 Task: Find a guest house in Carmarthen, United States, for 8 guests from 12th to 16th July, with WiFi, washing machine, TV, and a price range of ₹10,000 to ₹16,000.
Action: Mouse pressed left at (597, 73)
Screenshot: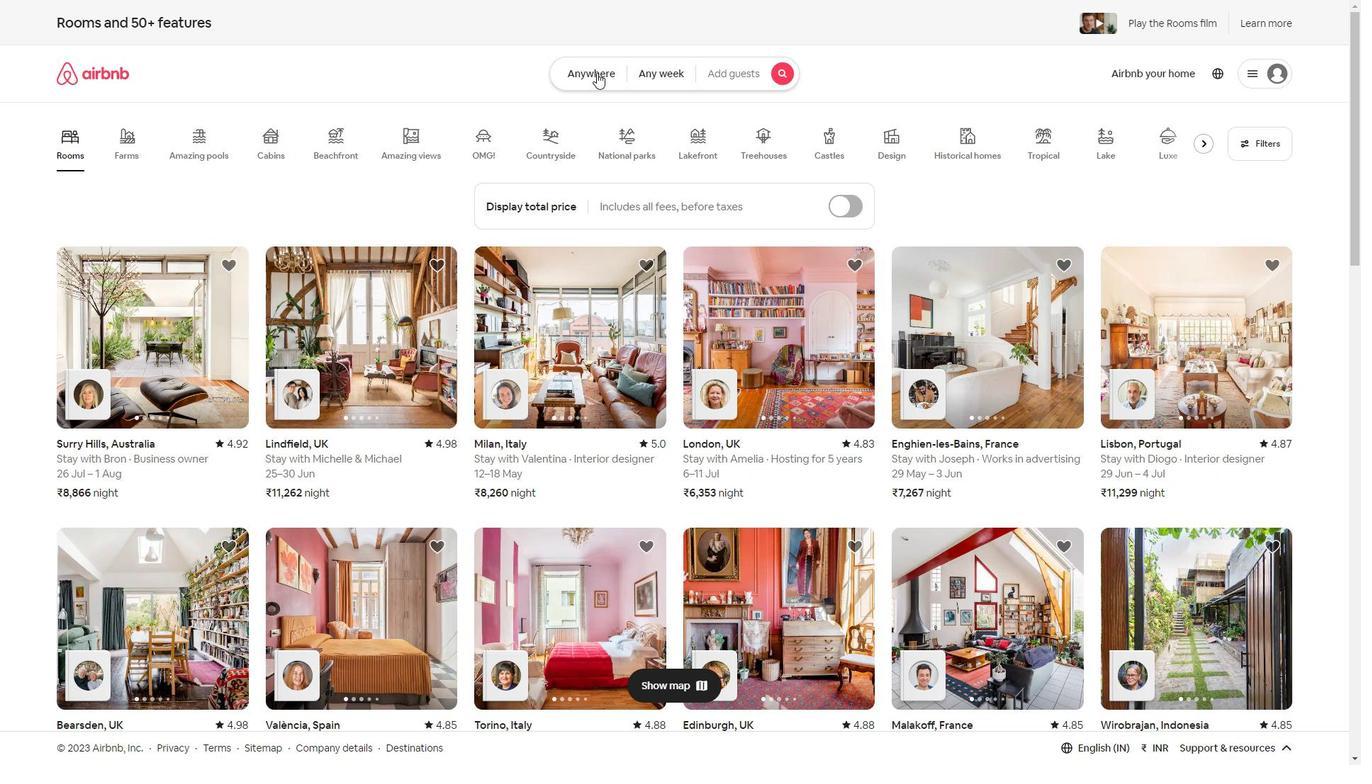 
Action: Mouse moved to (547, 127)
Screenshot: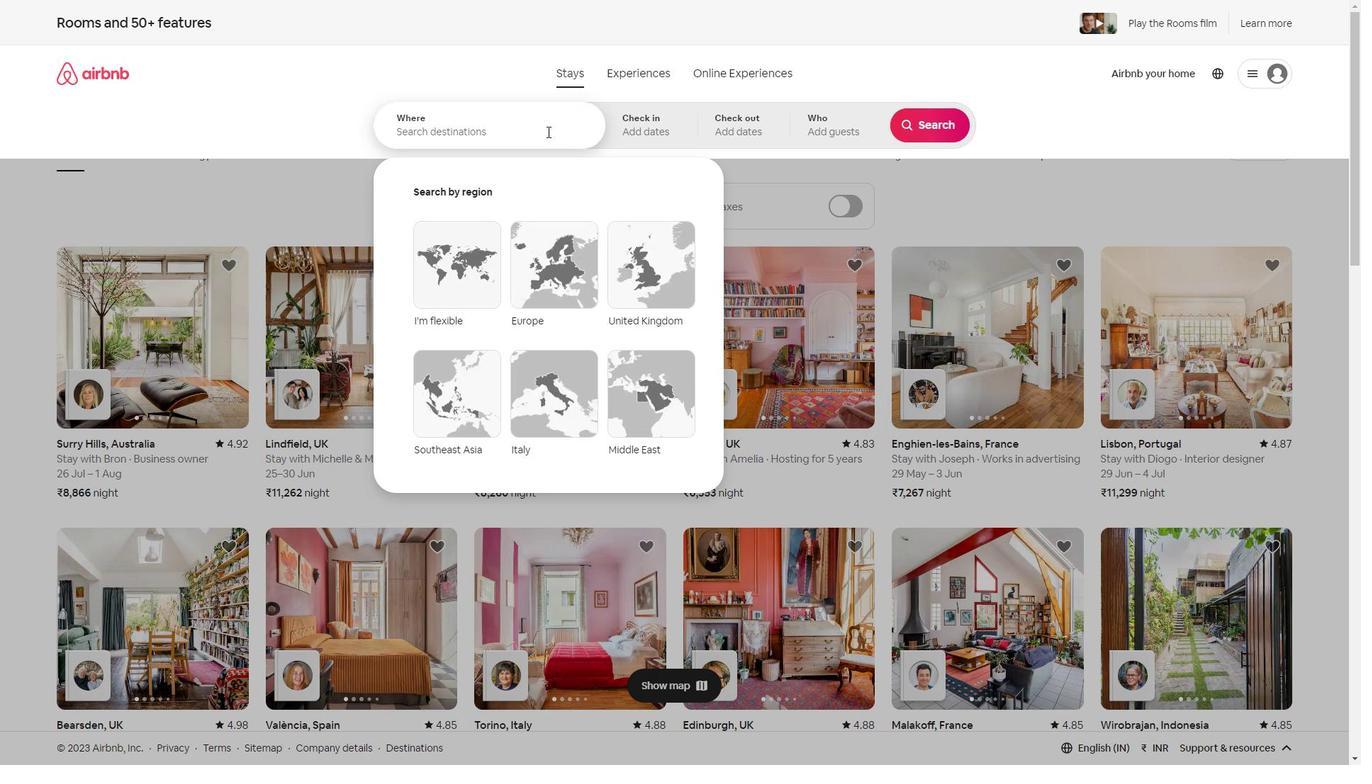 
Action: Mouse pressed left at (547, 127)
Screenshot: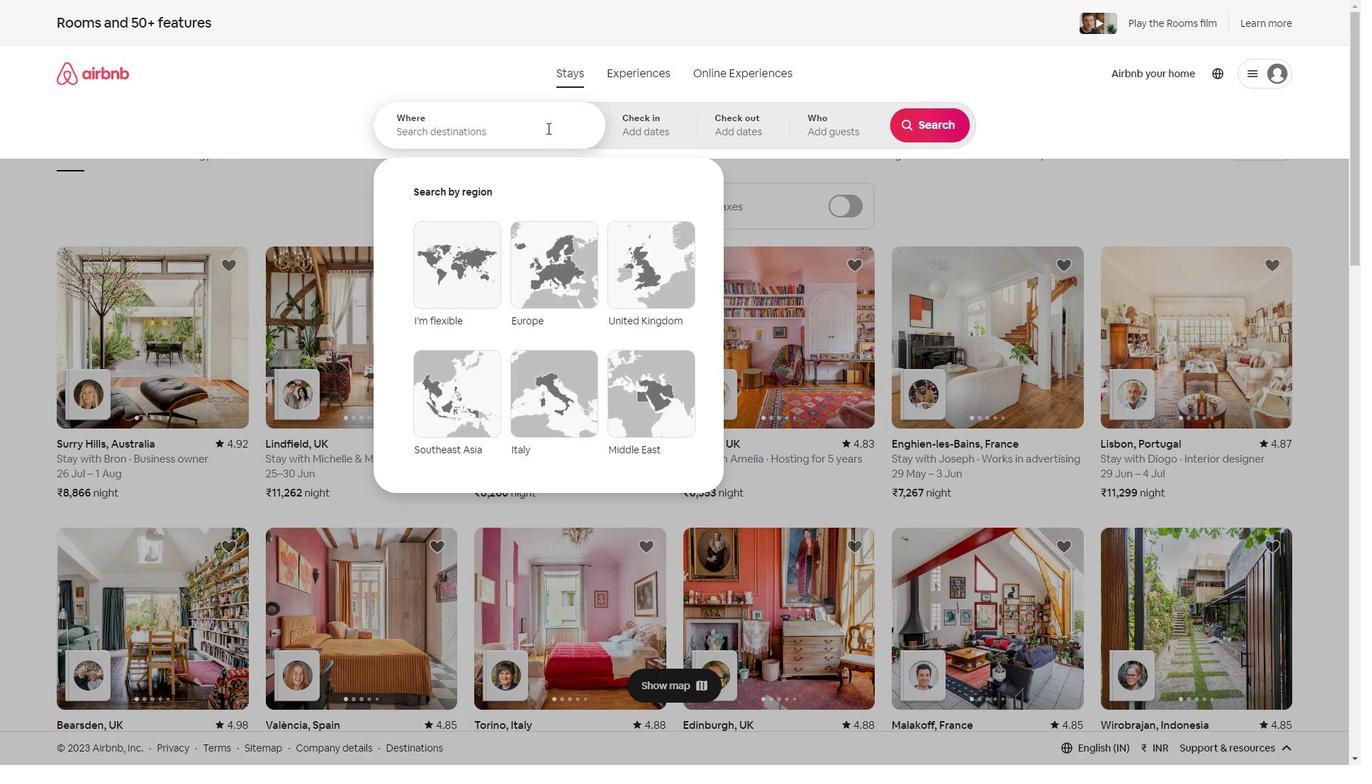 
Action: Key pressed <Key.shift>Carmarthen,<Key.shift>United<Key.space><Key.shift>States
Screenshot: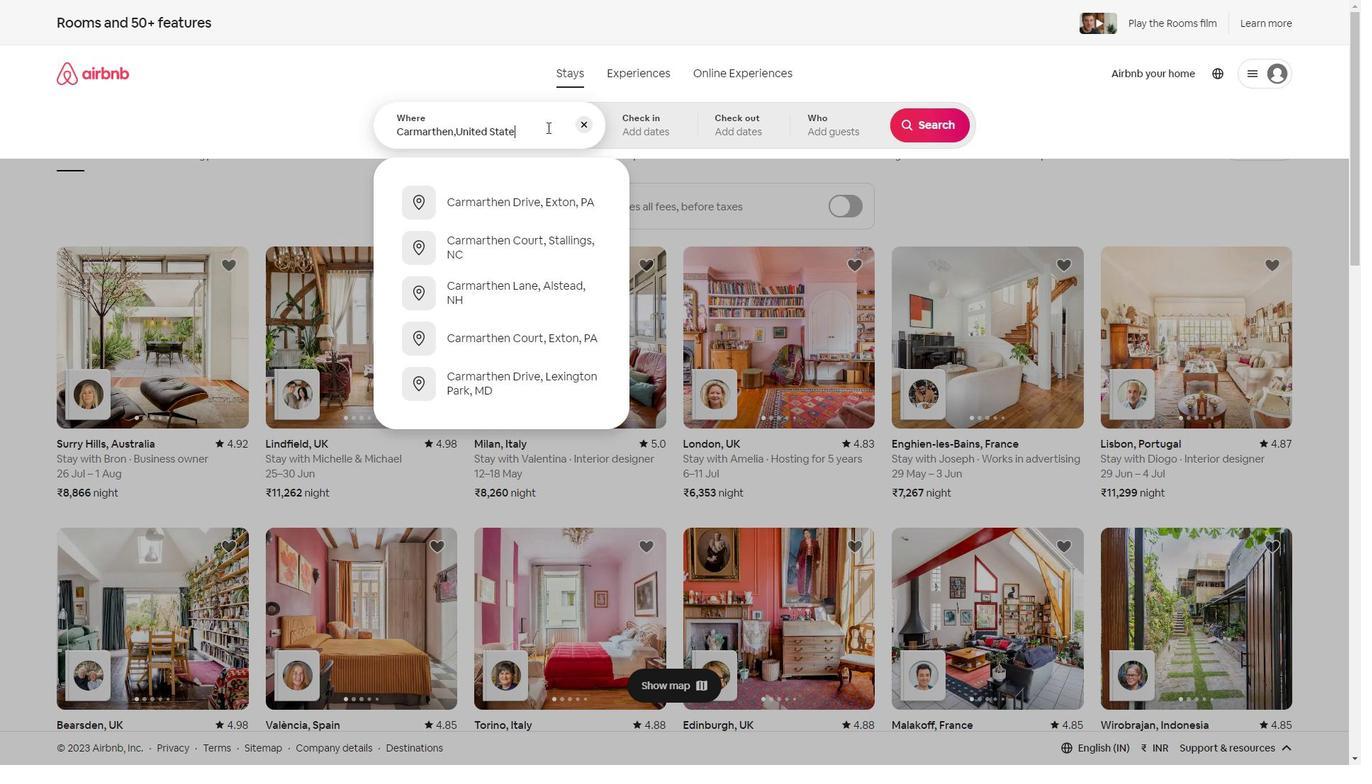 
Action: Mouse moved to (619, 122)
Screenshot: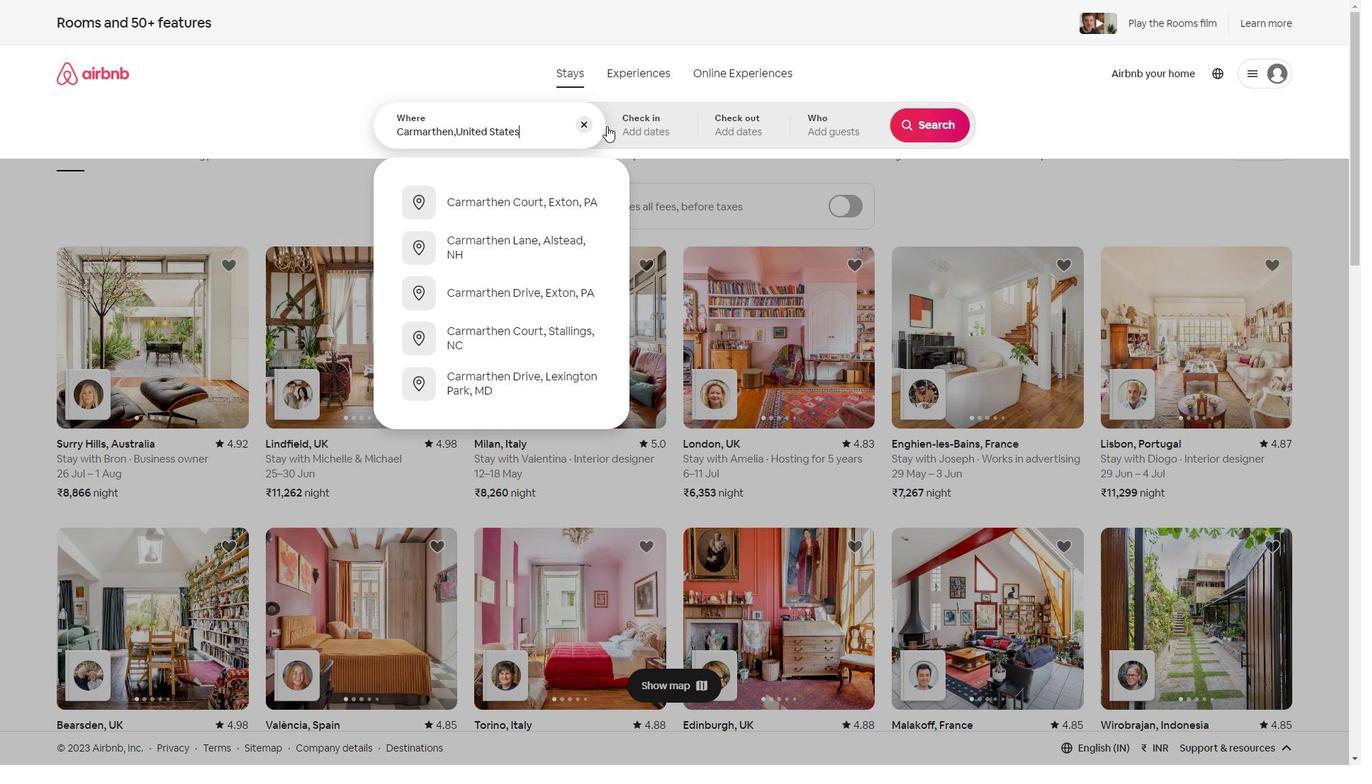 
Action: Mouse pressed left at (619, 122)
Screenshot: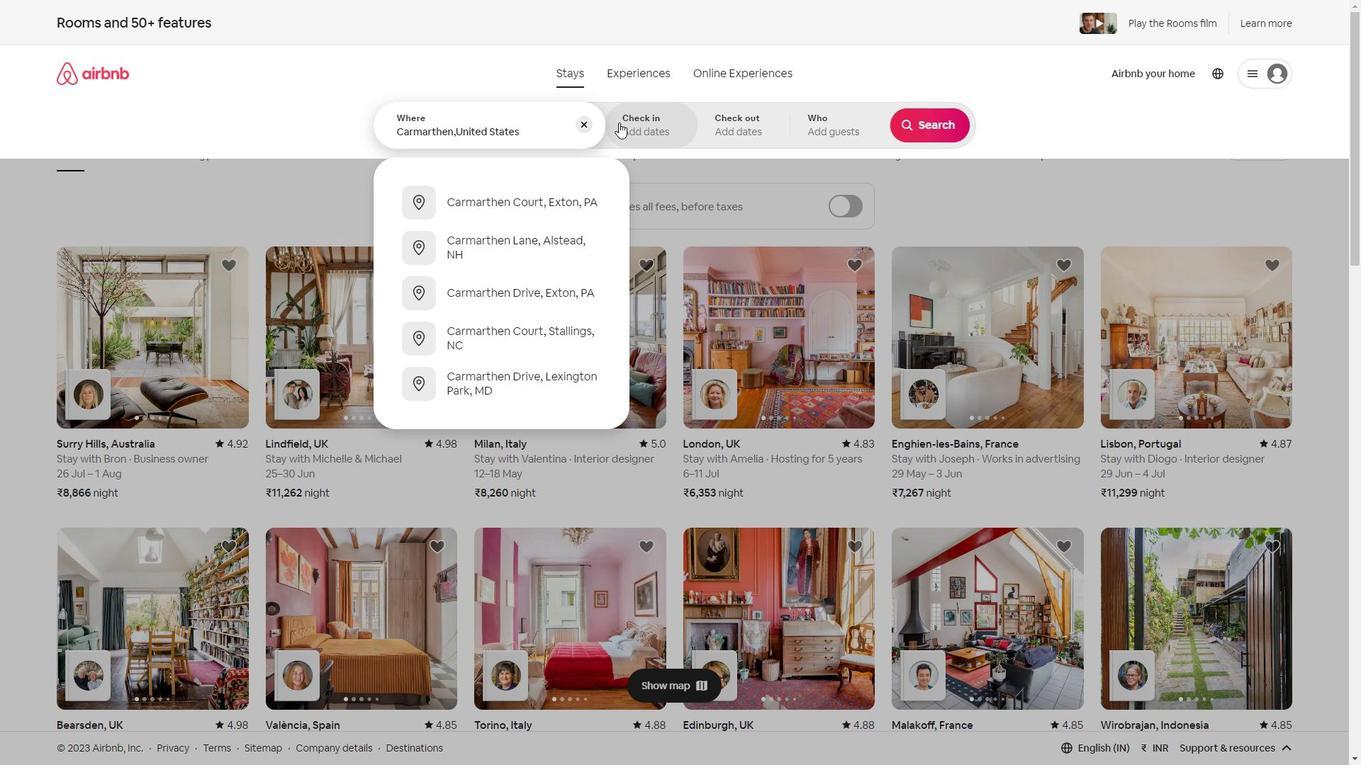 
Action: Mouse moved to (927, 234)
Screenshot: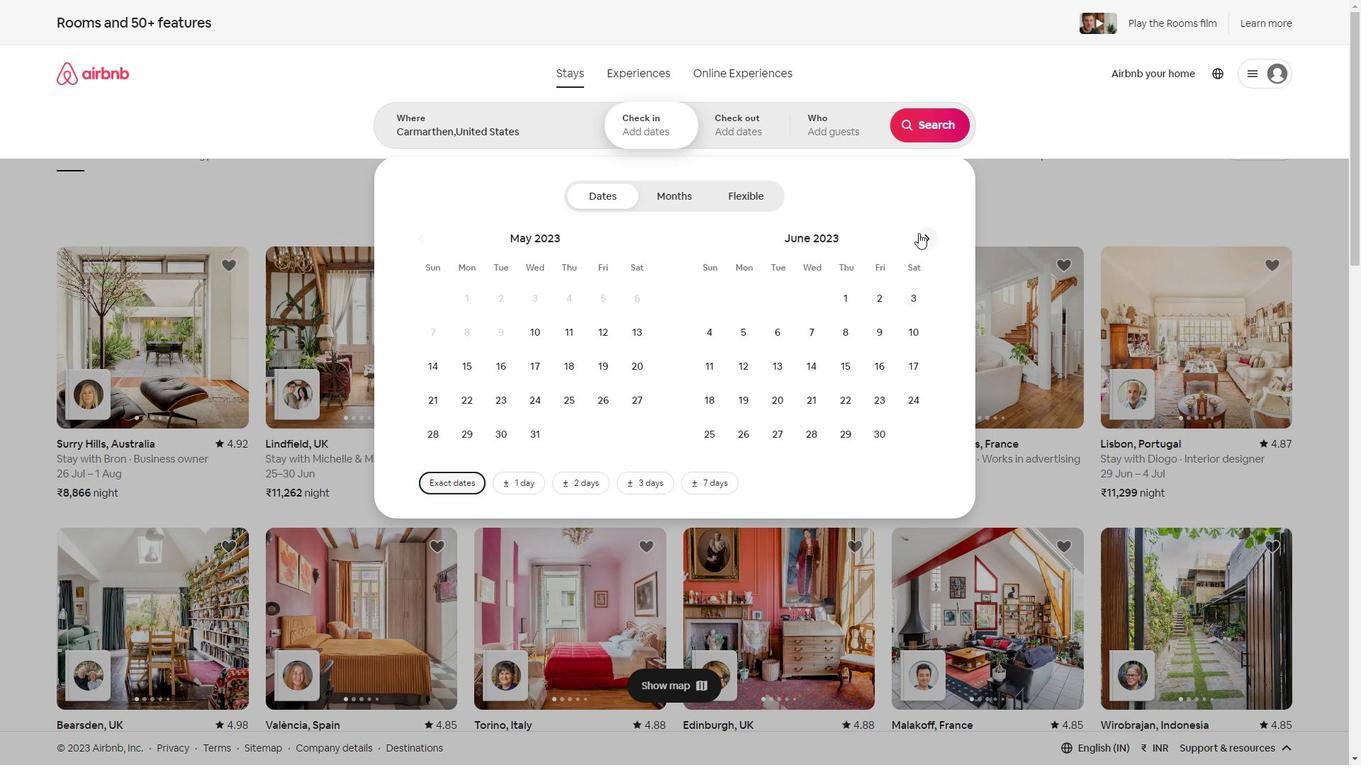 
Action: Mouse pressed left at (927, 234)
Screenshot: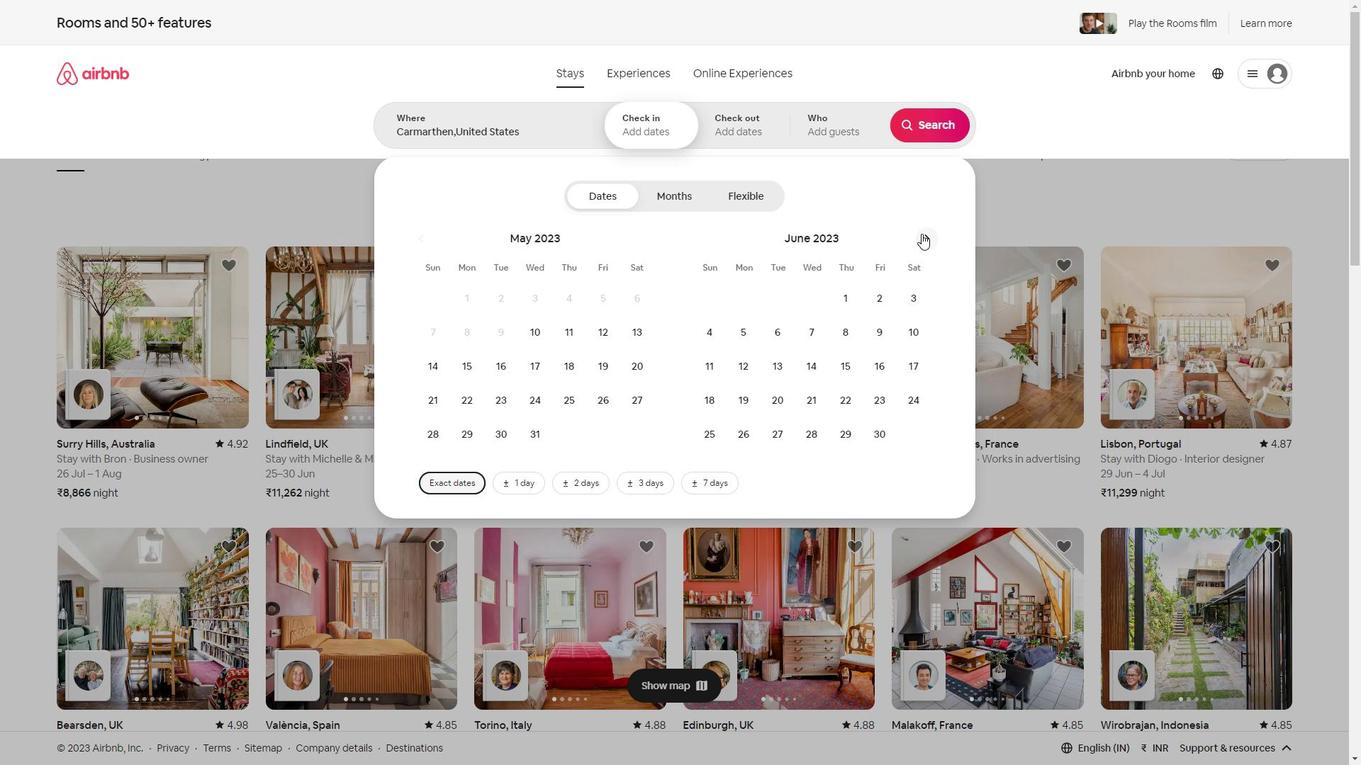 
Action: Mouse moved to (810, 357)
Screenshot: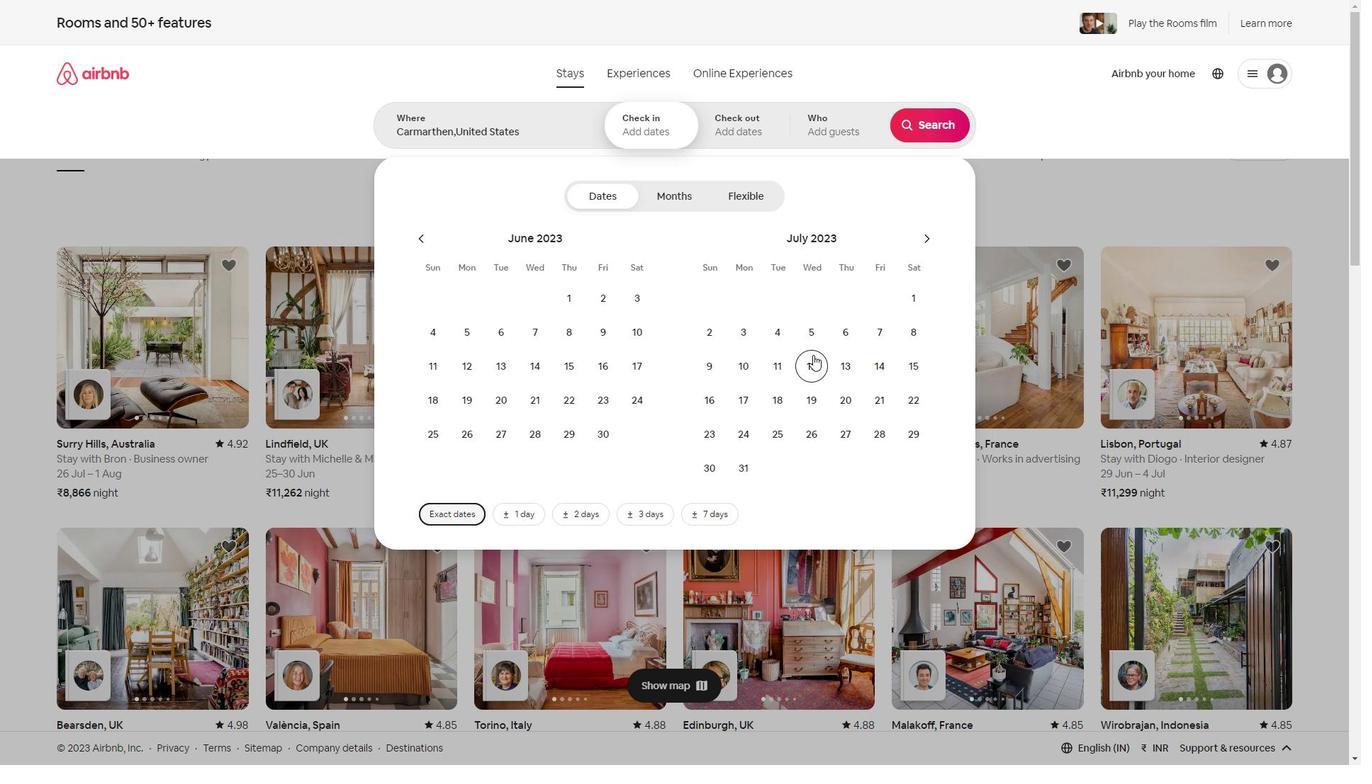 
Action: Mouse pressed left at (810, 357)
Screenshot: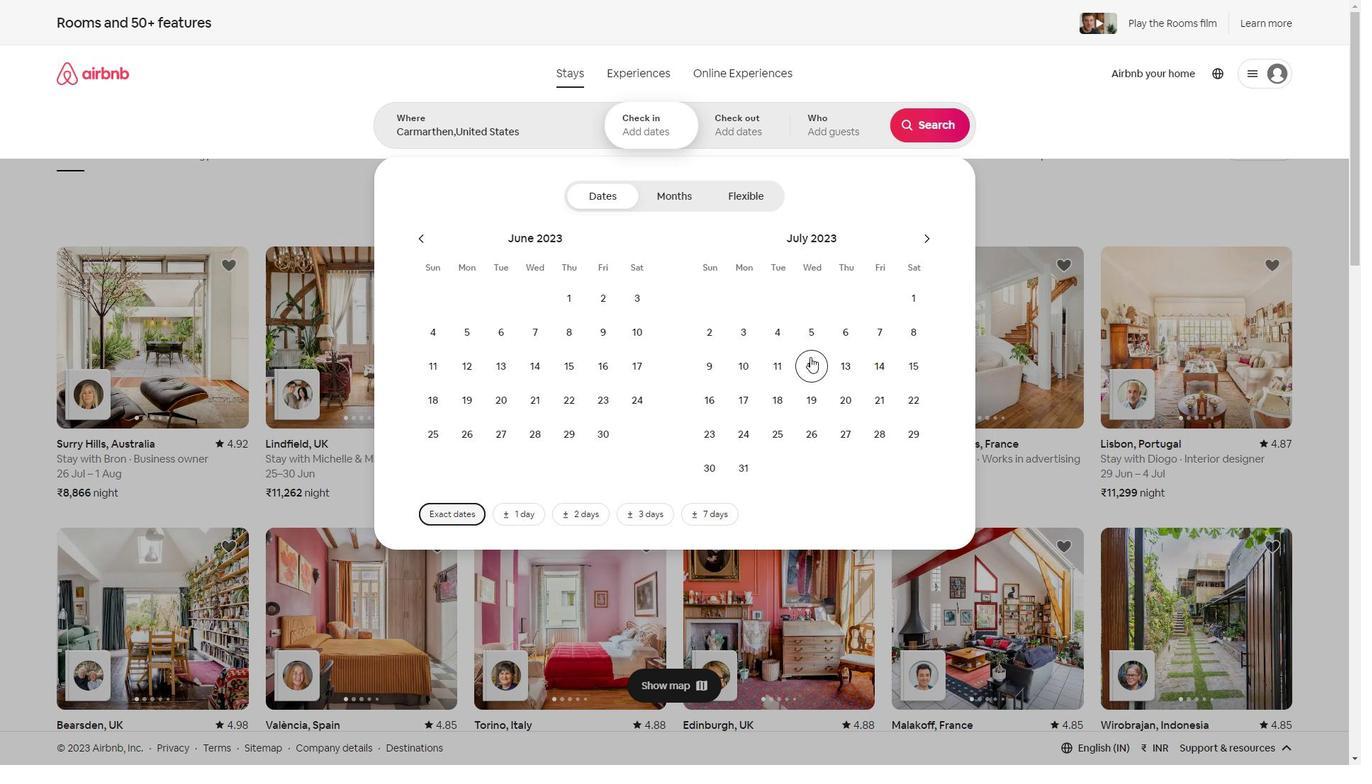 
Action: Mouse moved to (721, 402)
Screenshot: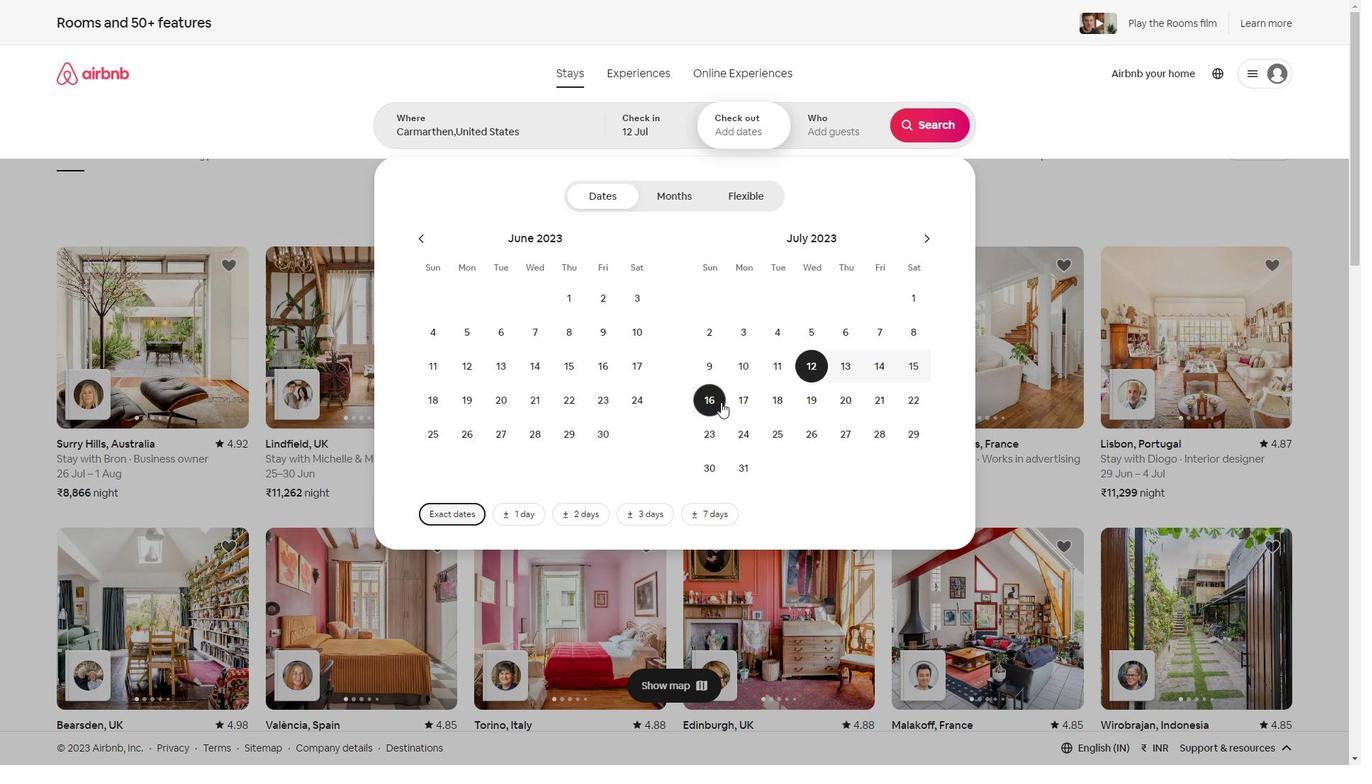 
Action: Mouse pressed left at (721, 402)
Screenshot: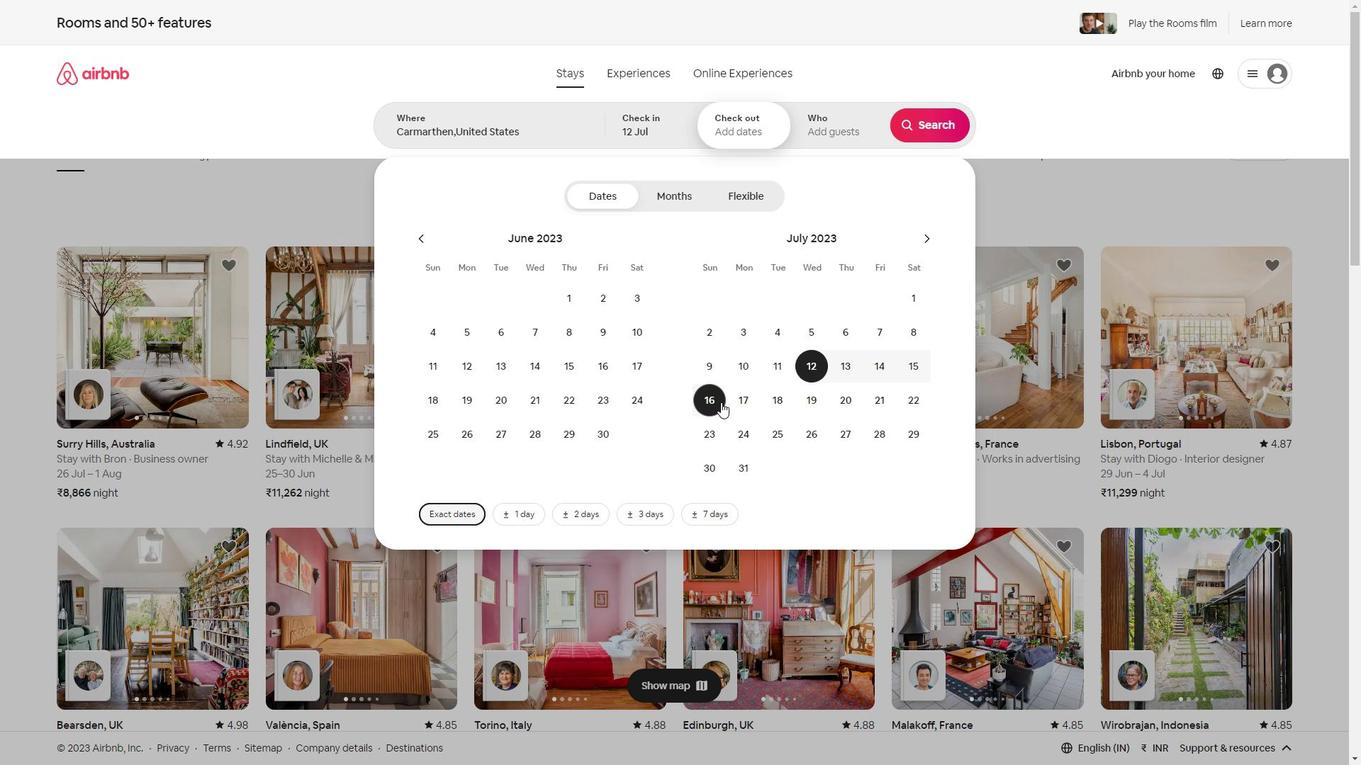 
Action: Mouse moved to (833, 129)
Screenshot: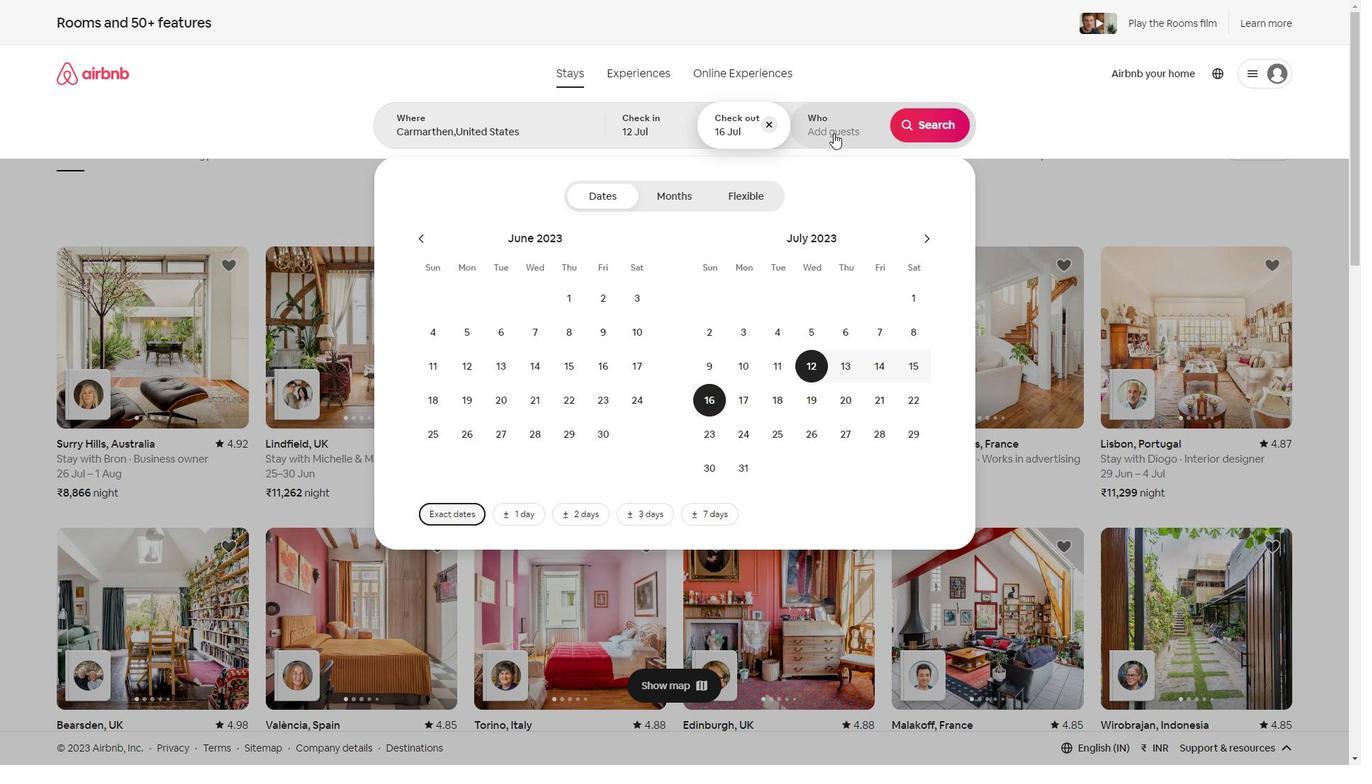 
Action: Mouse pressed left at (833, 129)
Screenshot: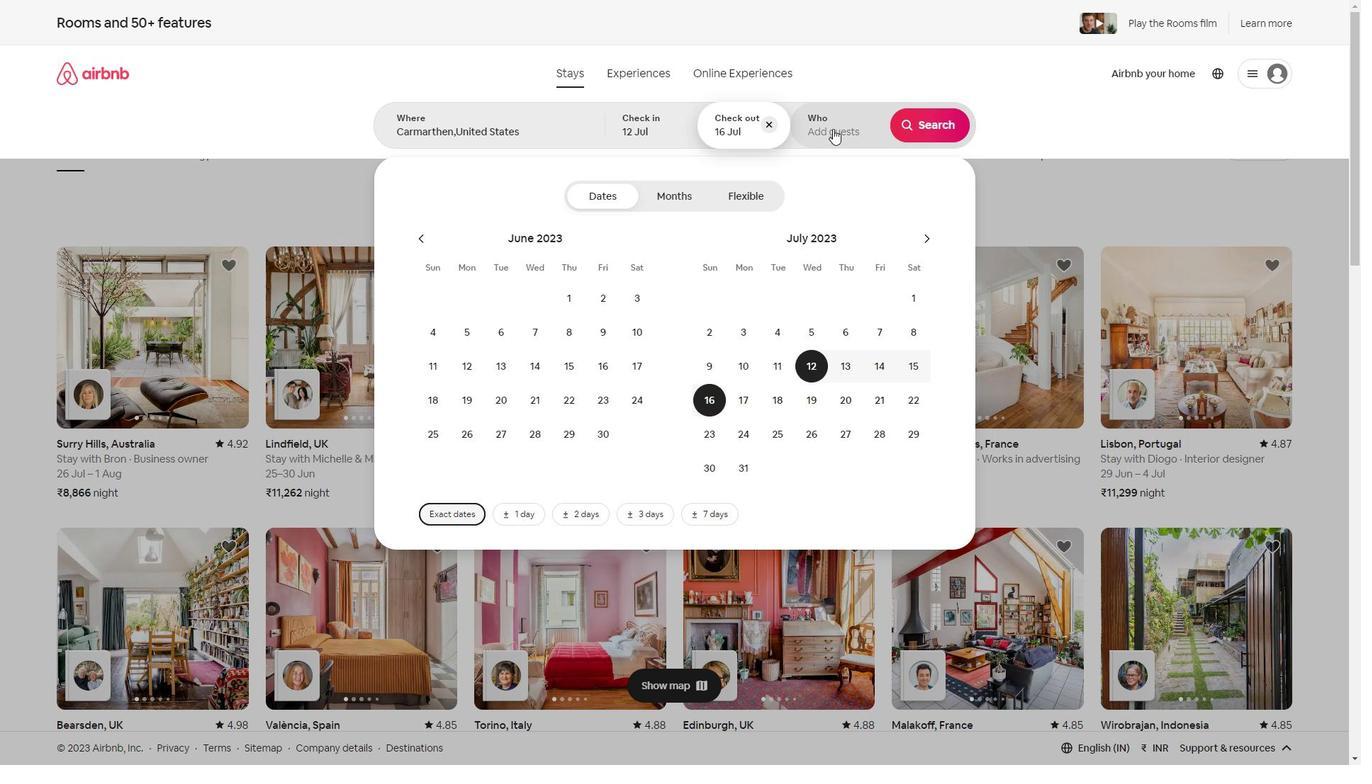 
Action: Mouse moved to (933, 202)
Screenshot: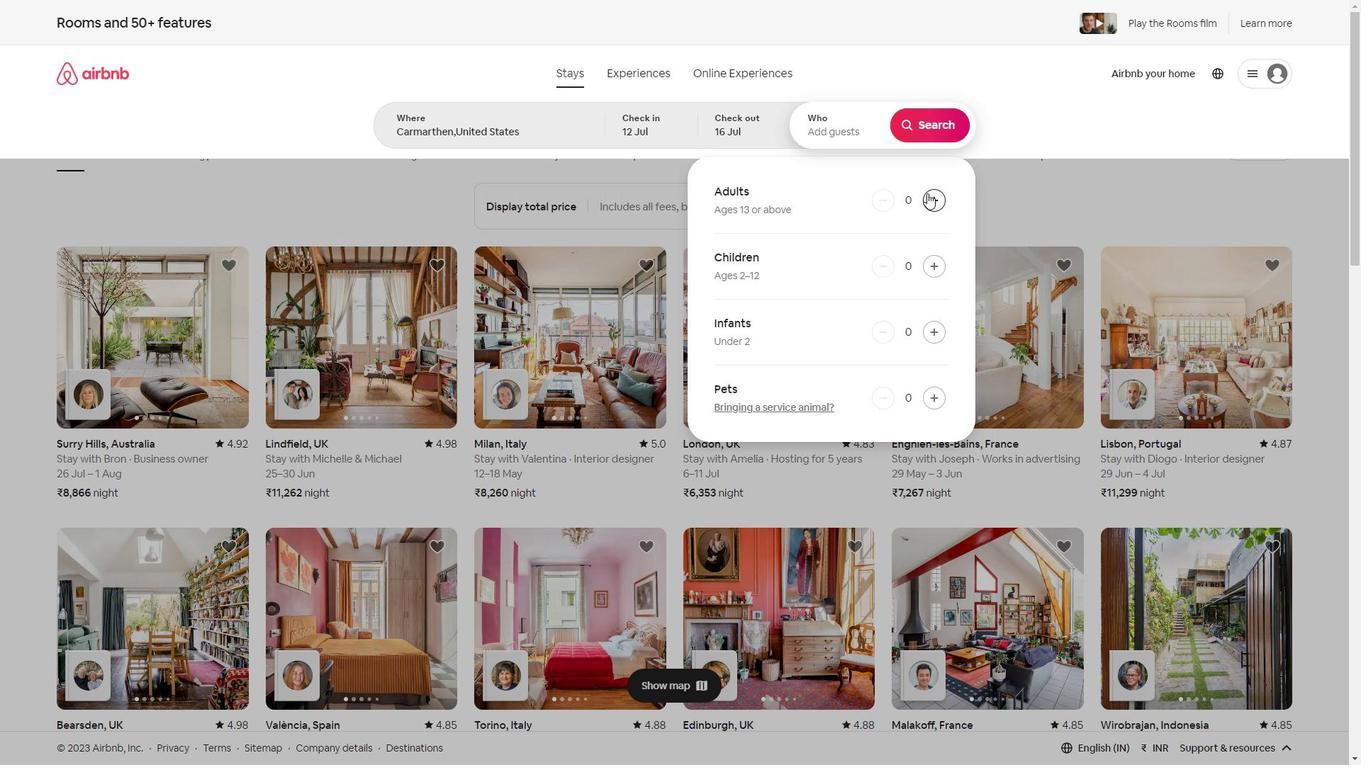 
Action: Mouse pressed left at (933, 202)
Screenshot: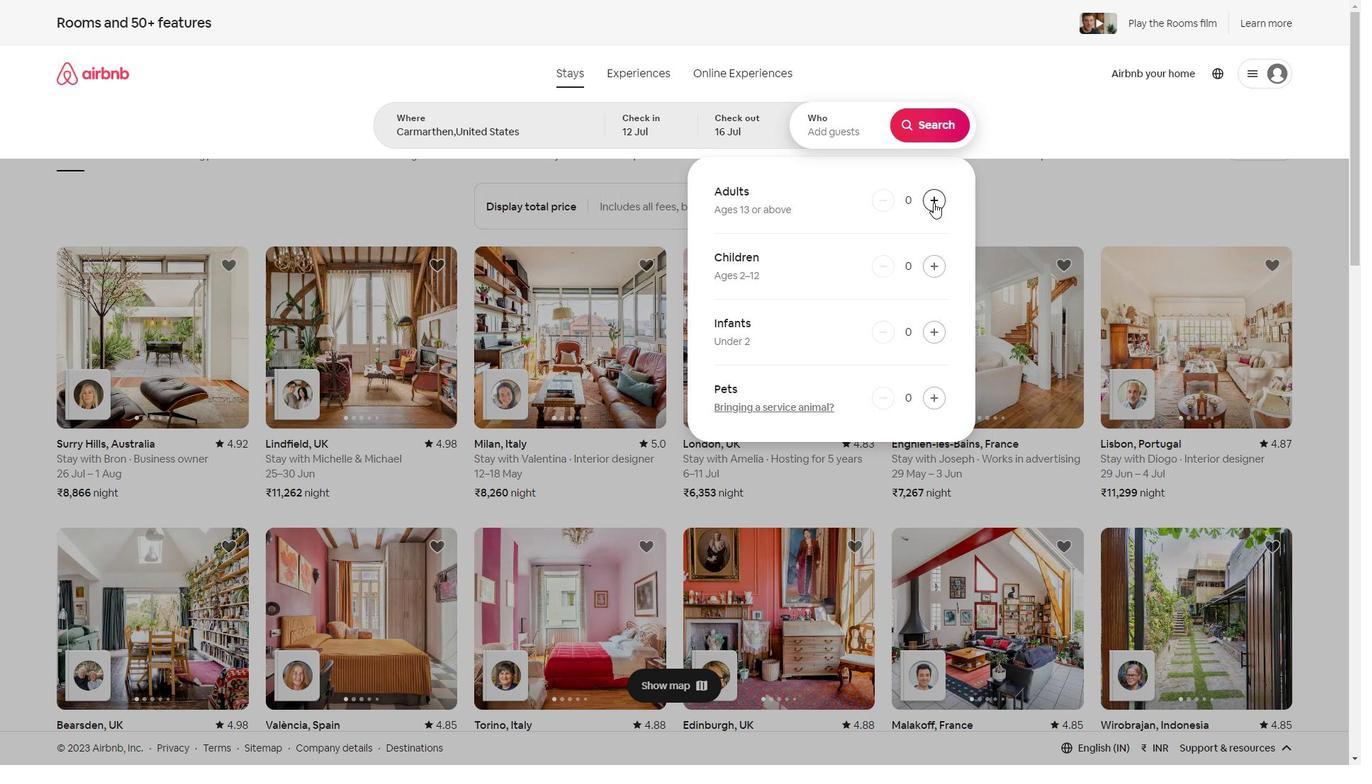 
Action: Mouse pressed left at (933, 202)
Screenshot: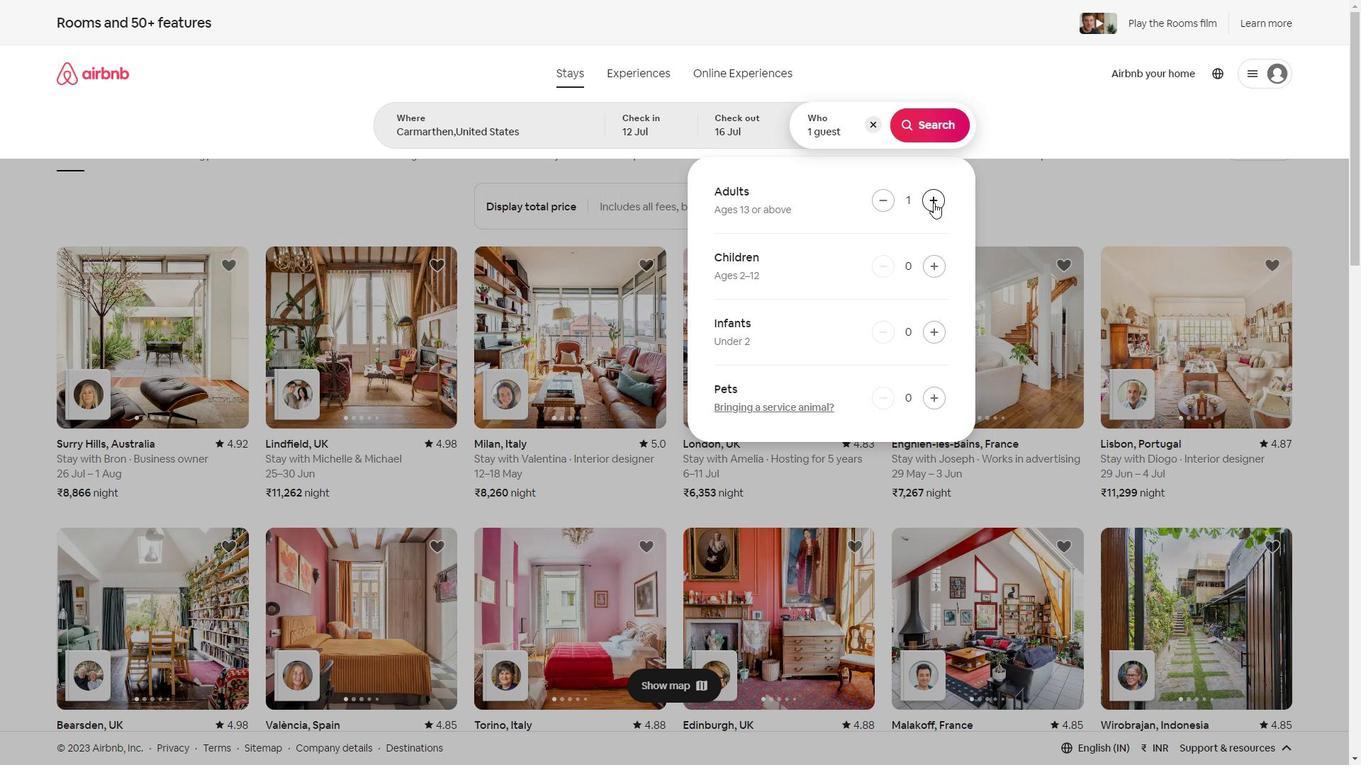 
Action: Mouse pressed left at (933, 202)
Screenshot: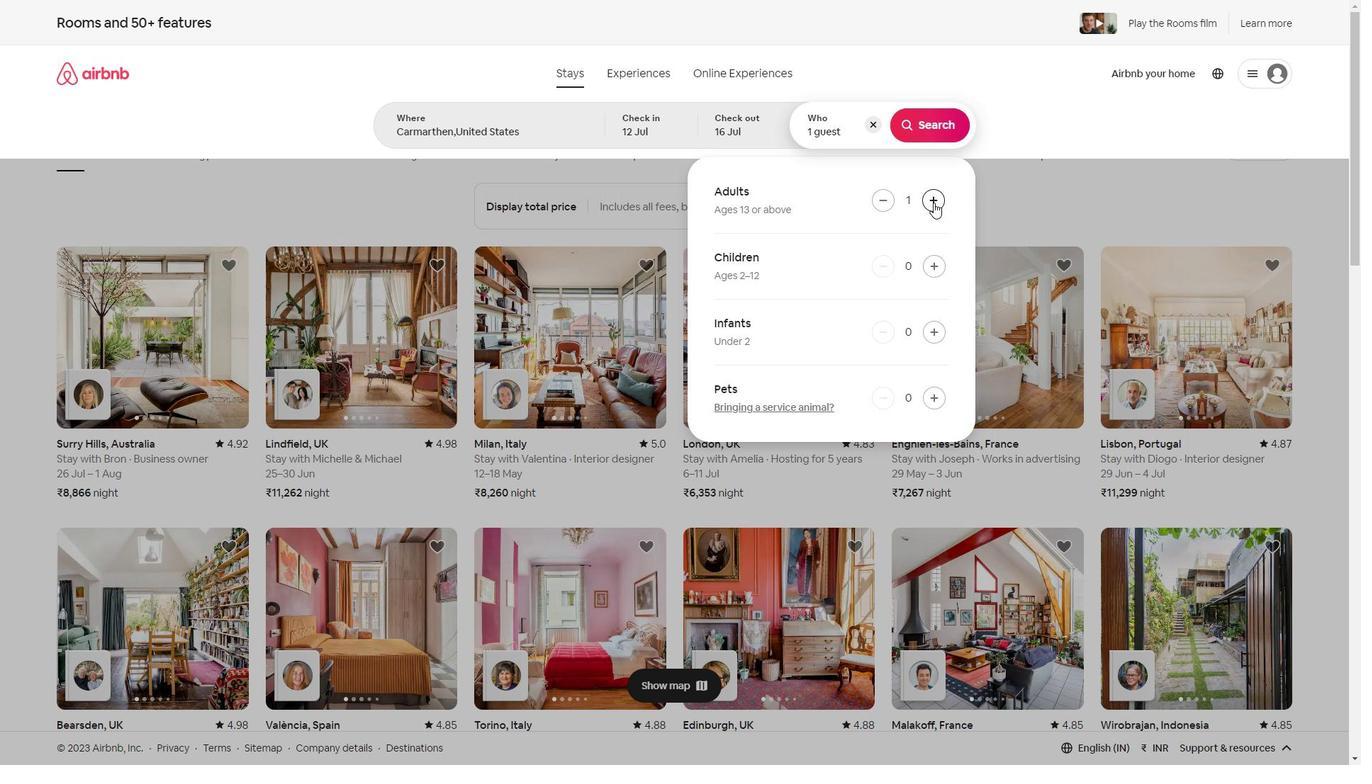
Action: Mouse pressed left at (933, 202)
Screenshot: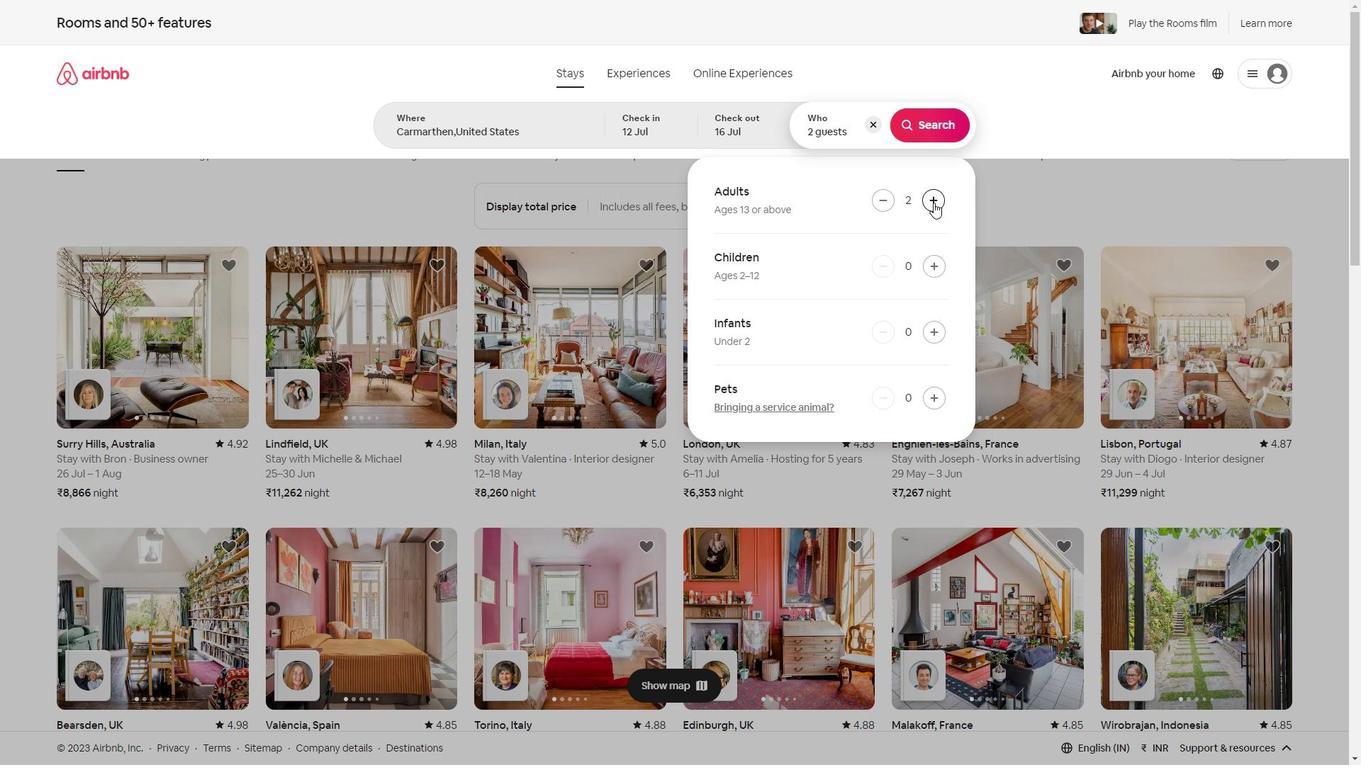 
Action: Mouse pressed left at (933, 202)
Screenshot: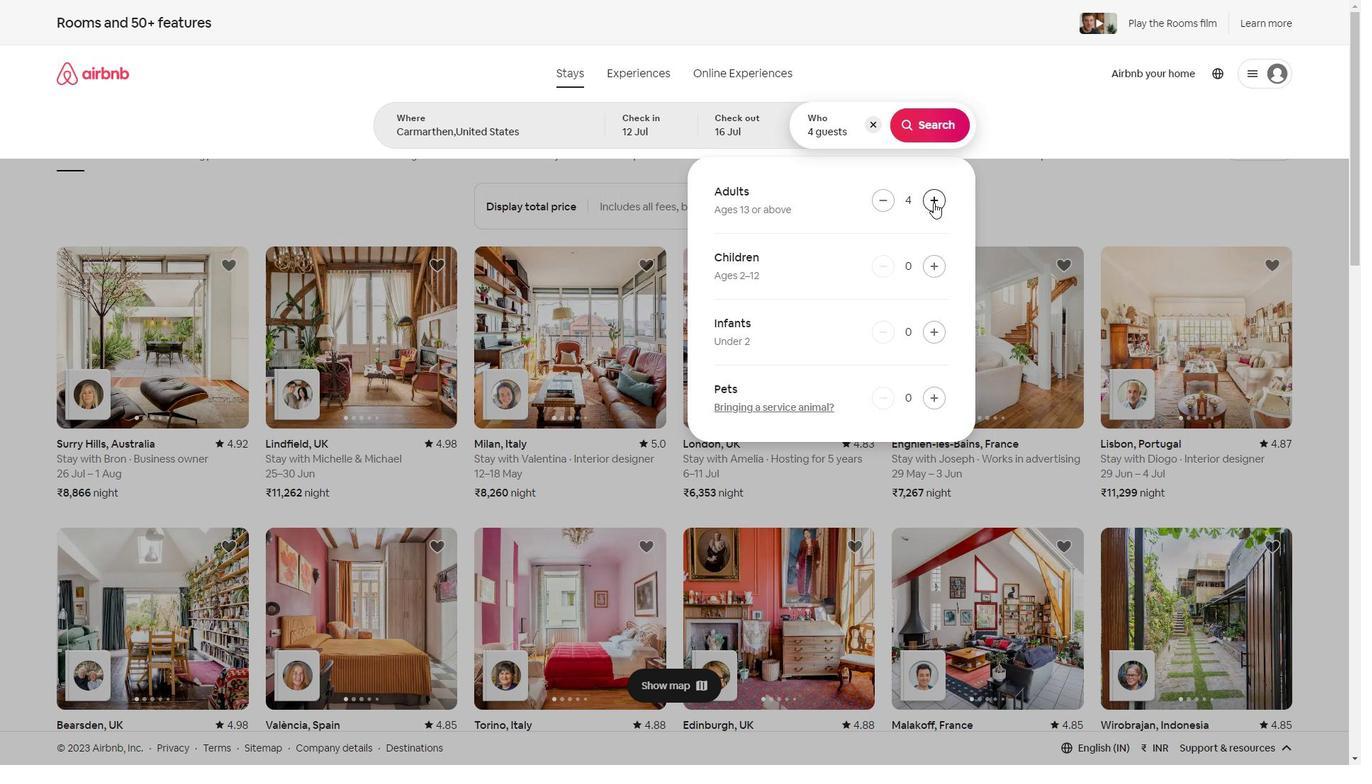 
Action: Mouse pressed left at (933, 202)
Screenshot: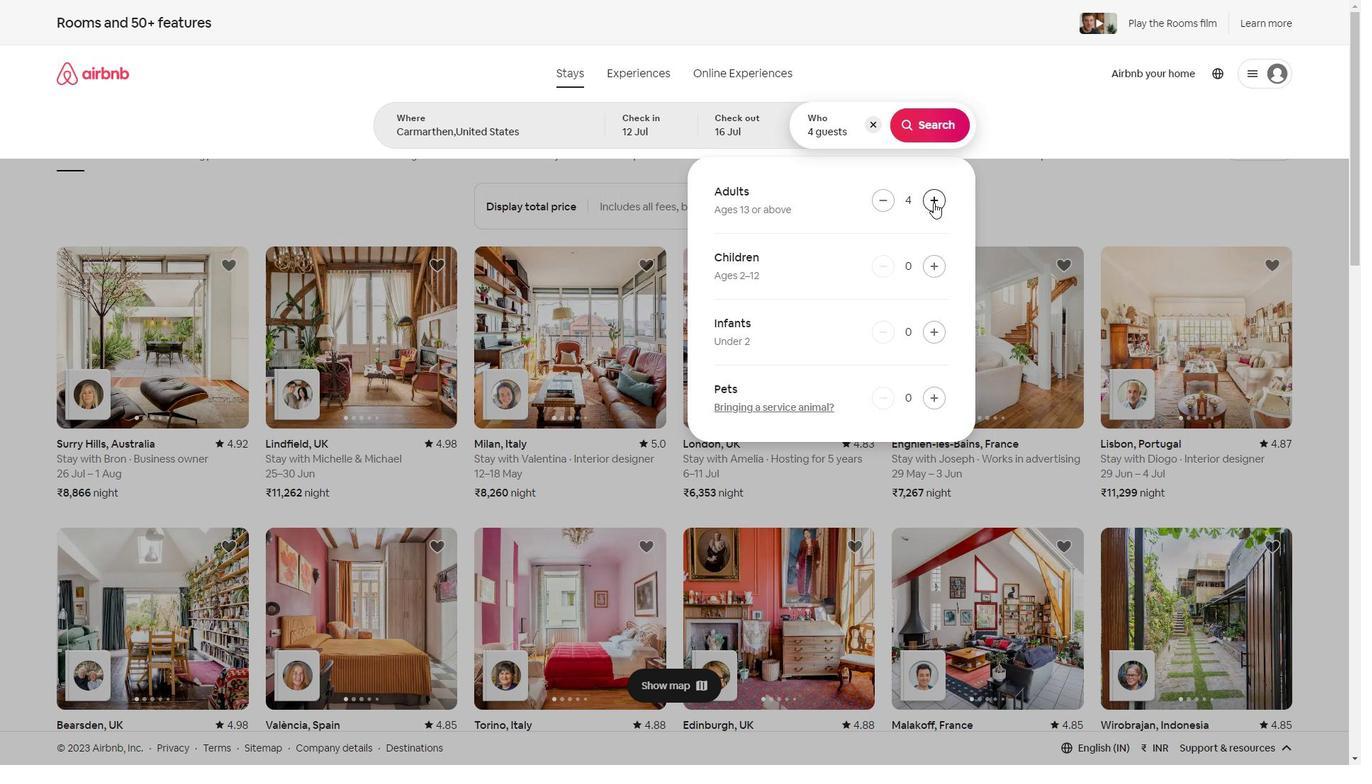 
Action: Mouse pressed left at (933, 202)
Screenshot: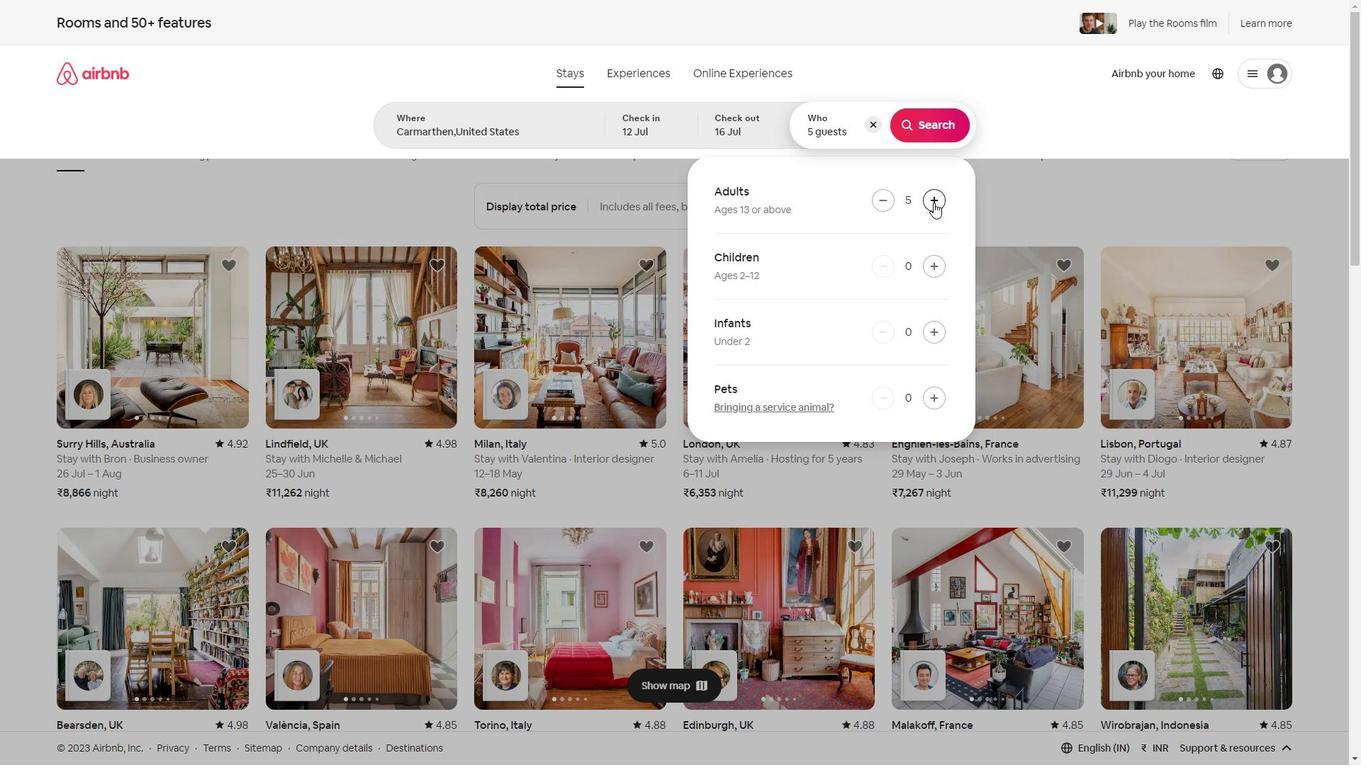 
Action: Mouse pressed left at (933, 202)
Screenshot: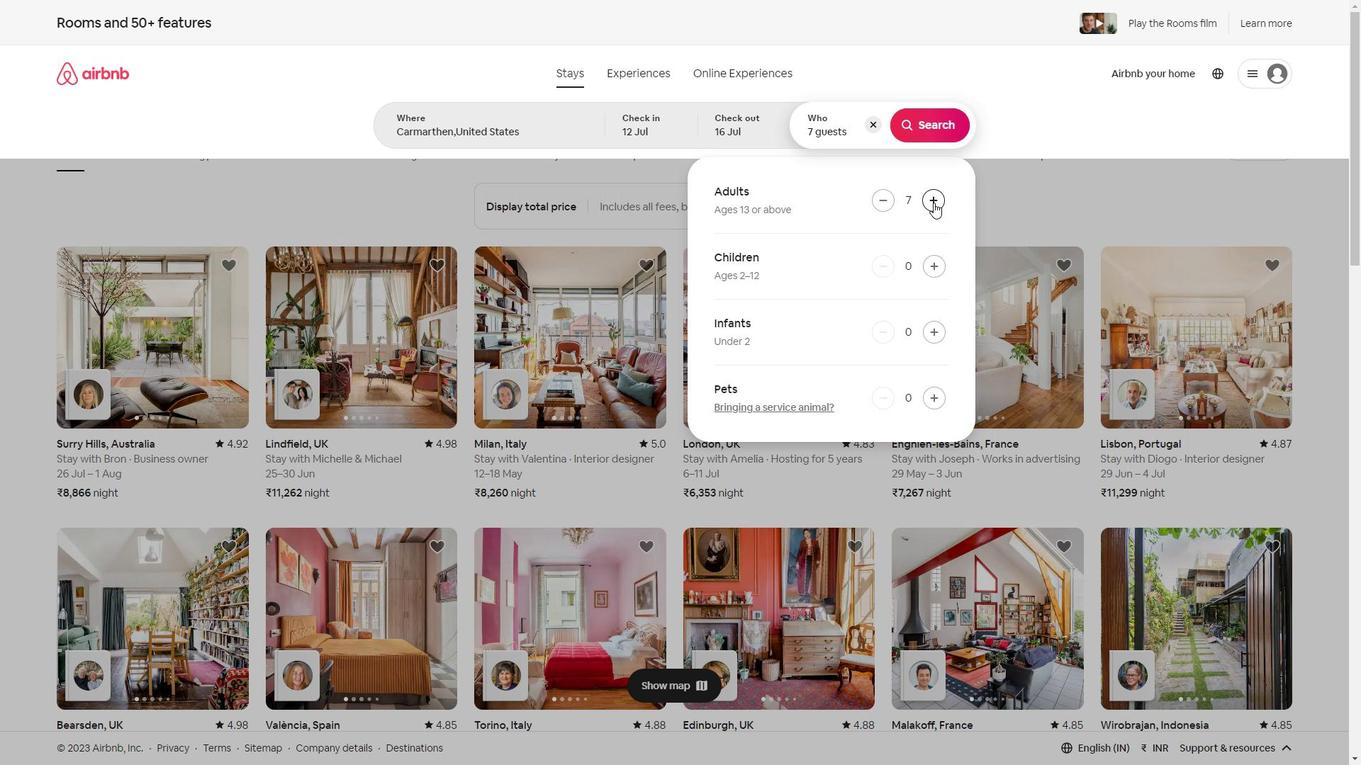 
Action: Mouse moved to (933, 115)
Screenshot: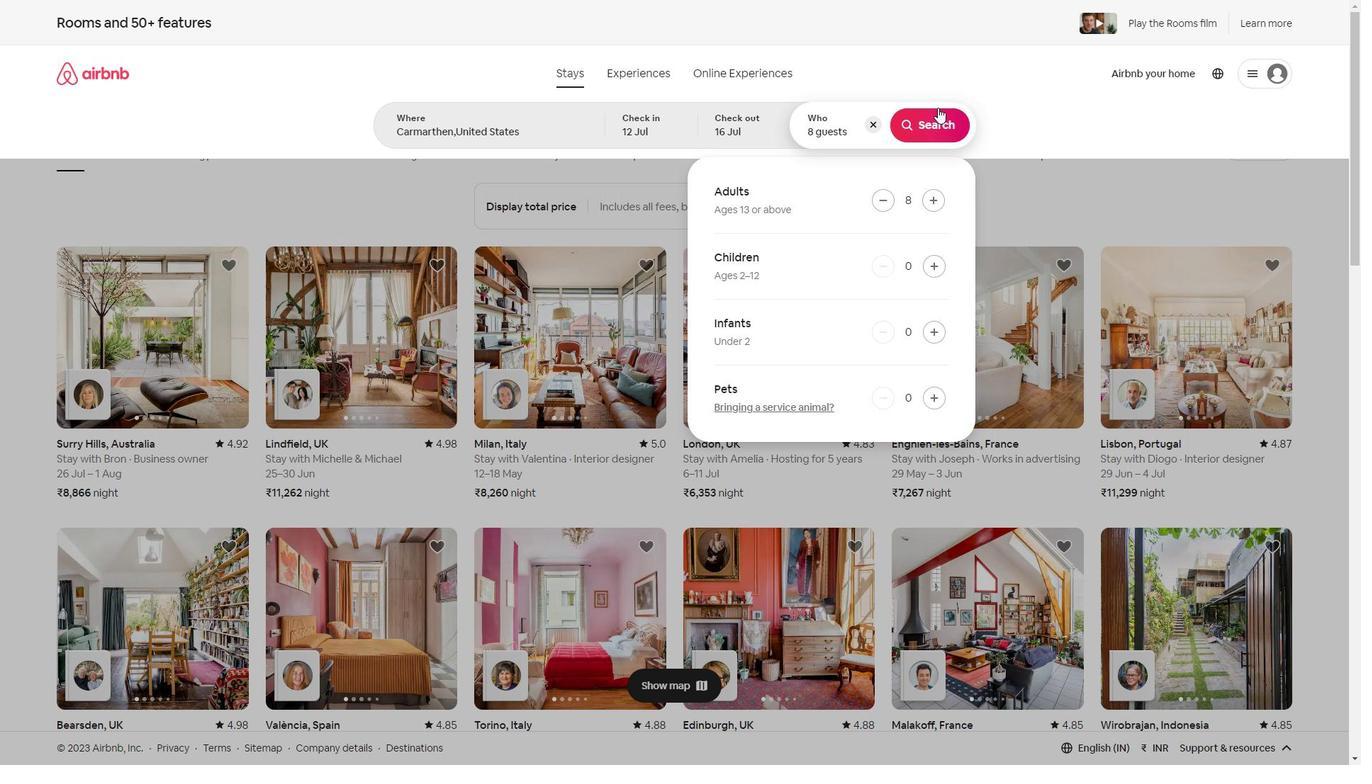 
Action: Mouse pressed left at (933, 115)
Screenshot: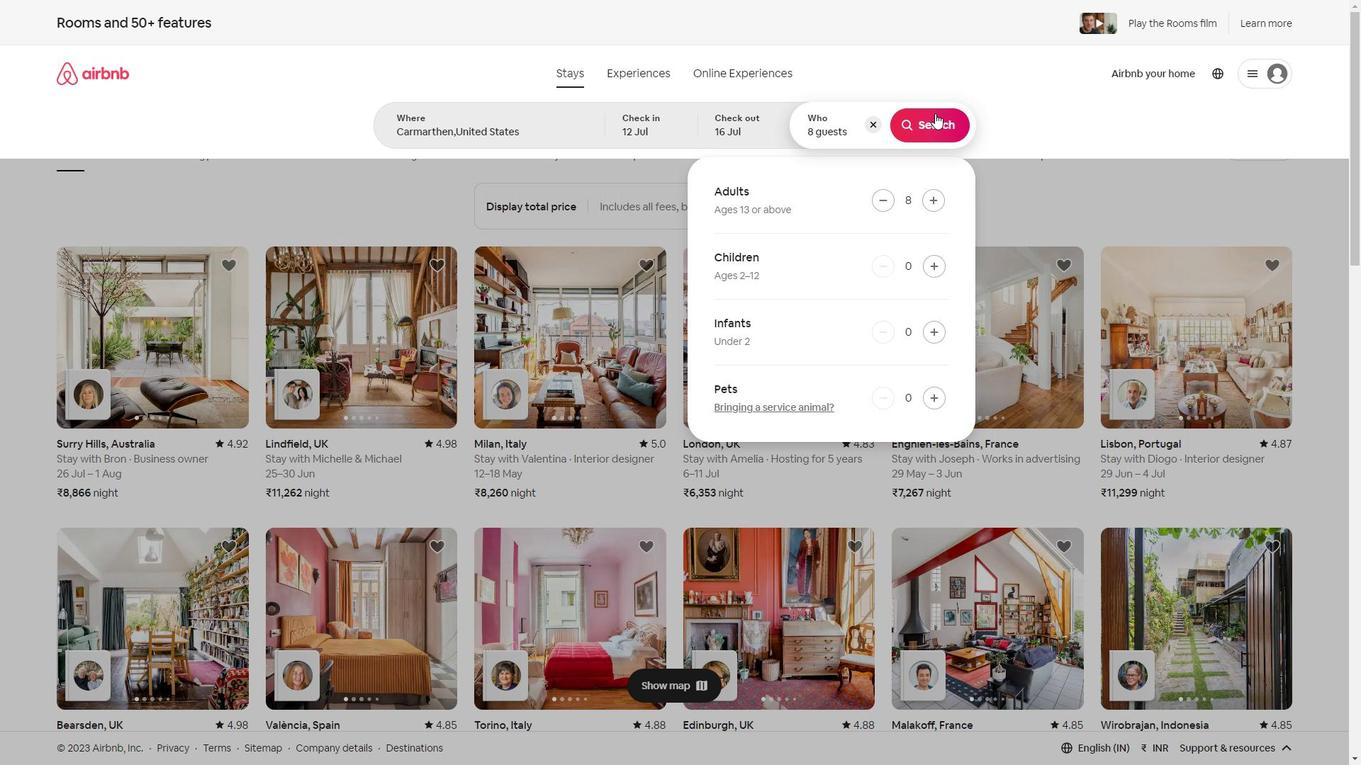 
Action: Mouse moved to (1313, 79)
Screenshot: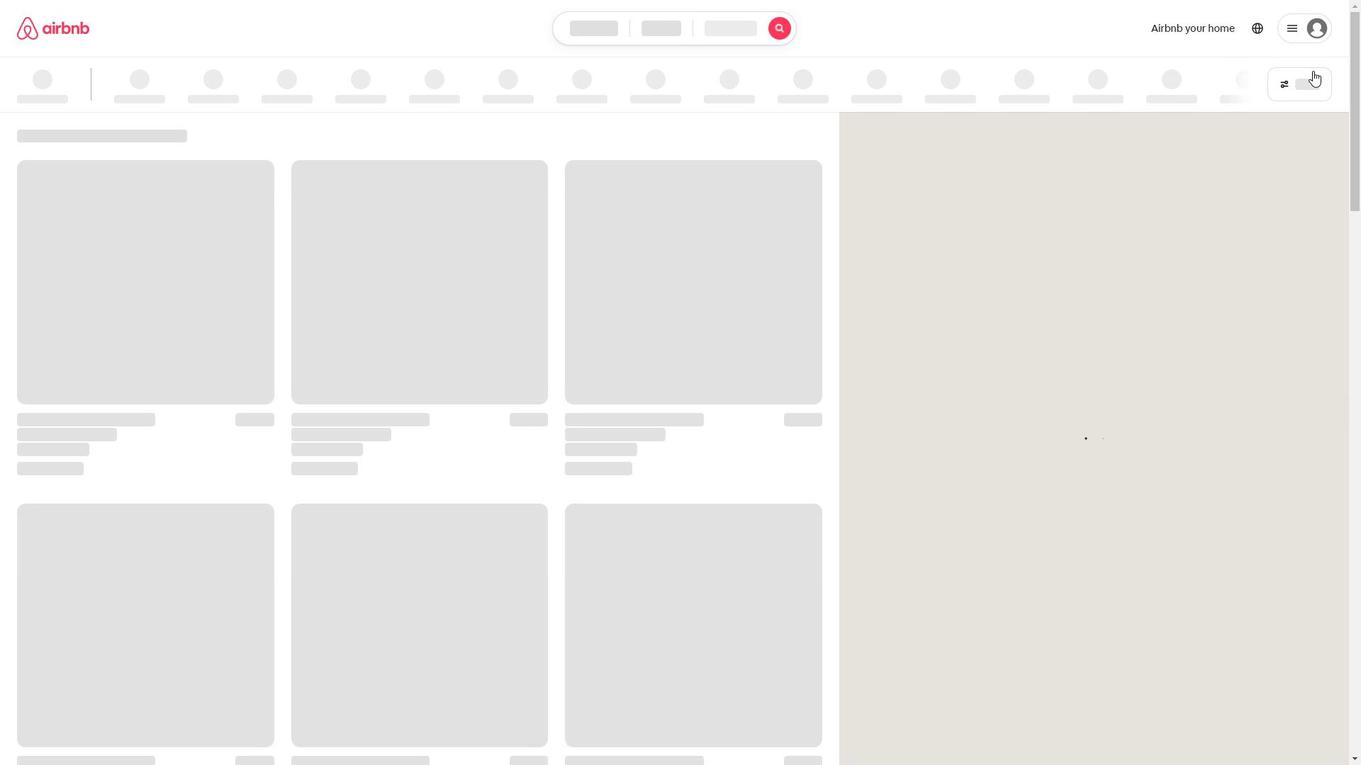 
Action: Mouse pressed left at (1313, 79)
Screenshot: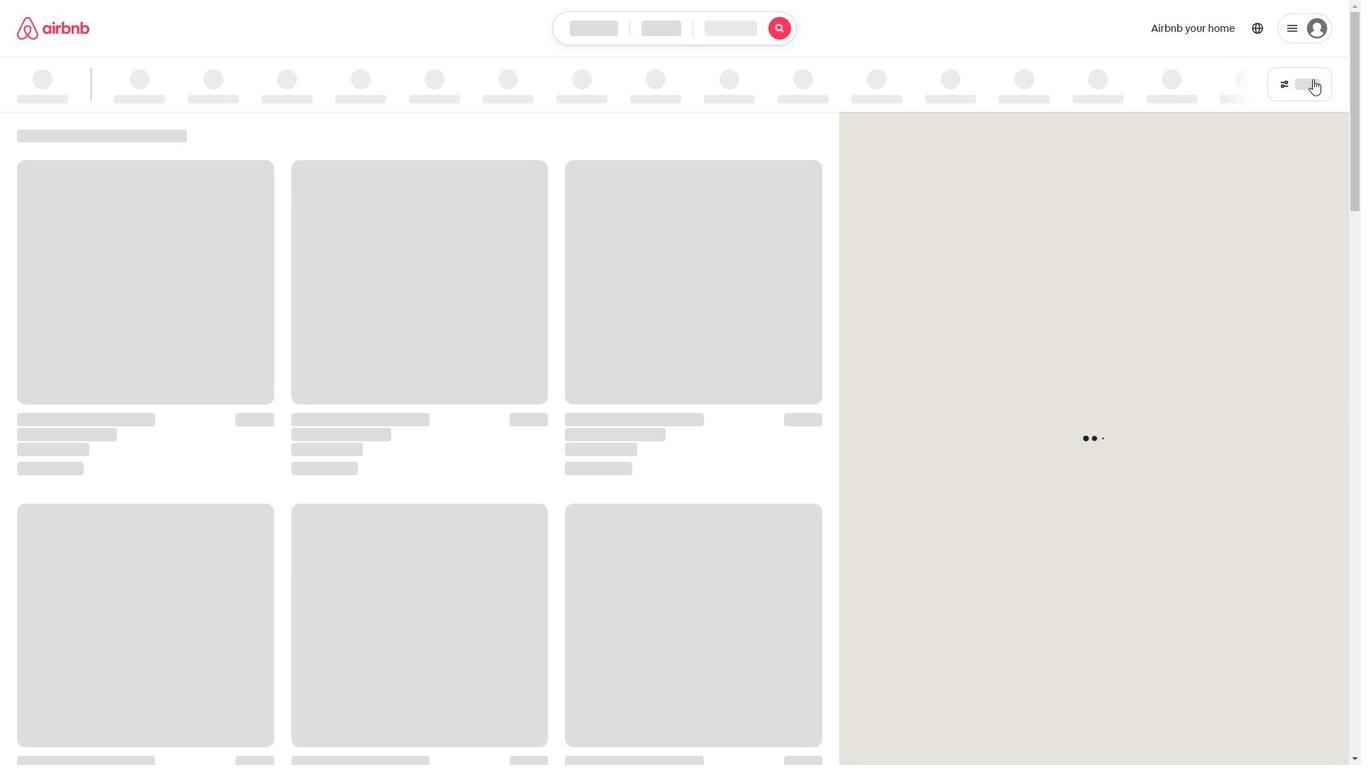 
Action: Mouse moved to (516, 441)
Screenshot: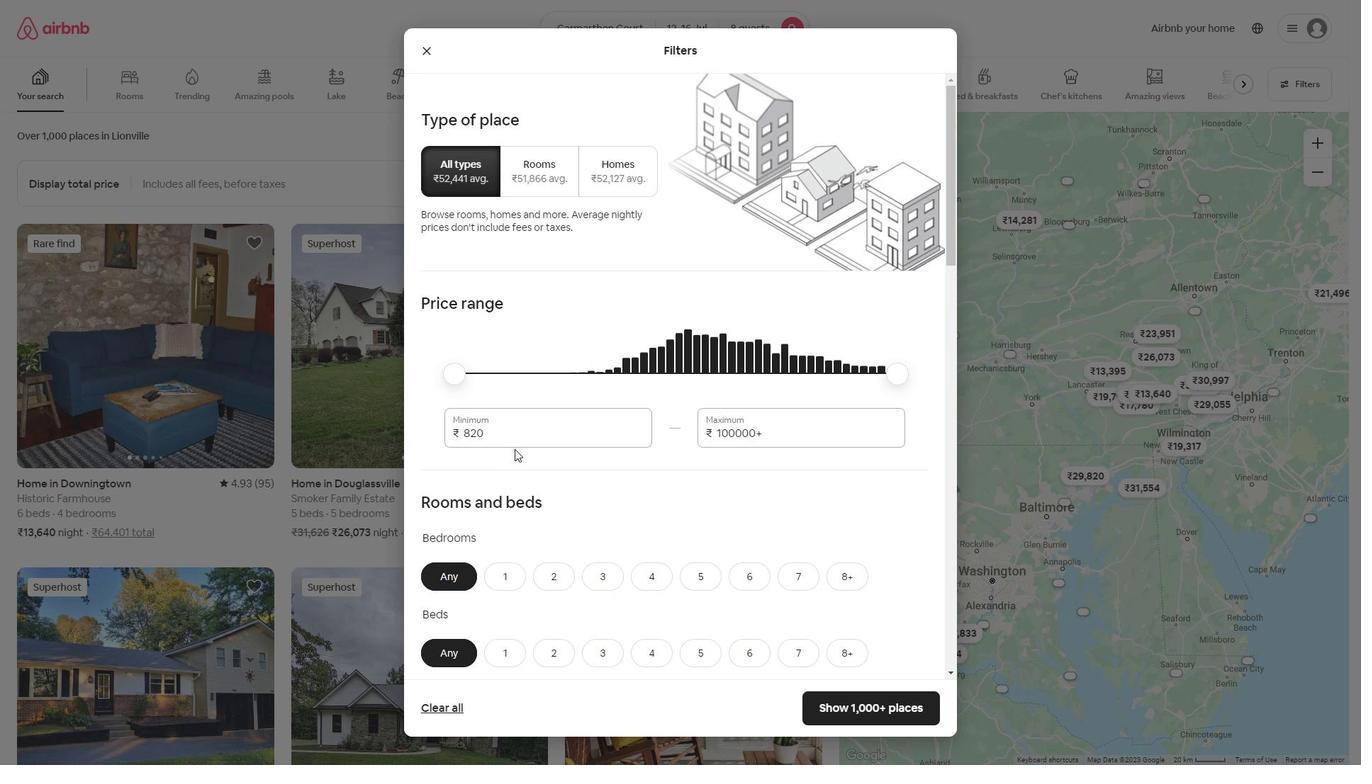 
Action: Mouse pressed left at (516, 441)
Screenshot: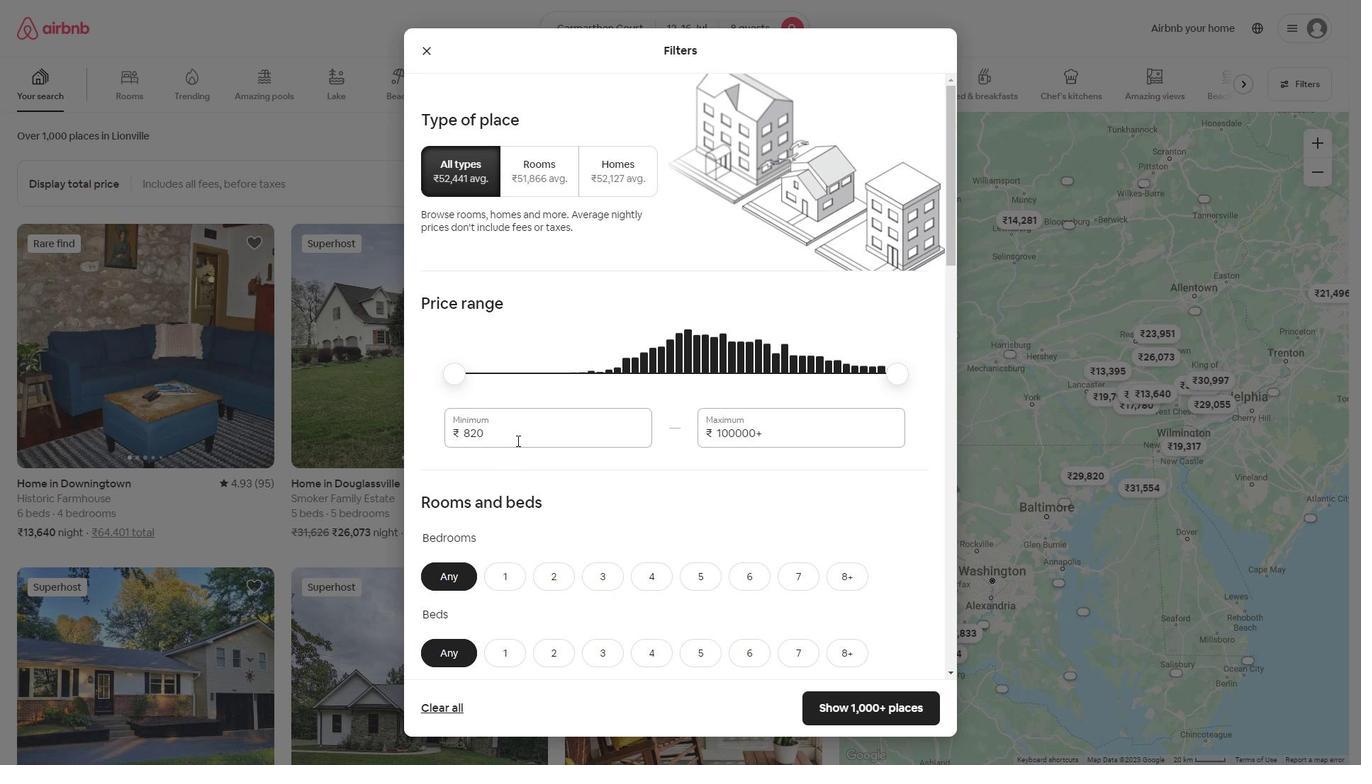
Action: Key pressed <Key.backspace><Key.backspace><Key.backspace><Key.backspace><Key.backspace><Key.backspace><Key.backspace><Key.backspace><Key.backspace><Key.backspace><Key.backspace><Key.backspace>10000
Screenshot: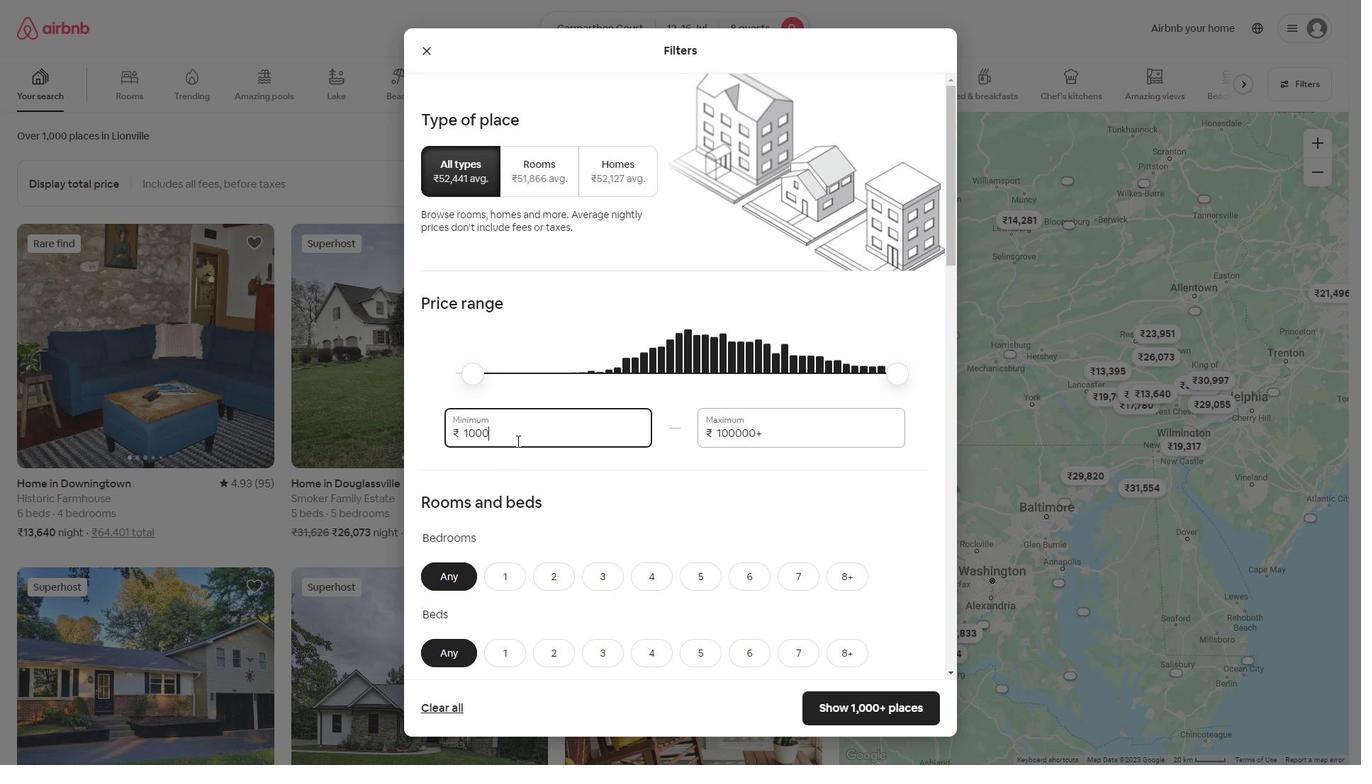 
Action: Mouse moved to (792, 433)
Screenshot: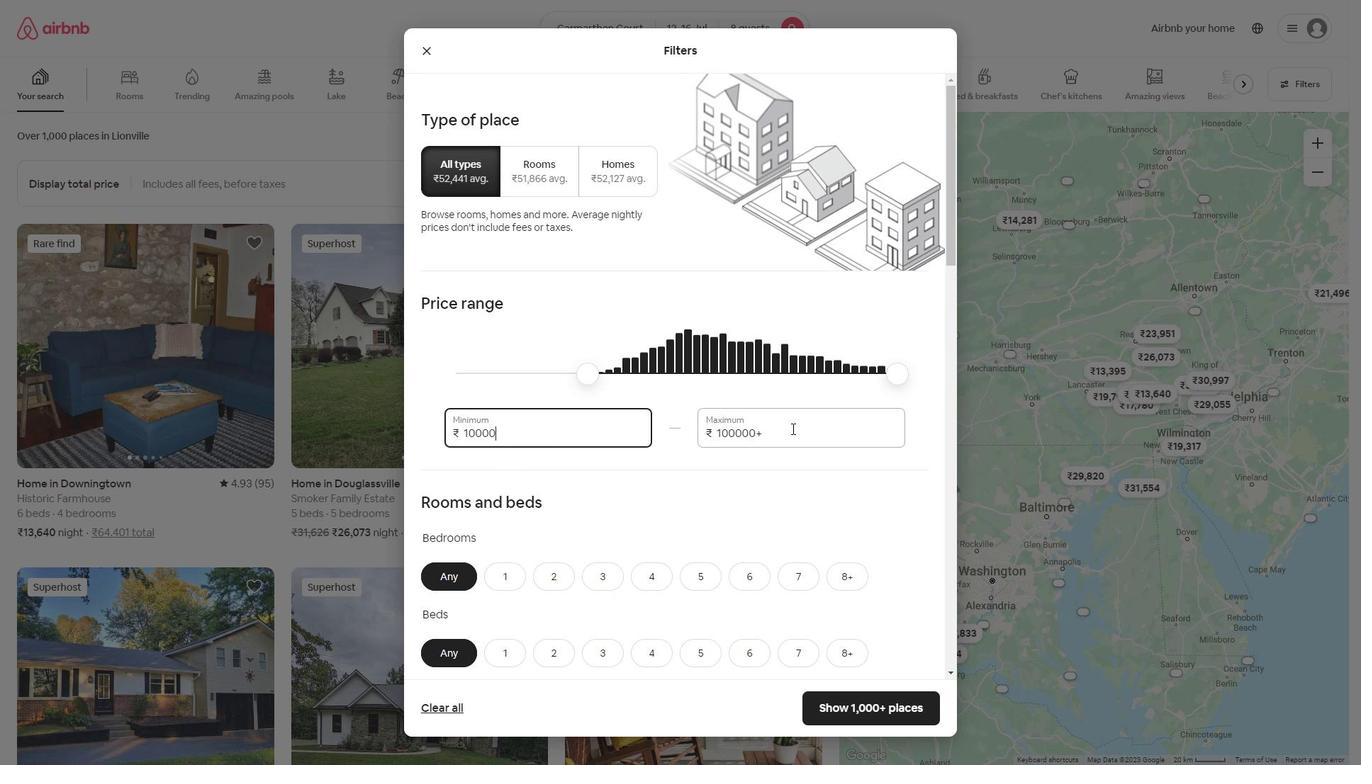 
Action: Mouse pressed left at (792, 433)
Screenshot: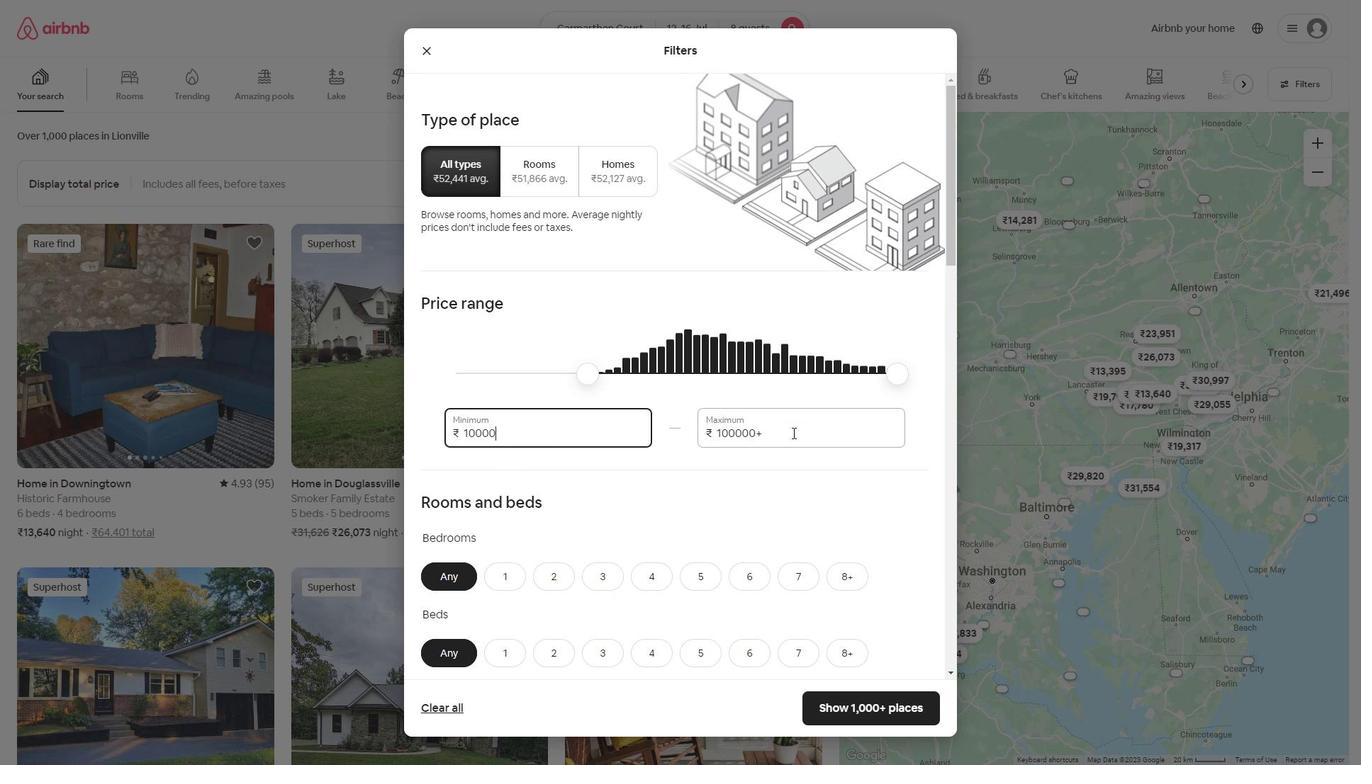 
Action: Key pressed <Key.backspace><Key.backspace><Key.backspace><Key.backspace><Key.backspace><Key.backspace><Key.backspace><Key.backspace><Key.backspace><Key.backspace><Key.backspace><Key.backspace><Key.backspace><Key.backspace><Key.backspace><Key.backspace><Key.backspace><Key.backspace>16000
Screenshot: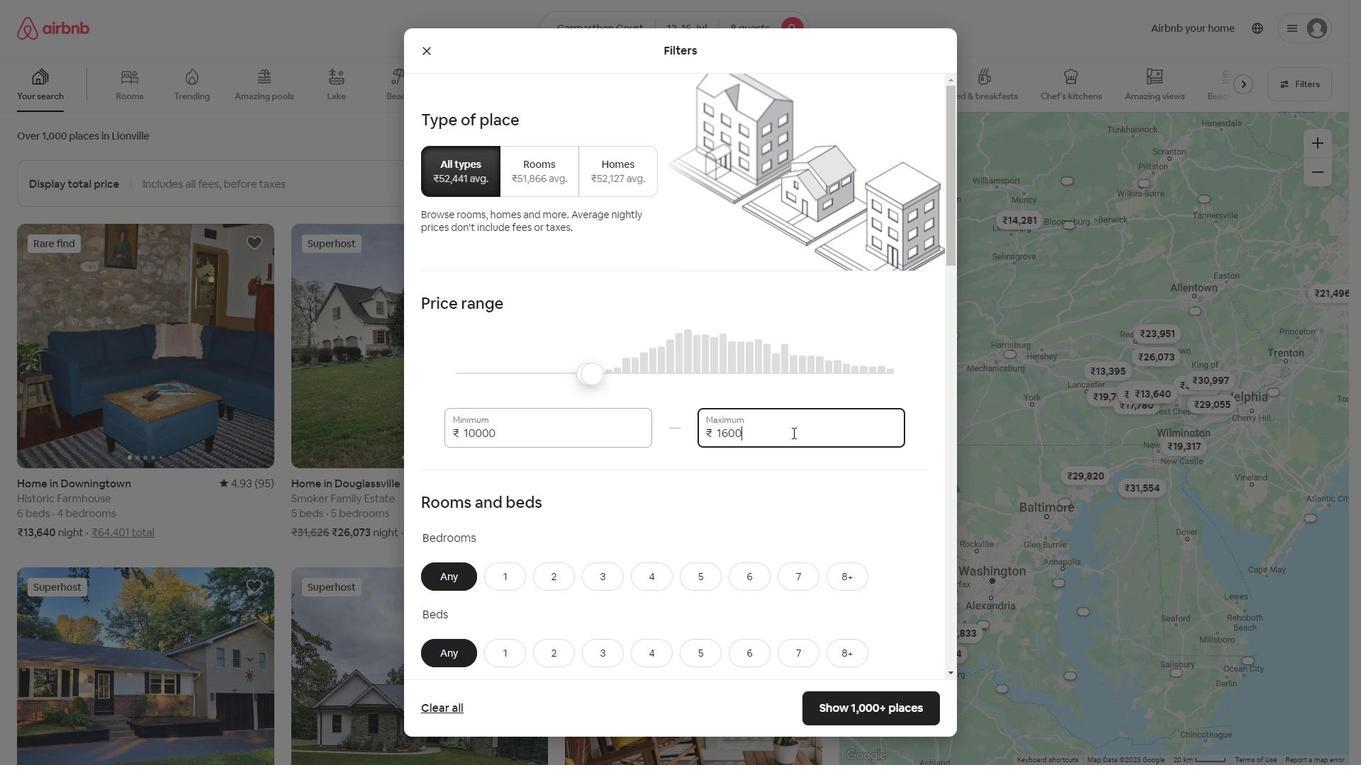 
Action: Mouse moved to (553, 489)
Screenshot: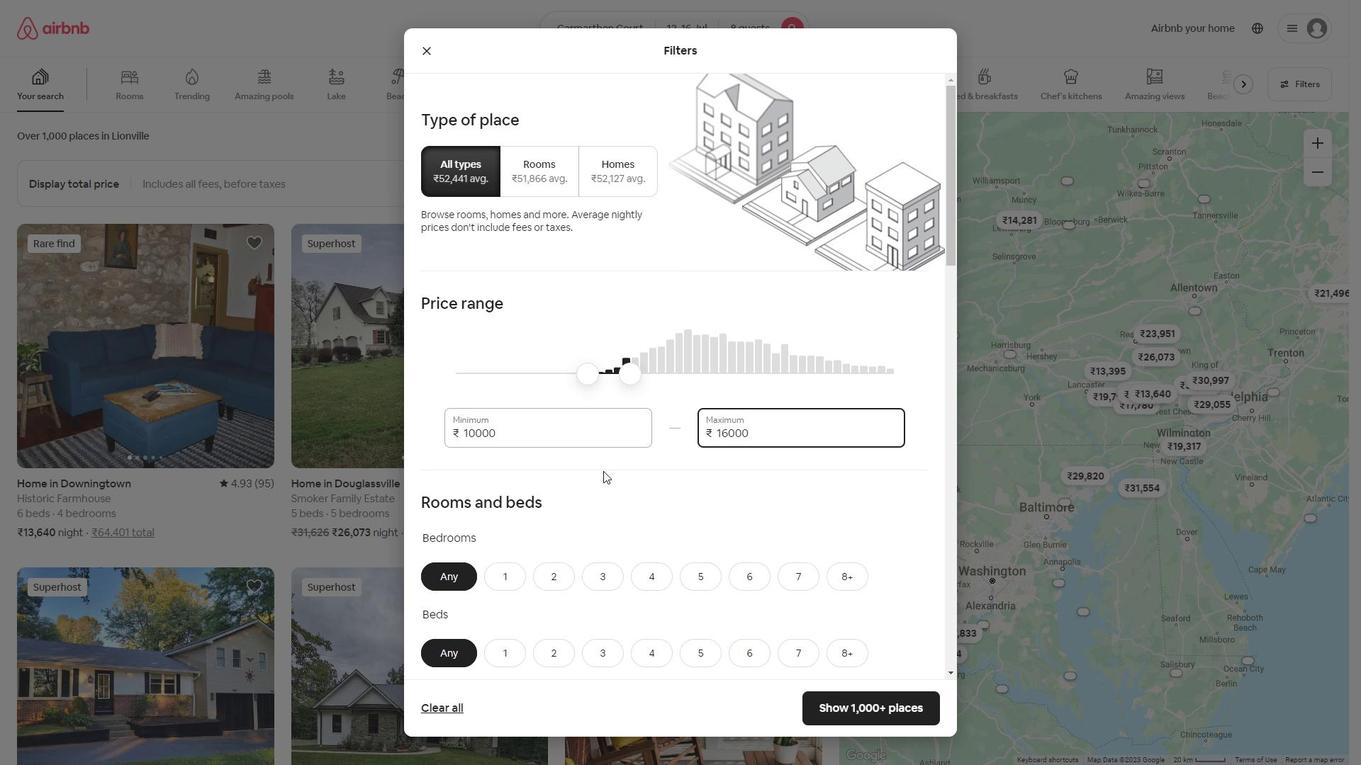 
Action: Mouse scrolled (553, 488) with delta (0, 0)
Screenshot: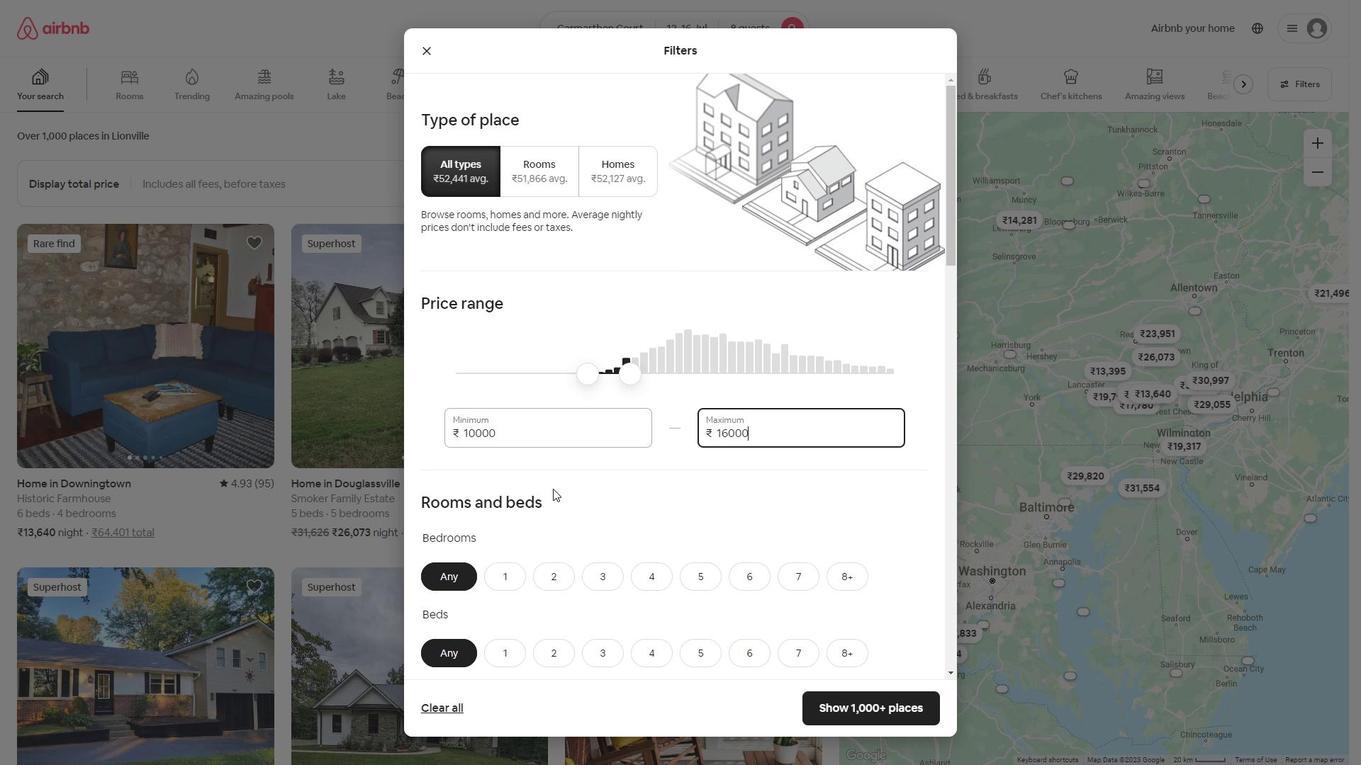 
Action: Mouse scrolled (553, 488) with delta (0, 0)
Screenshot: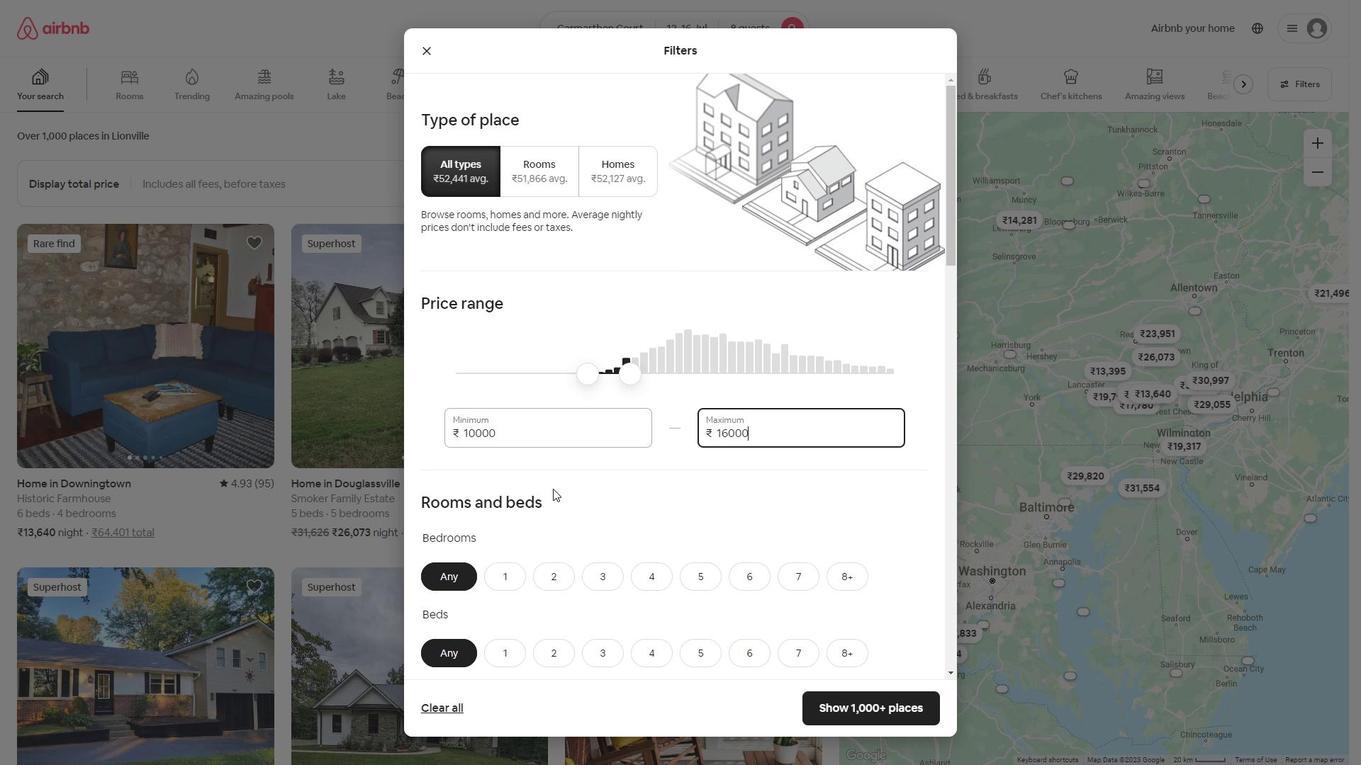 
Action: Mouse moved to (462, 429)
Screenshot: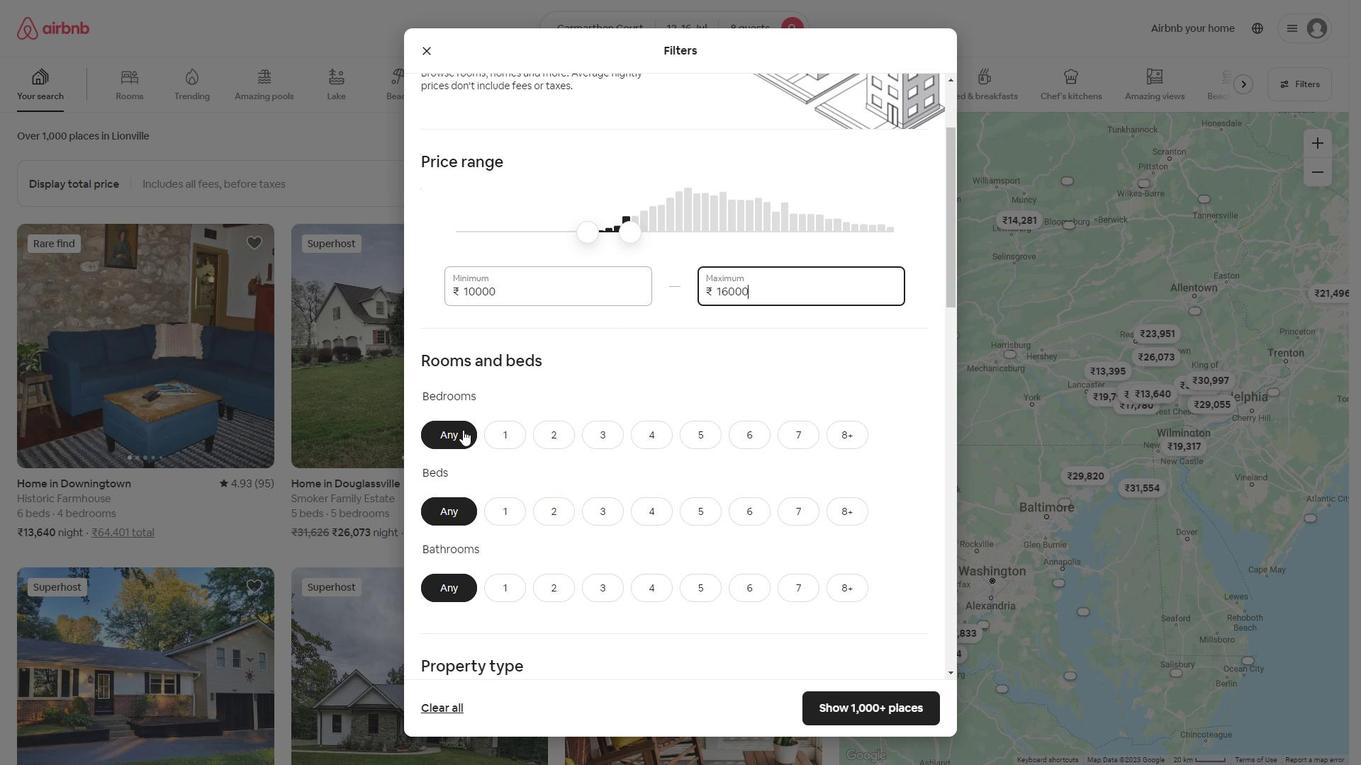
Action: Mouse scrolled (462, 428) with delta (0, 0)
Screenshot: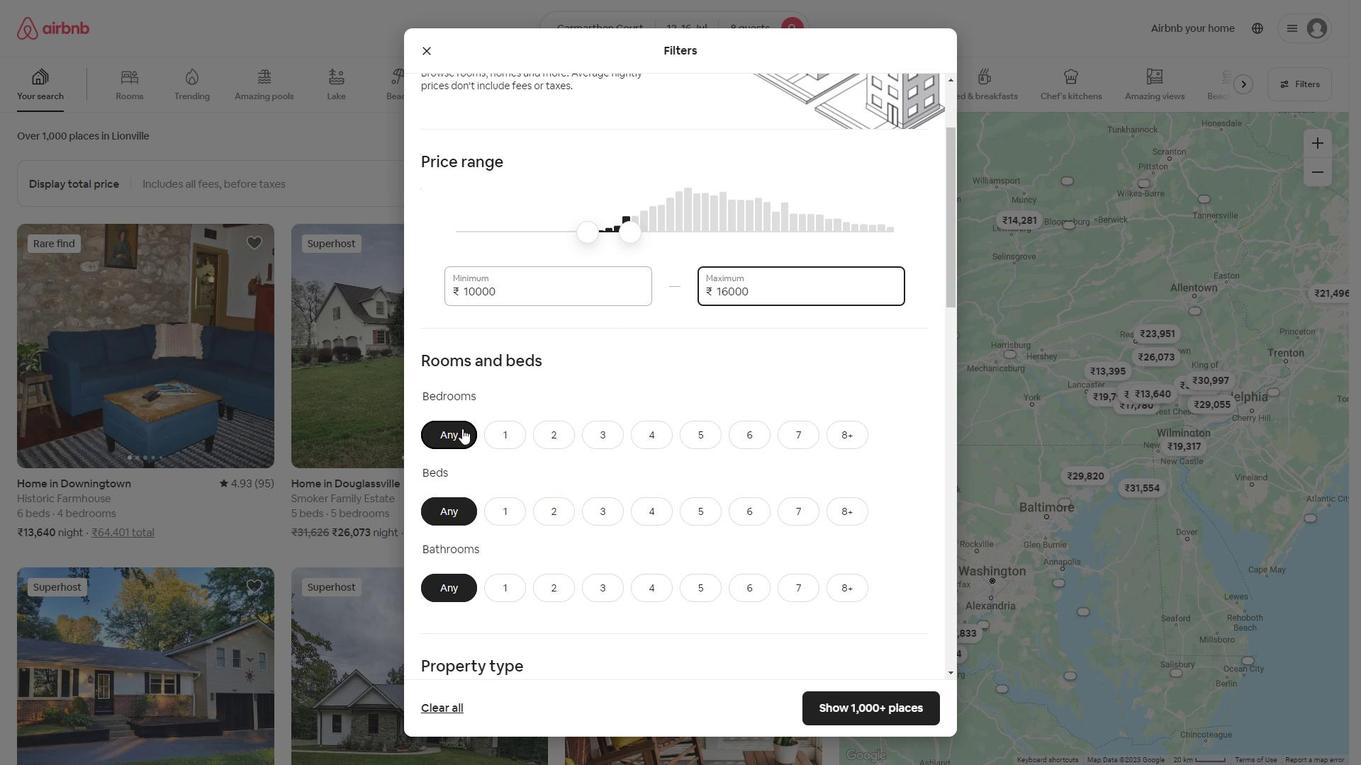 
Action: Mouse moved to (843, 365)
Screenshot: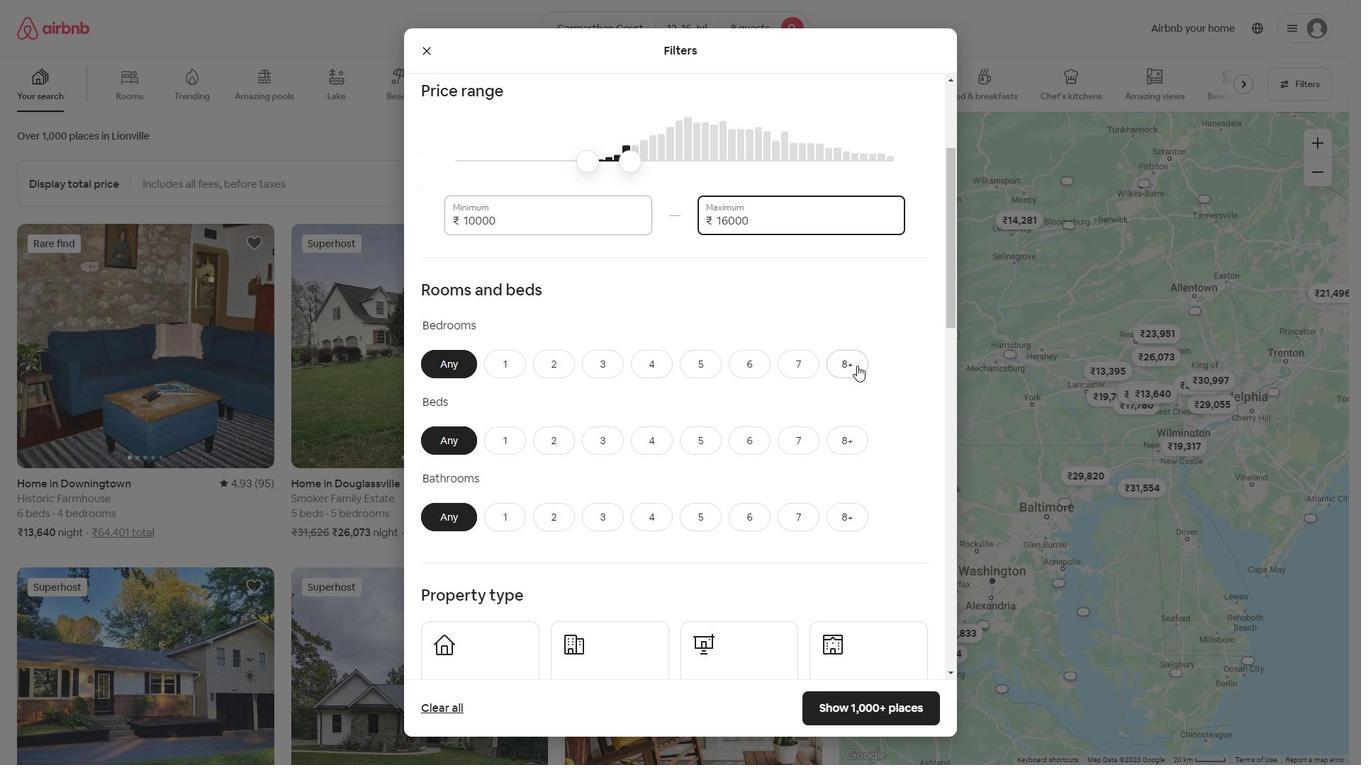 
Action: Mouse pressed left at (843, 365)
Screenshot: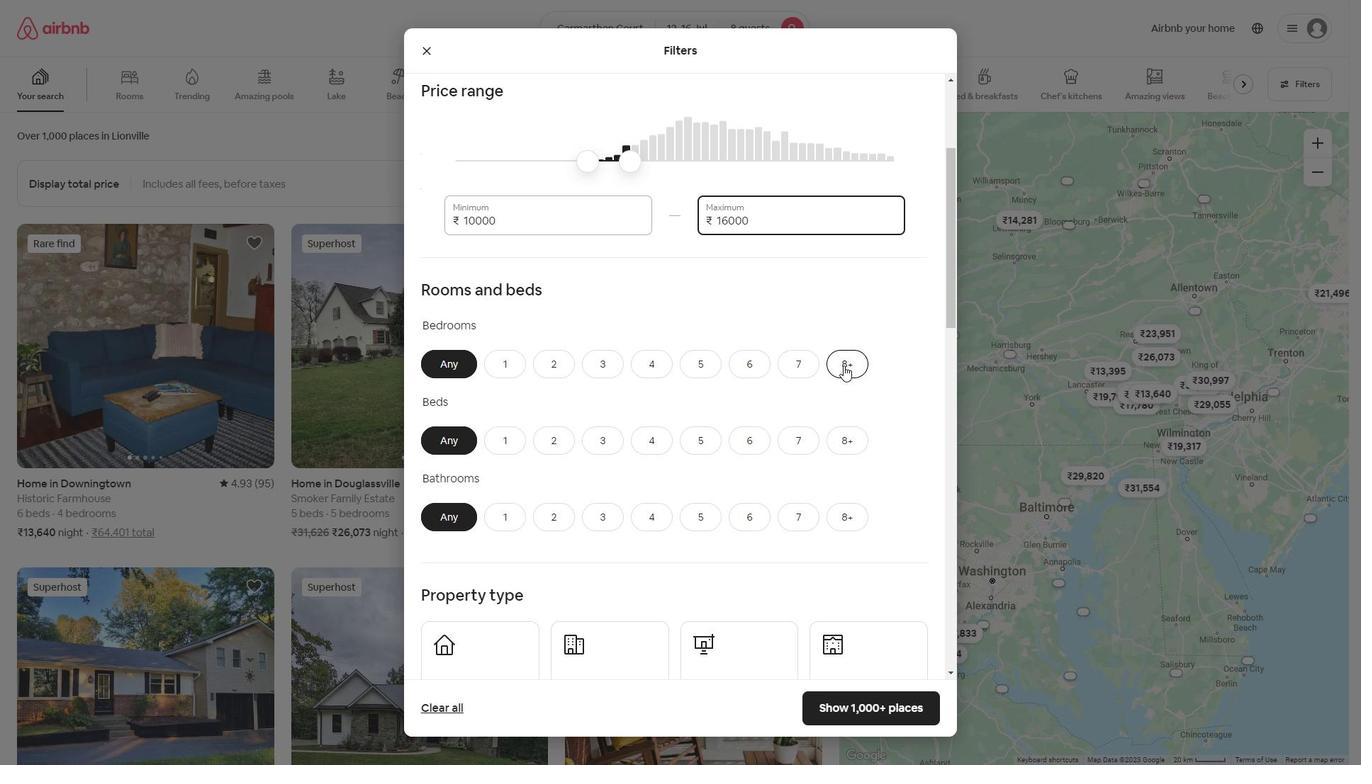 
Action: Mouse moved to (839, 431)
Screenshot: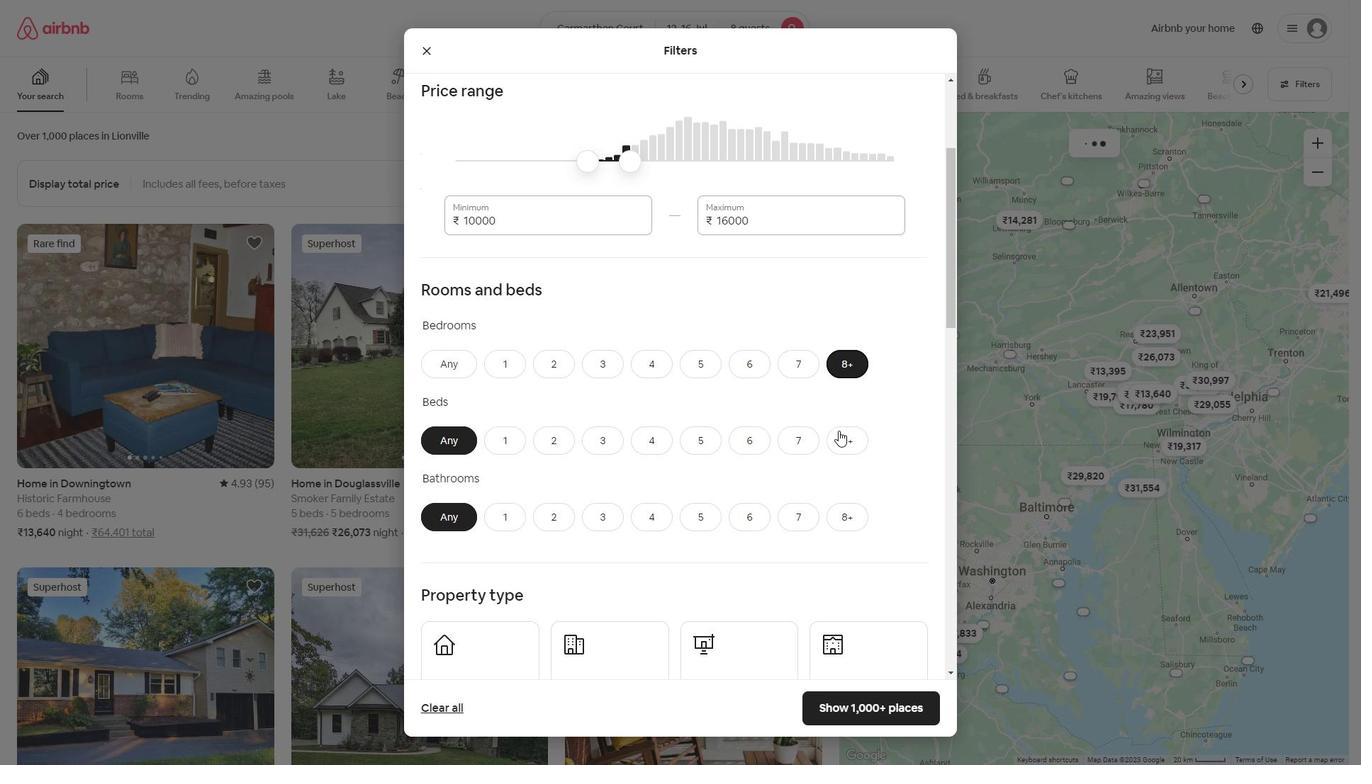 
Action: Mouse pressed left at (839, 431)
Screenshot: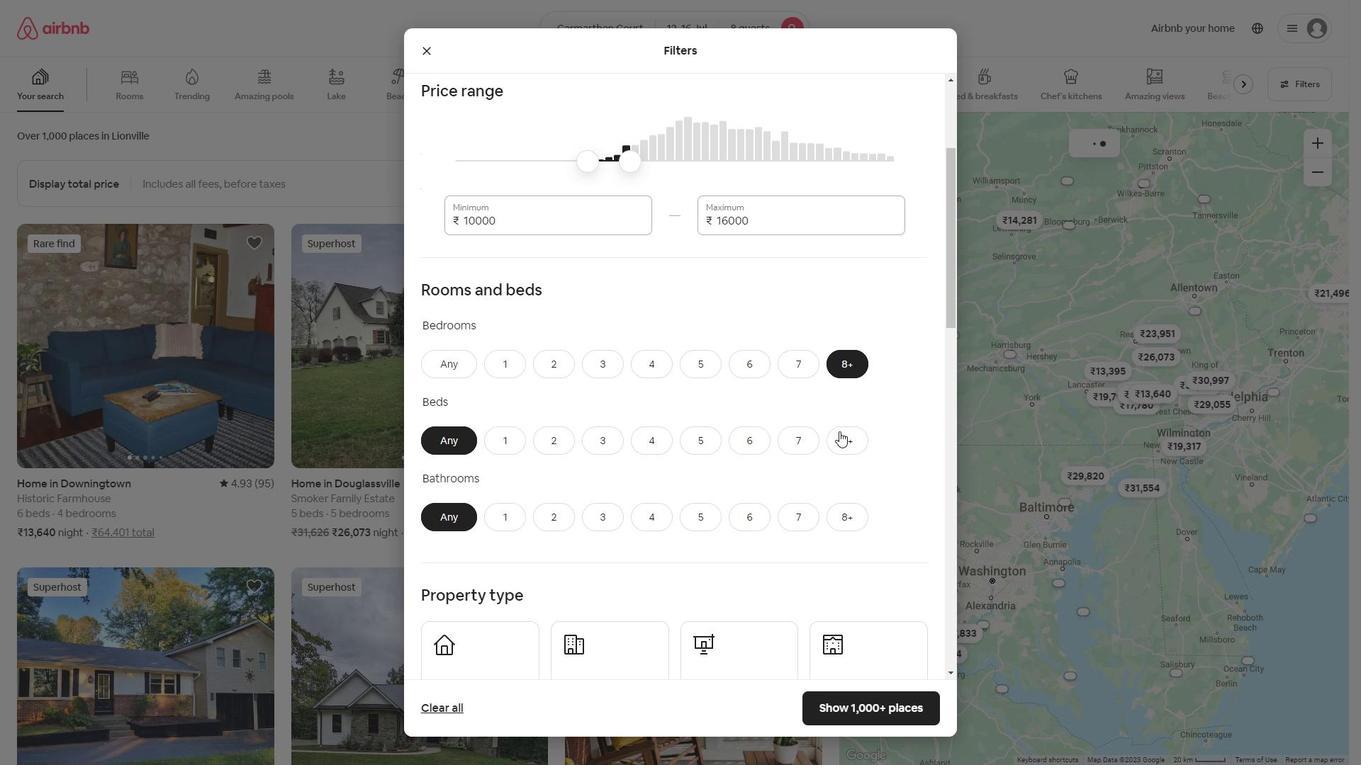 
Action: Mouse moved to (844, 510)
Screenshot: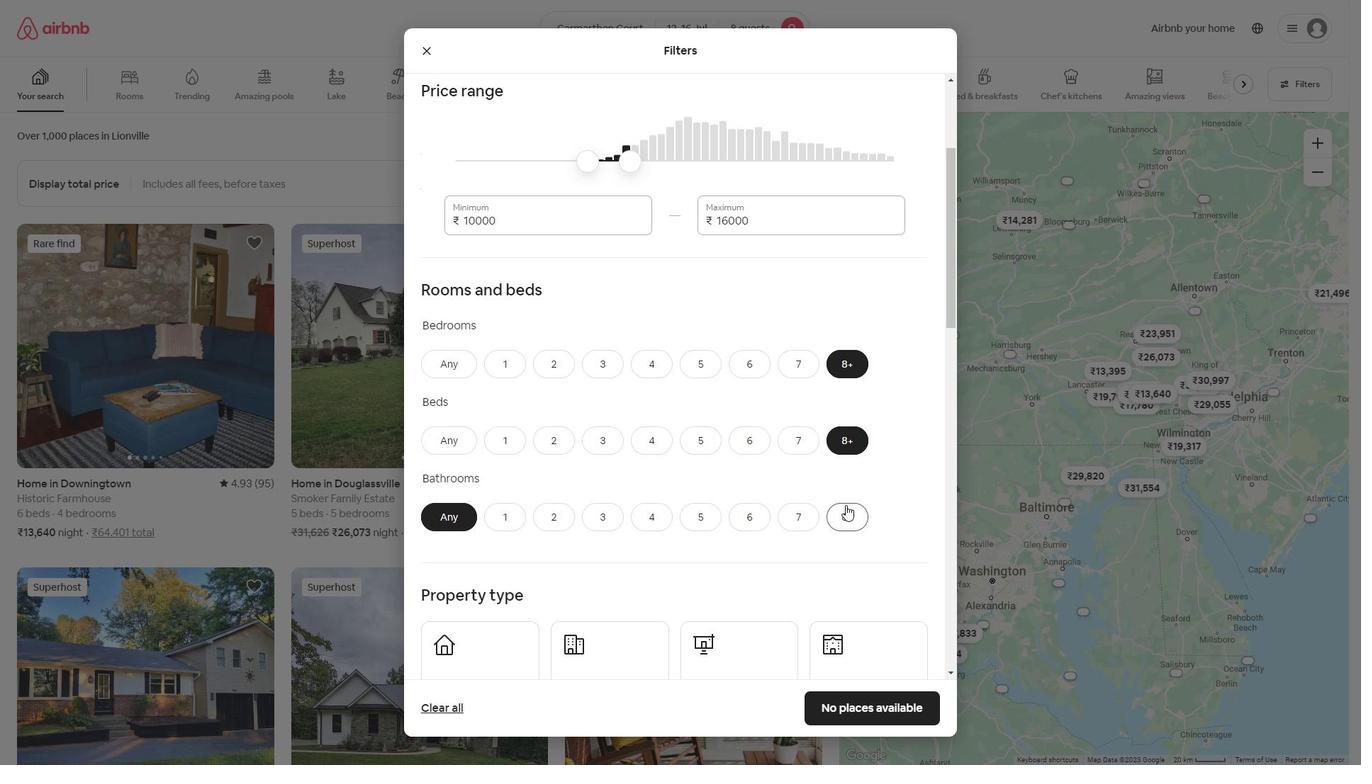 
Action: Mouse pressed left at (844, 510)
Screenshot: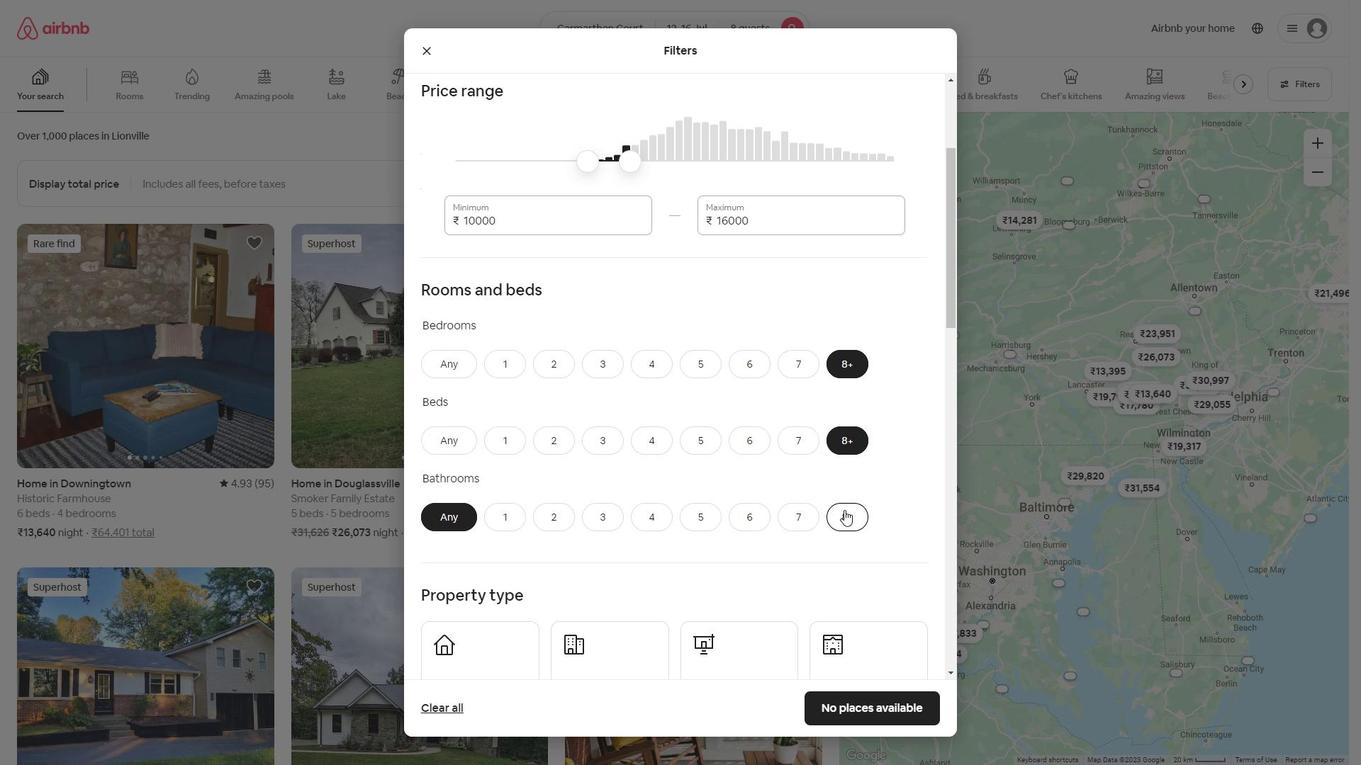 
Action: Mouse moved to (567, 314)
Screenshot: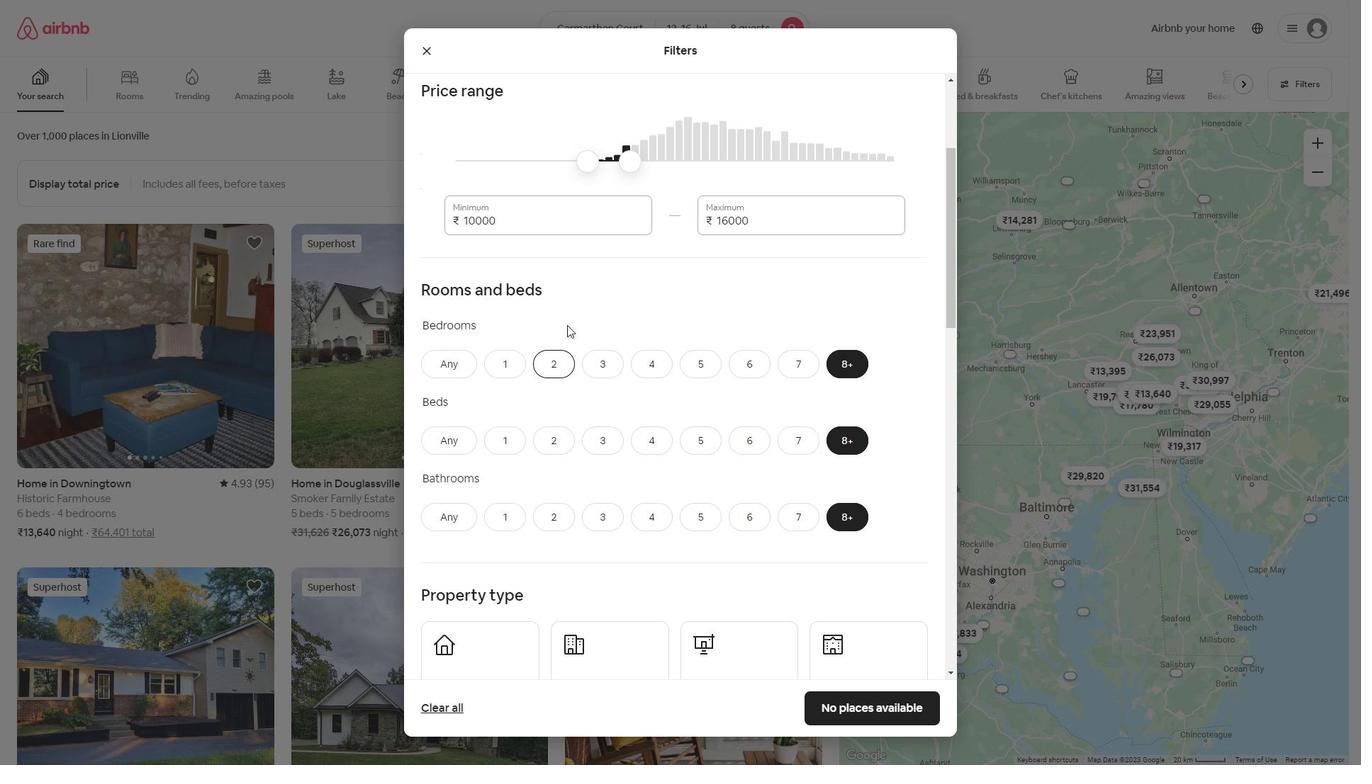 
Action: Mouse scrolled (567, 313) with delta (0, 0)
Screenshot: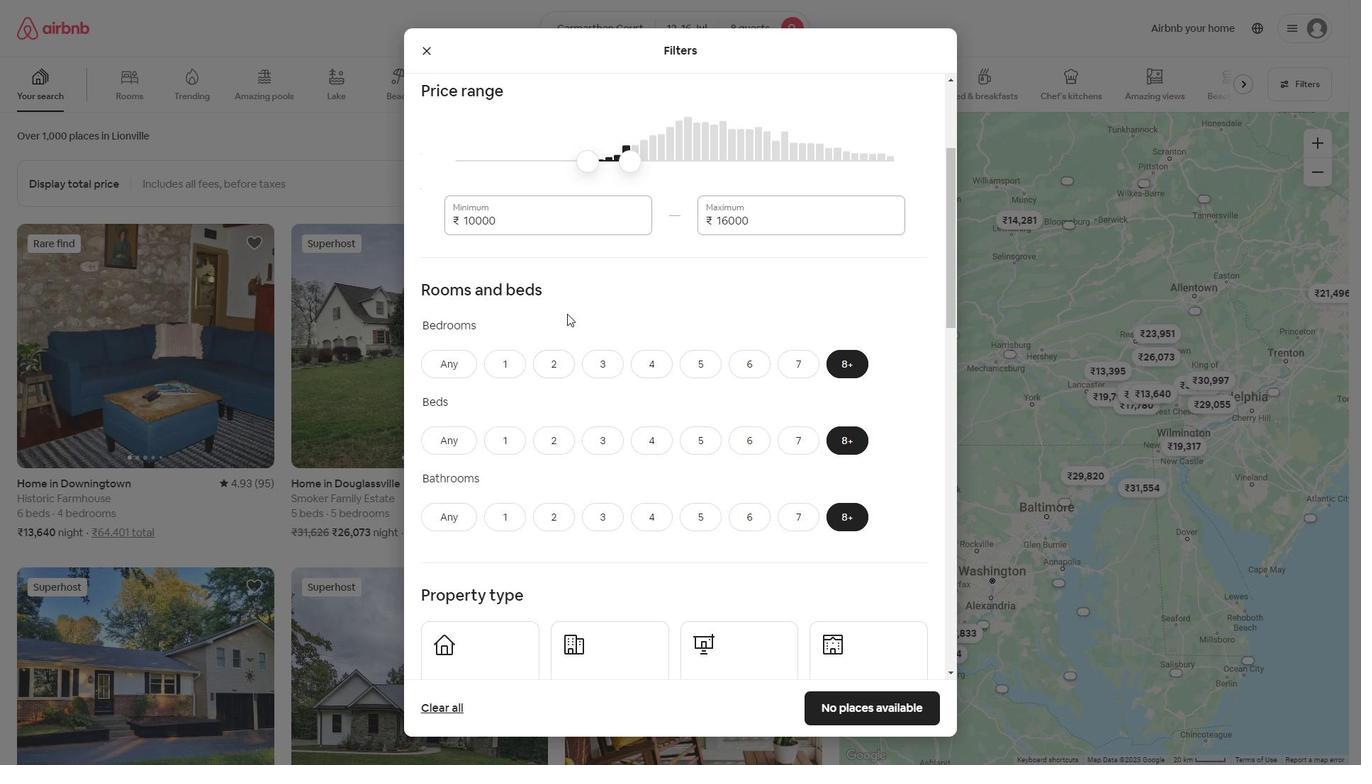
Action: Mouse scrolled (567, 313) with delta (0, 0)
Screenshot: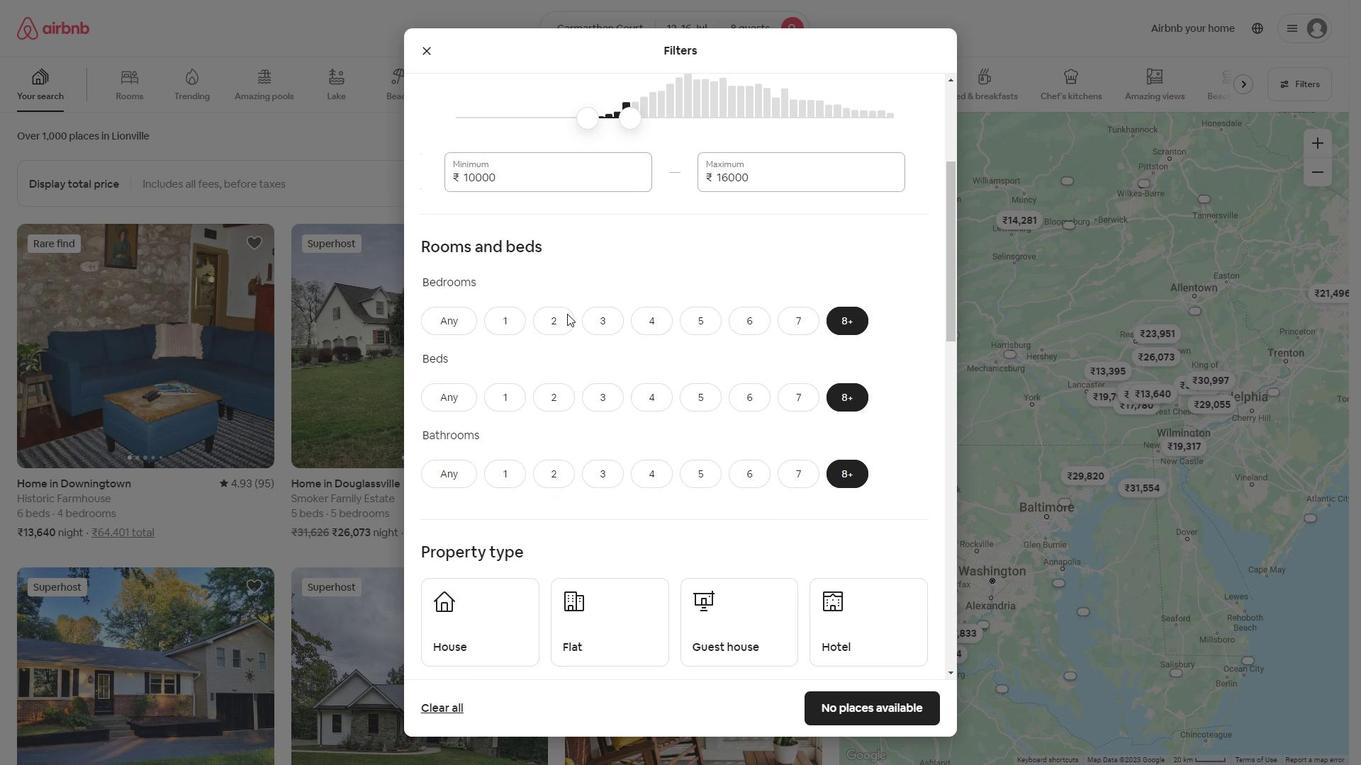 
Action: Mouse moved to (503, 507)
Screenshot: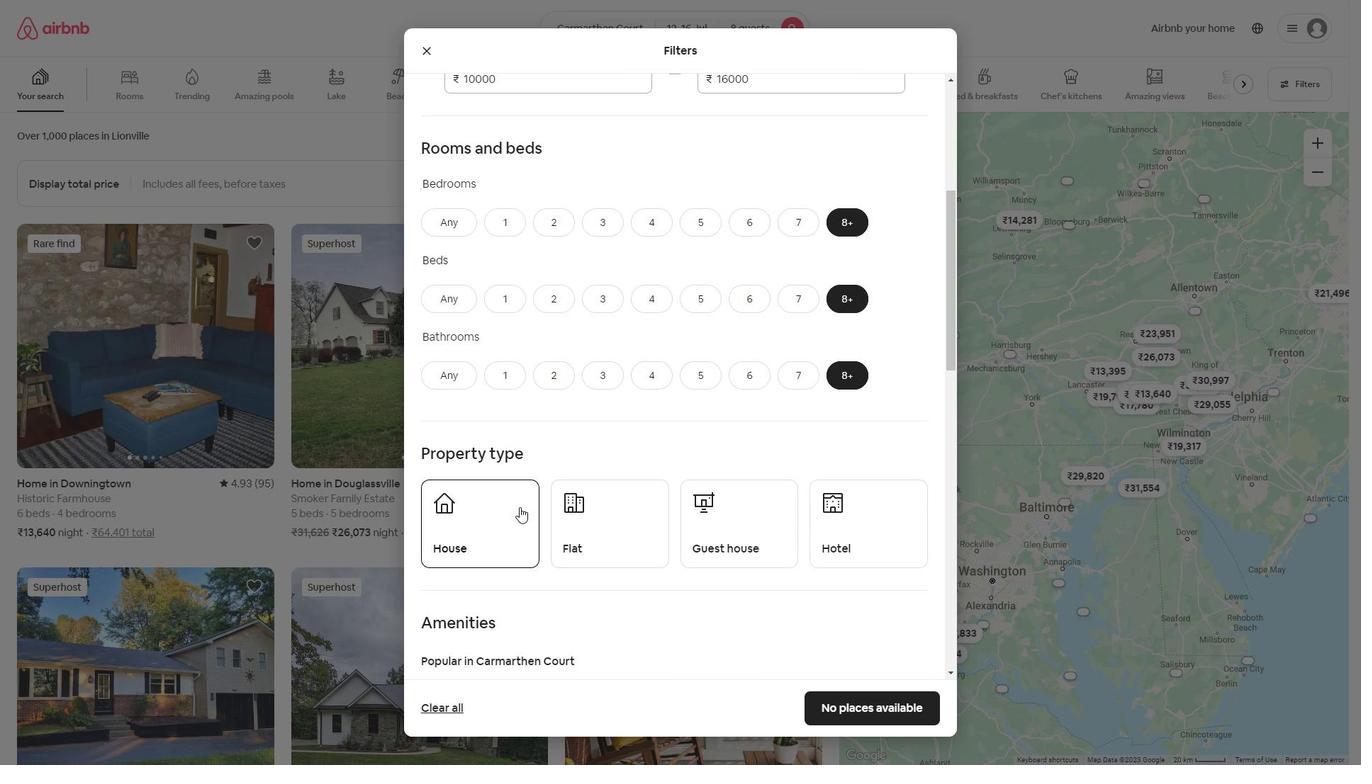 
Action: Mouse pressed left at (503, 507)
Screenshot: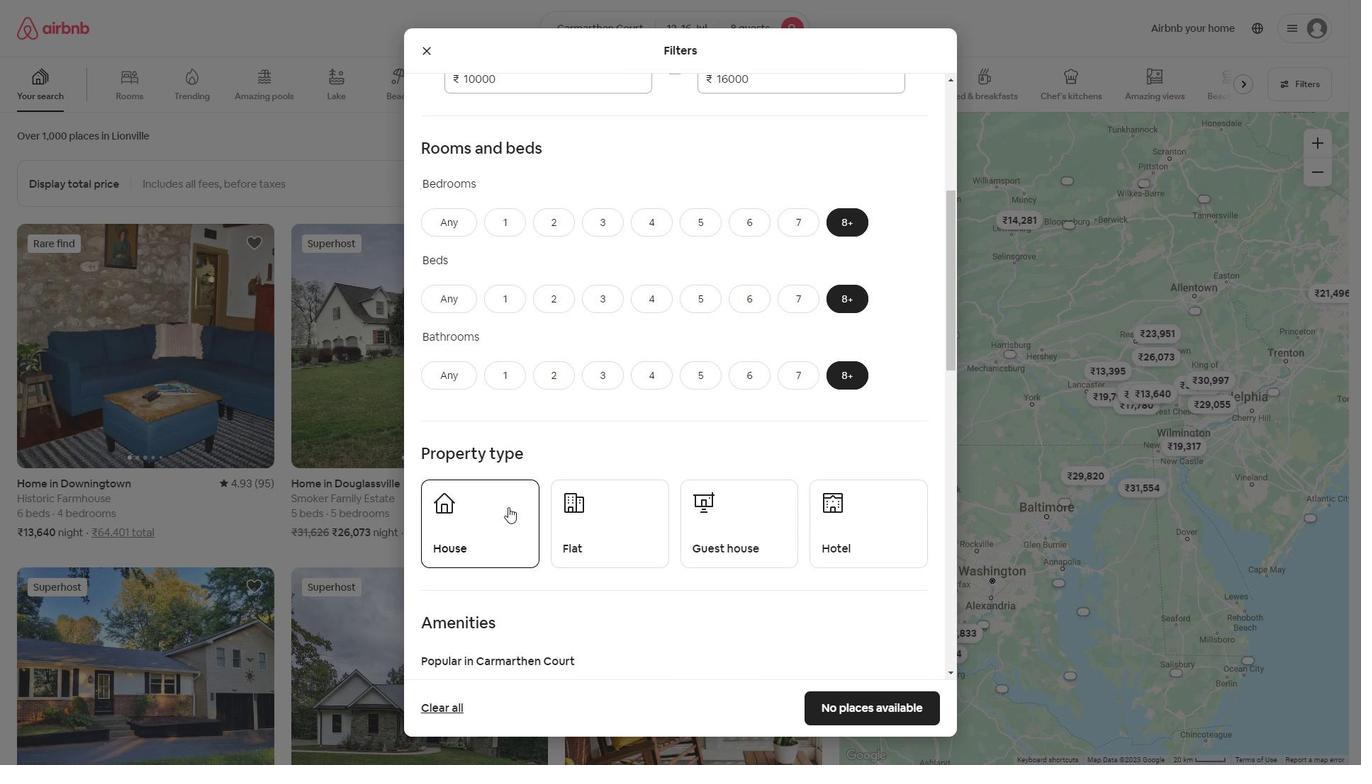 
Action: Mouse moved to (599, 508)
Screenshot: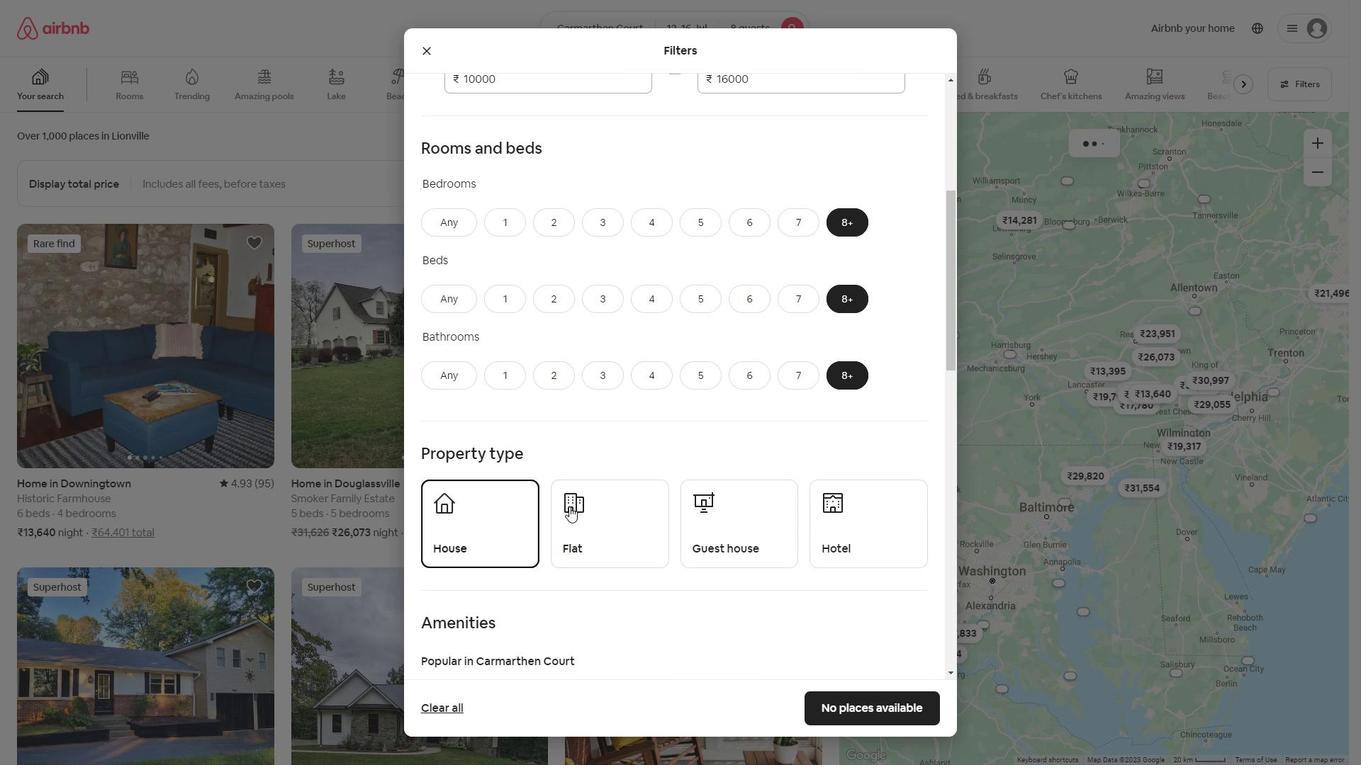 
Action: Mouse pressed left at (599, 508)
Screenshot: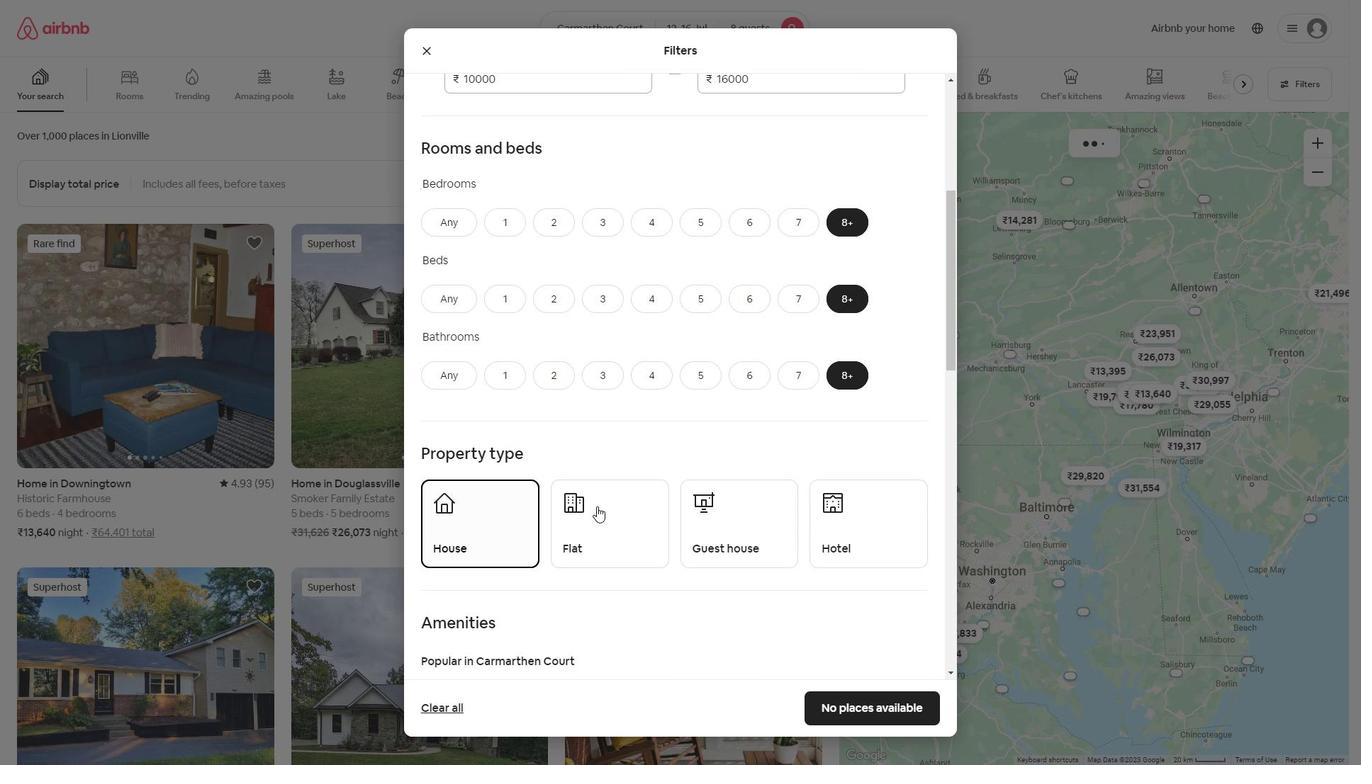 
Action: Mouse moved to (711, 546)
Screenshot: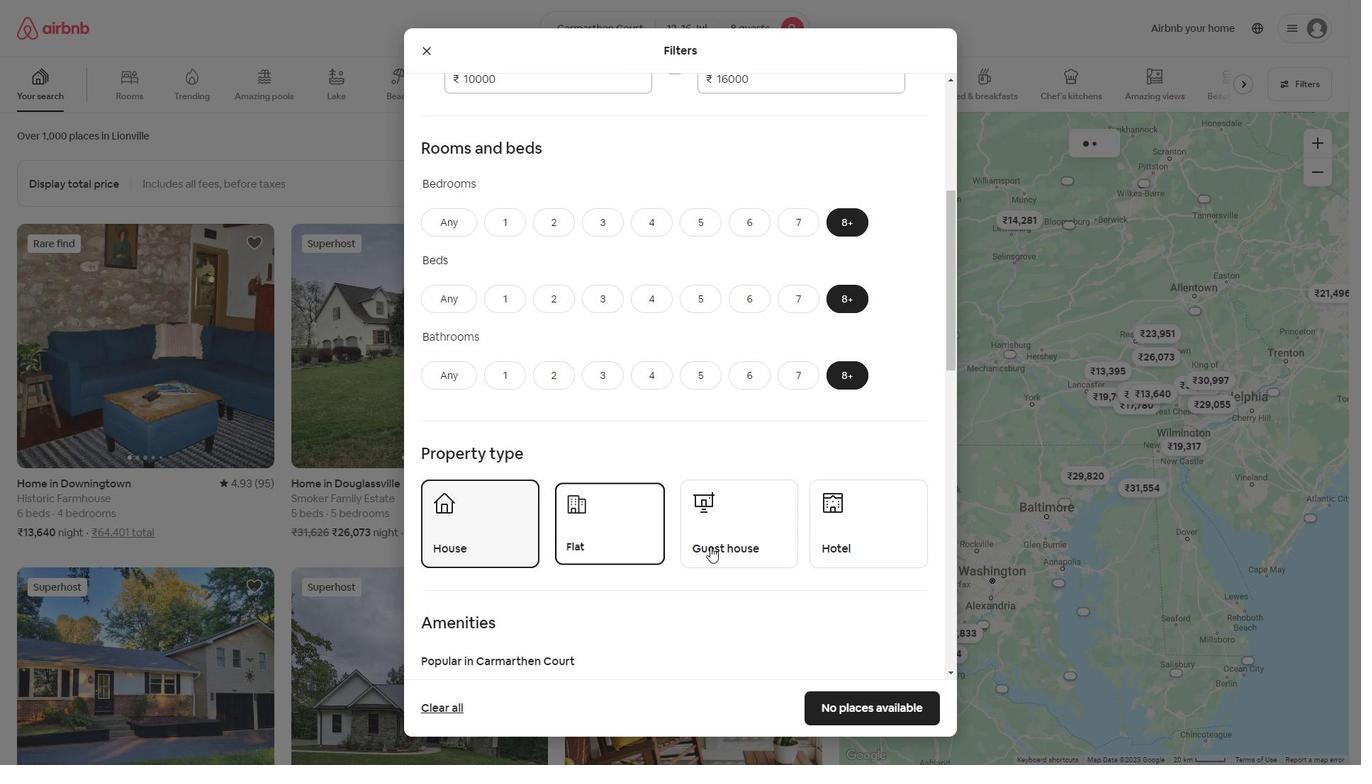 
Action: Mouse pressed left at (711, 546)
Screenshot: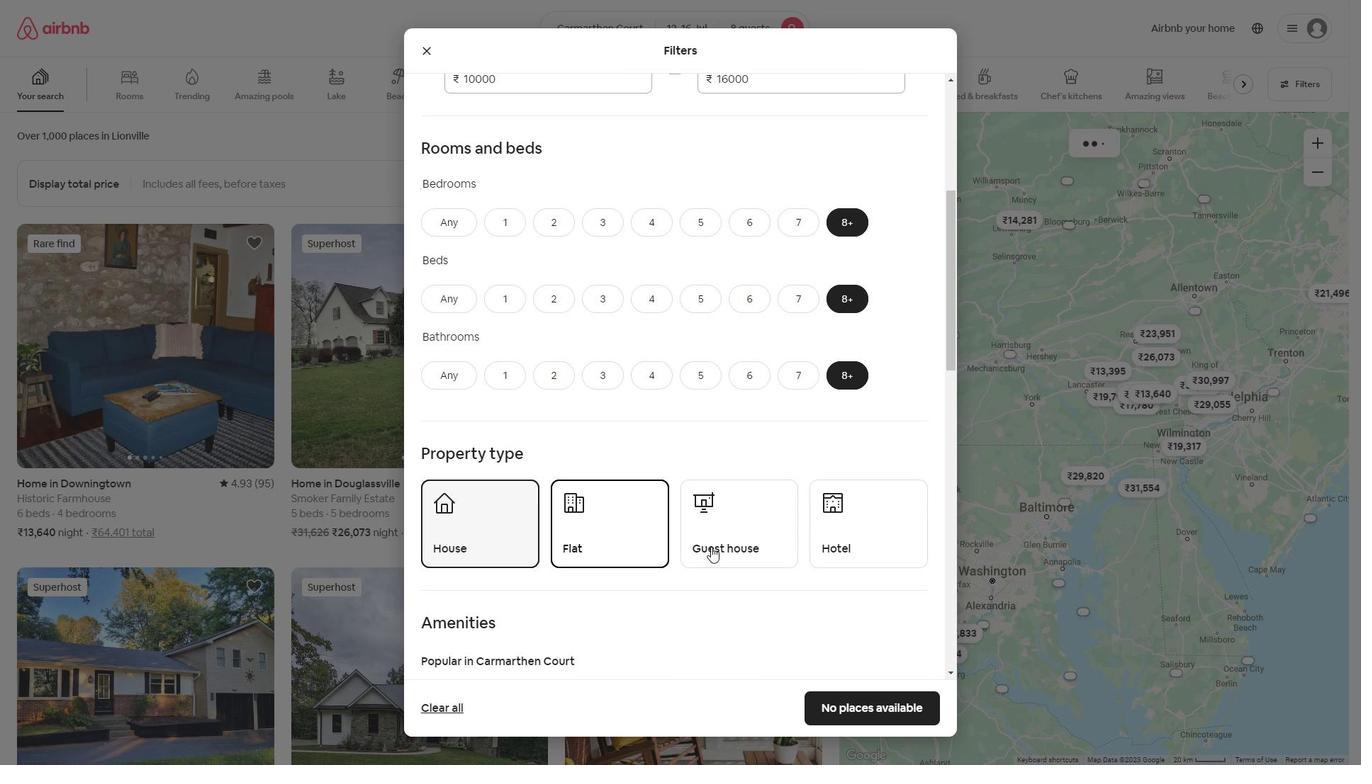 
Action: Mouse moved to (695, 418)
Screenshot: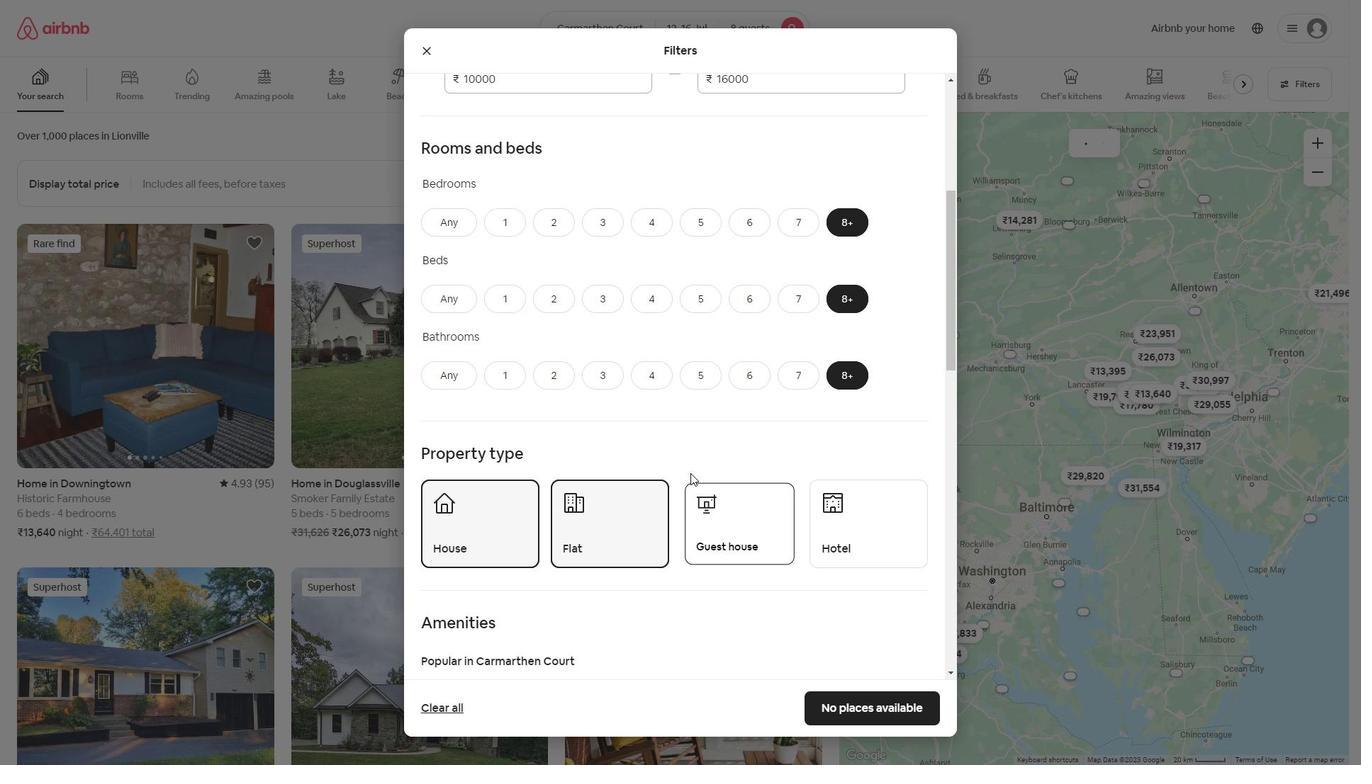 
Action: Mouse scrolled (695, 417) with delta (0, 0)
Screenshot: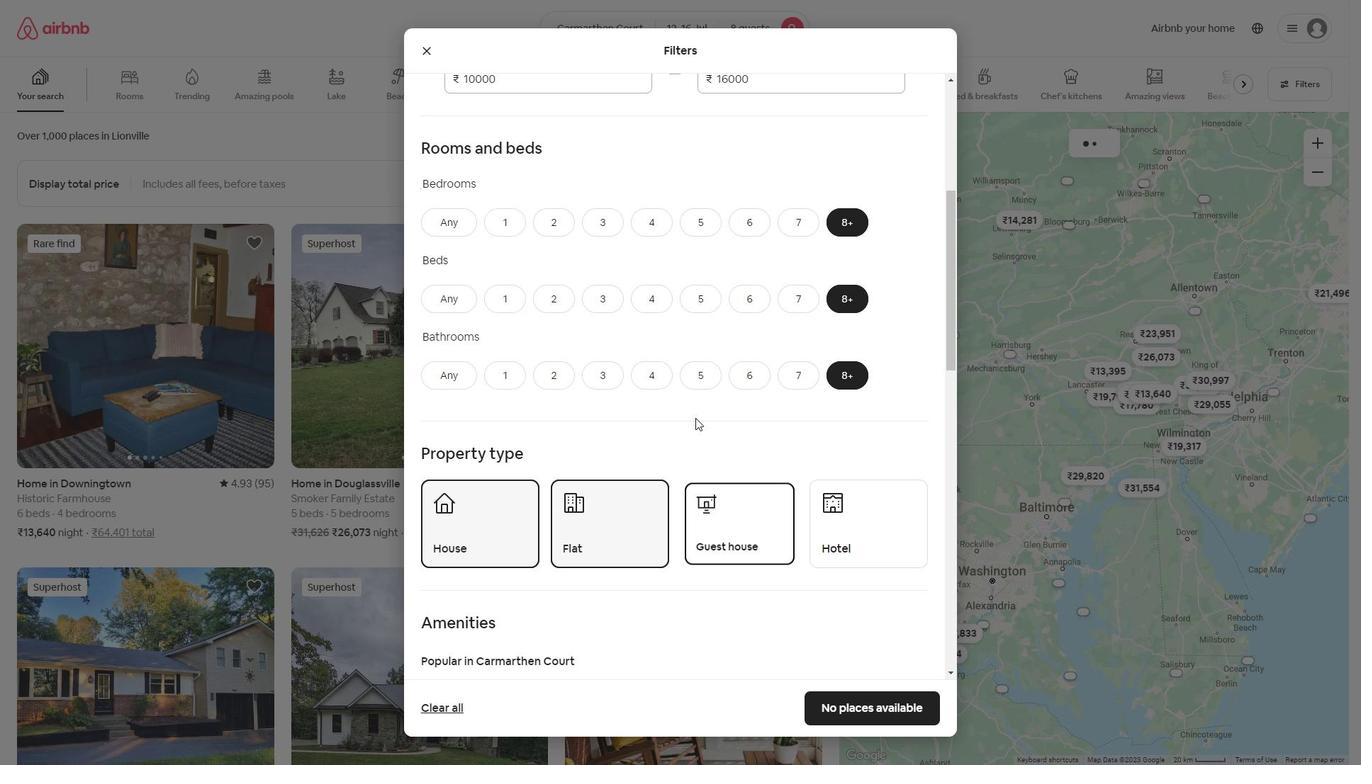 
Action: Mouse scrolled (695, 417) with delta (0, 0)
Screenshot: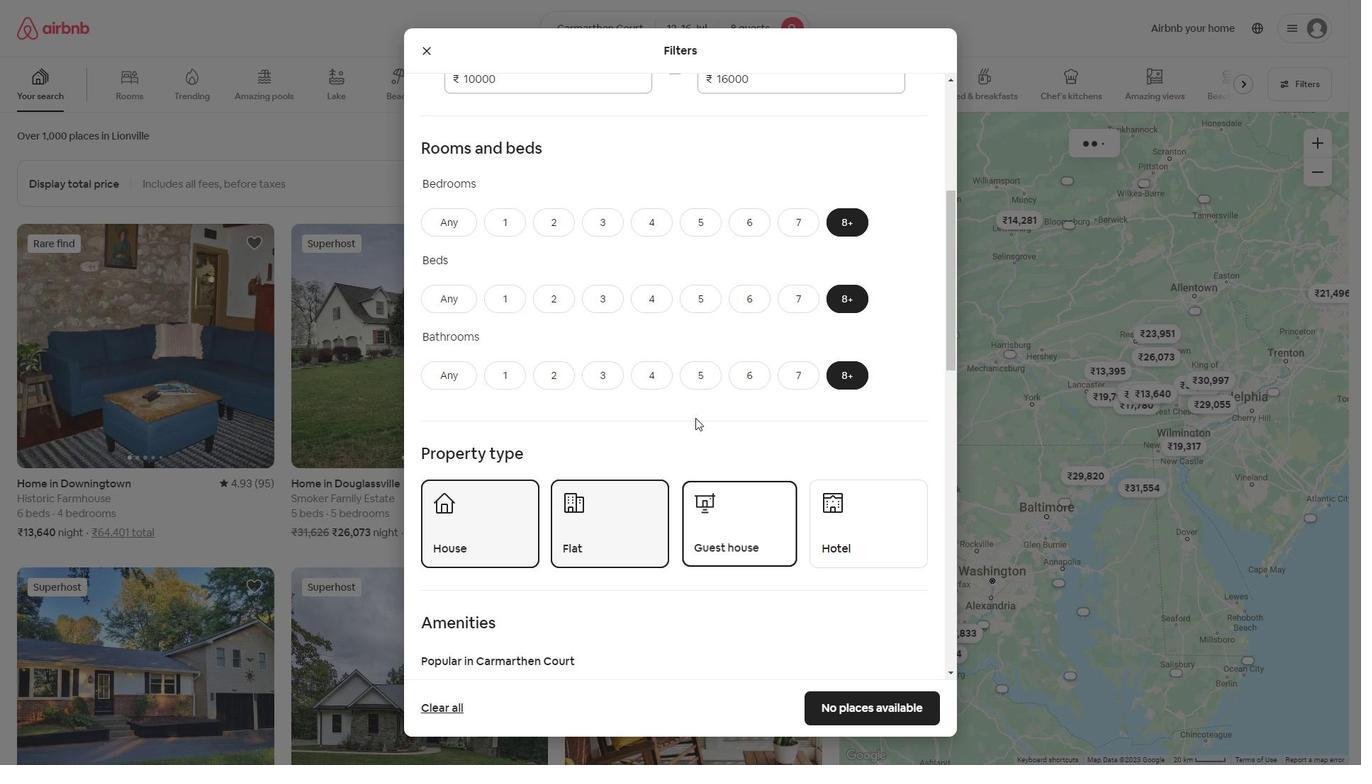 
Action: Mouse scrolled (695, 417) with delta (0, 0)
Screenshot: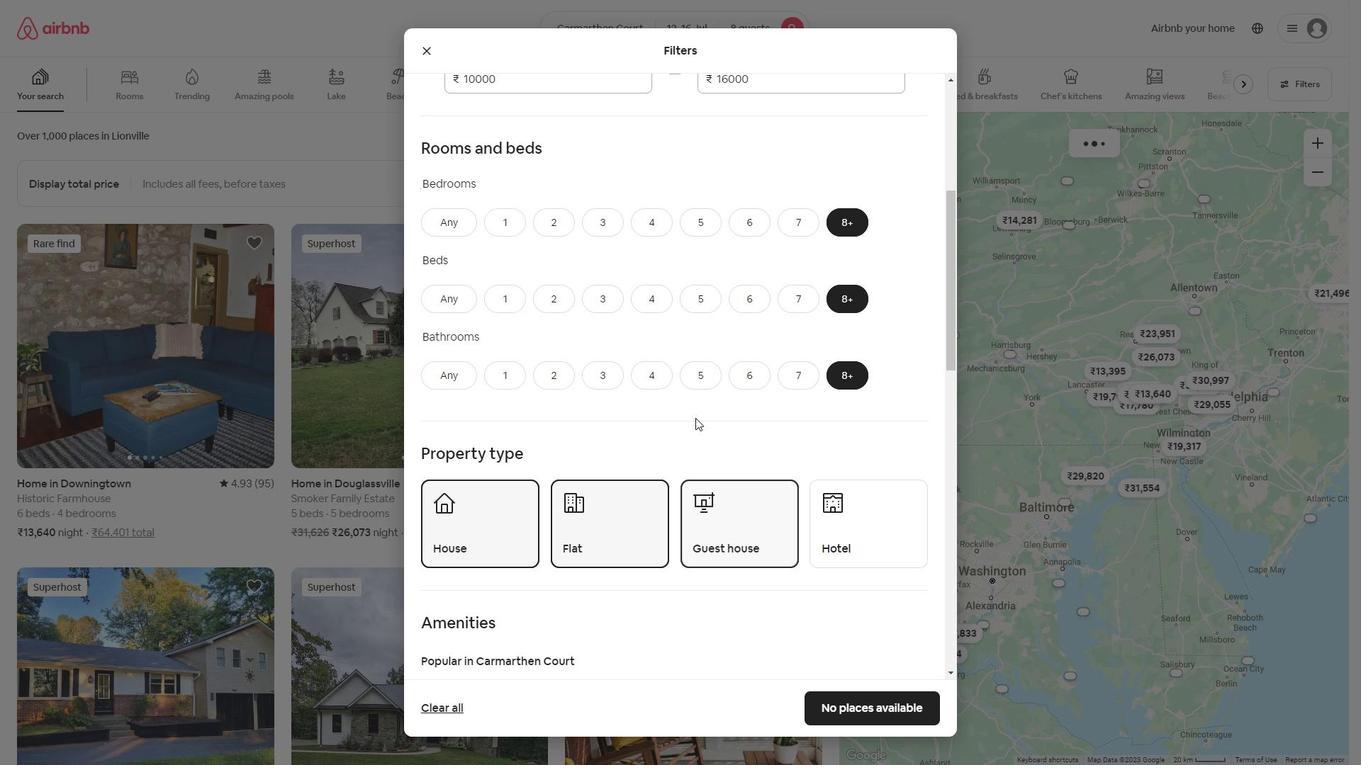 
Action: Mouse scrolled (695, 417) with delta (0, 0)
Screenshot: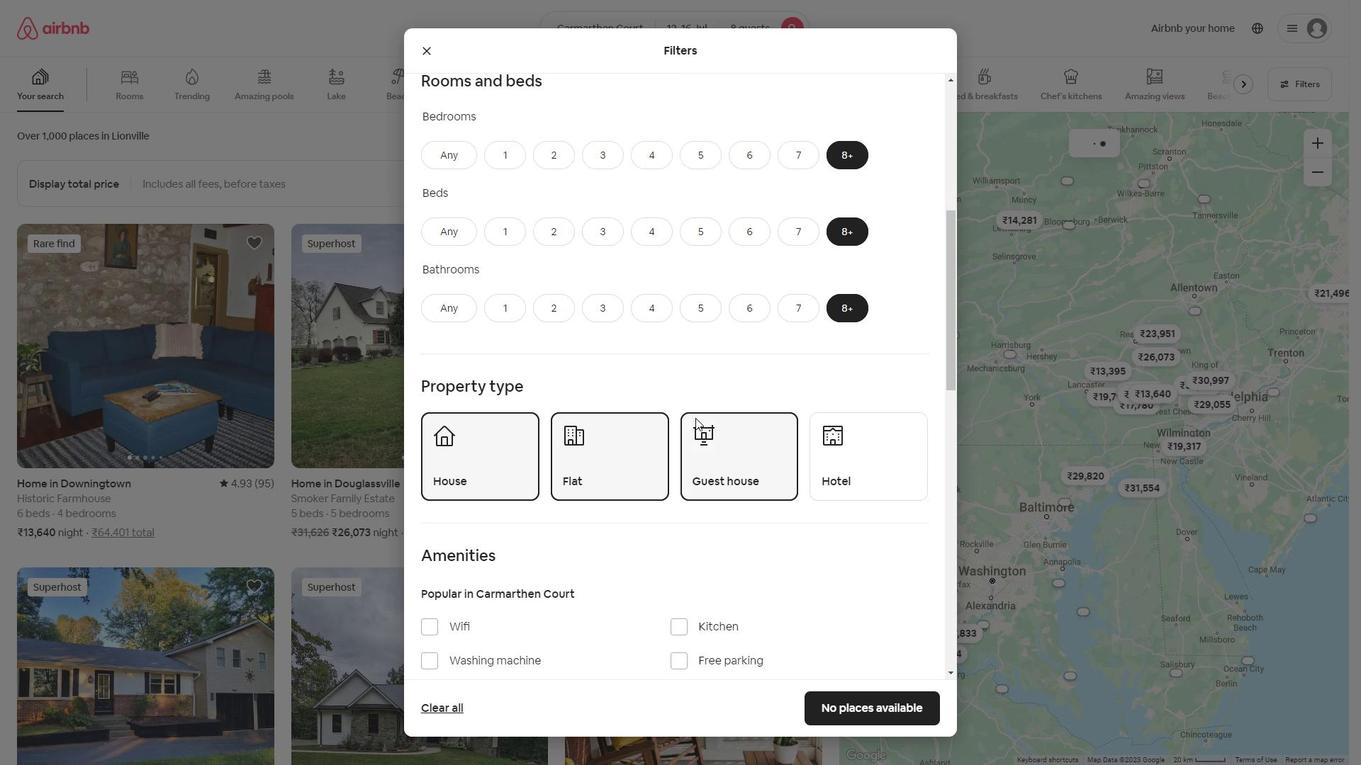 
Action: Mouse scrolled (695, 417) with delta (0, 0)
Screenshot: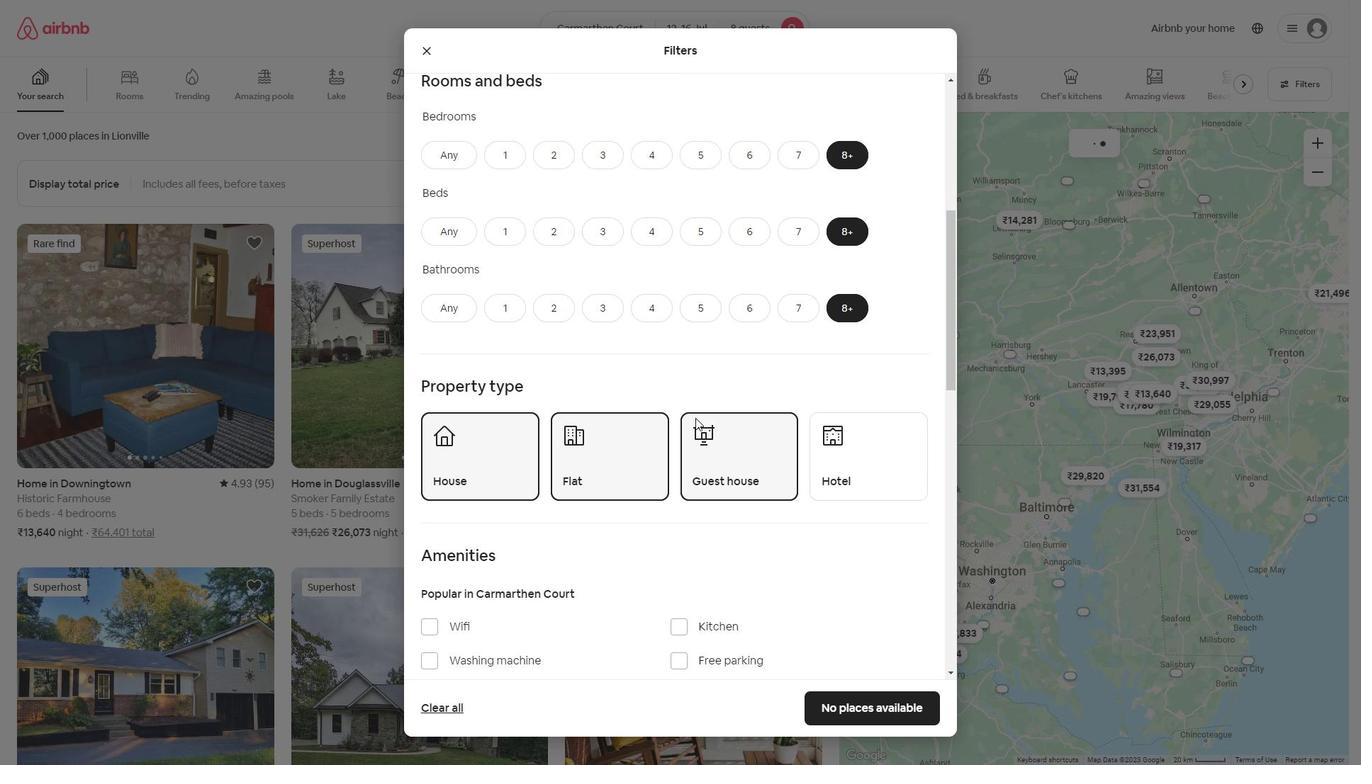 
Action: Mouse moved to (422, 334)
Screenshot: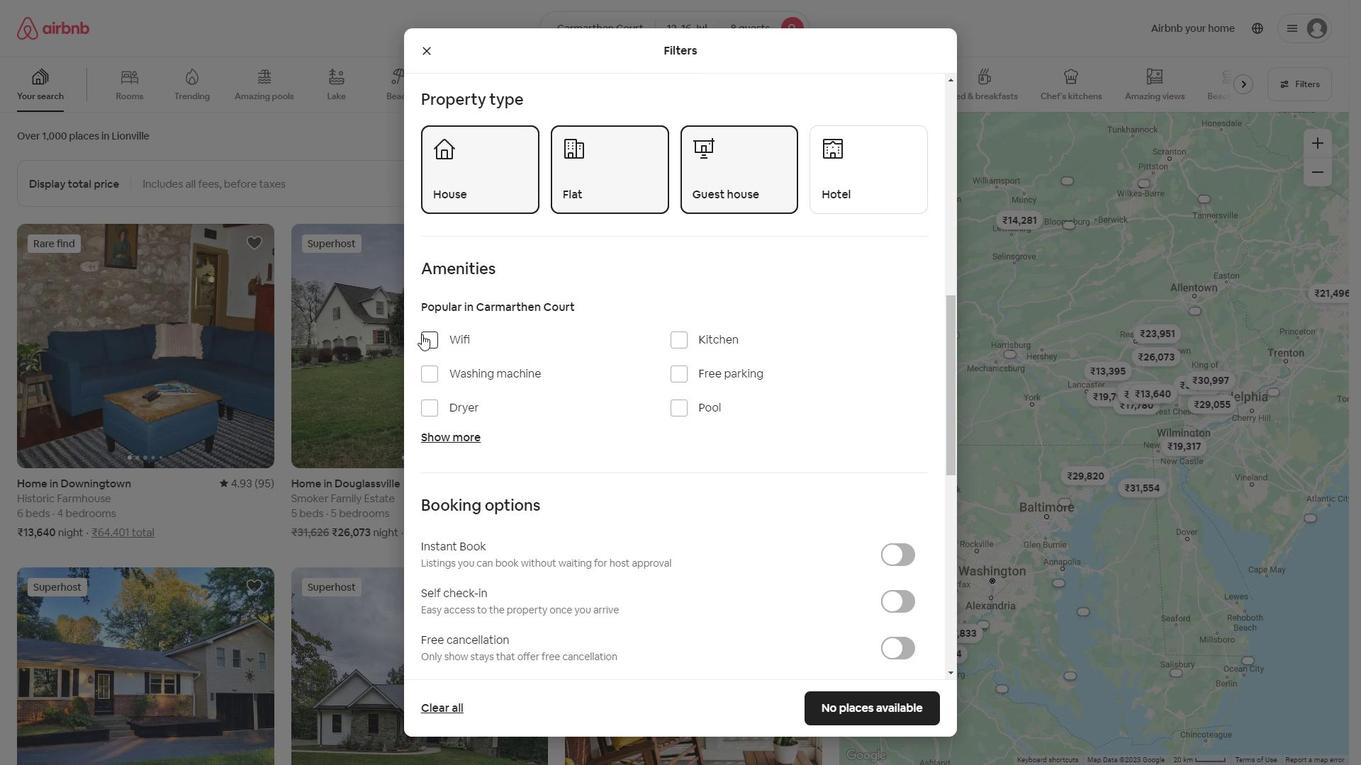 
Action: Mouse pressed left at (422, 334)
Screenshot: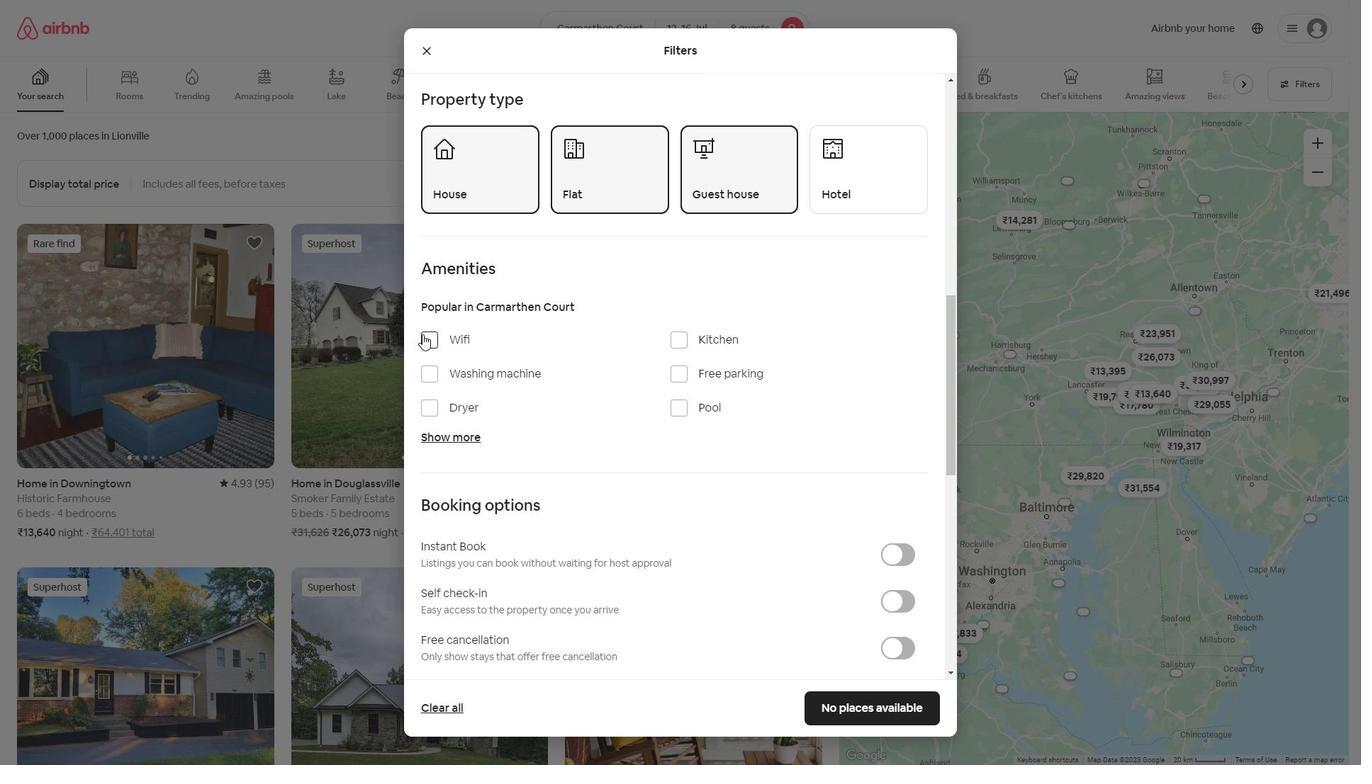 
Action: Mouse moved to (668, 367)
Screenshot: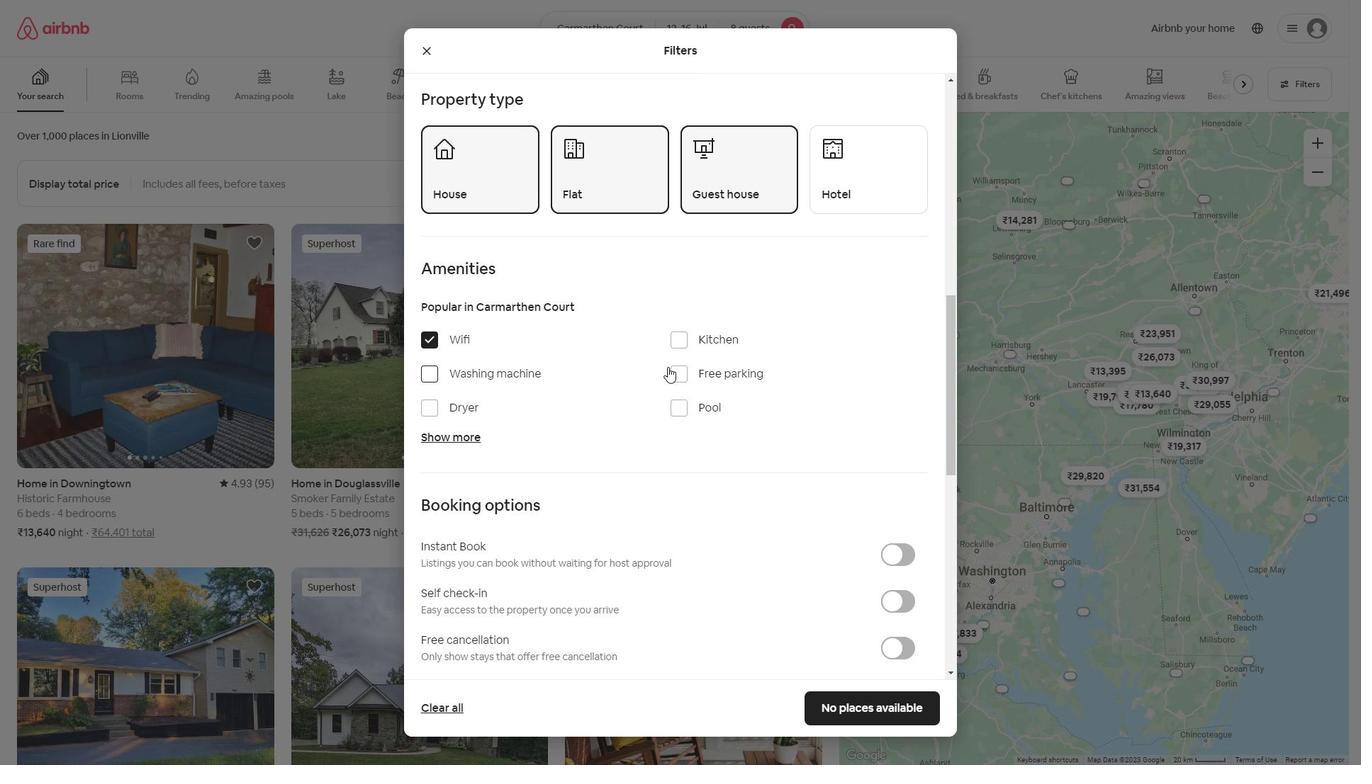 
Action: Mouse pressed left at (668, 367)
Screenshot: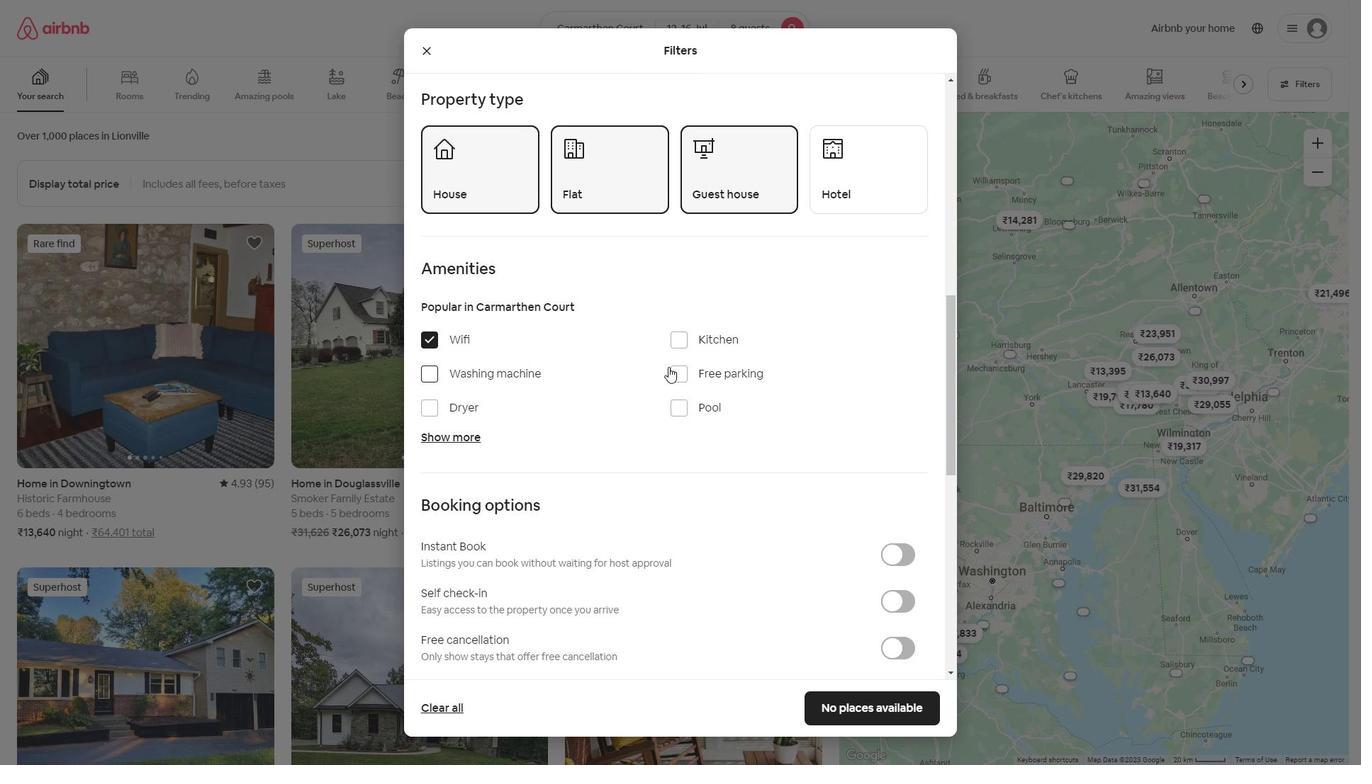 
Action: Mouse moved to (449, 365)
Screenshot: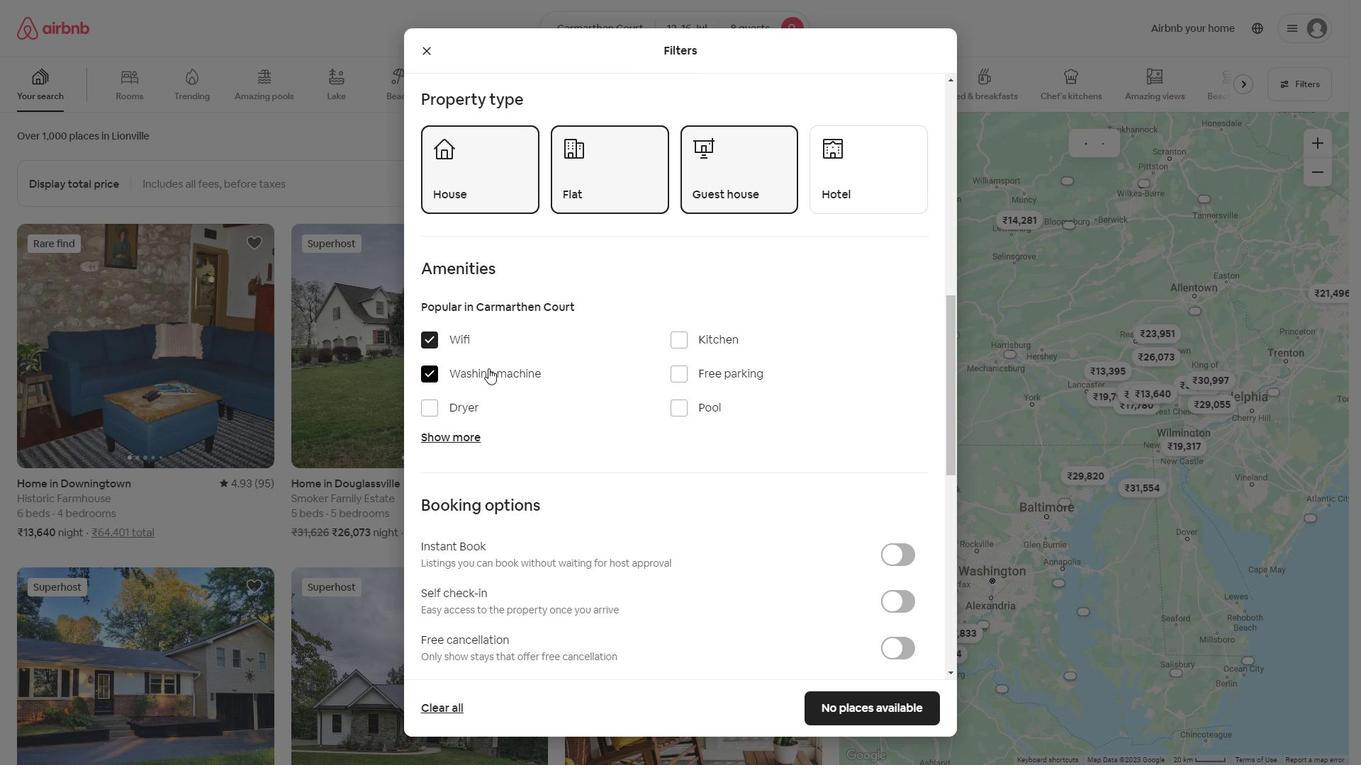 
Action: Mouse scrolled (449, 364) with delta (0, 0)
Screenshot: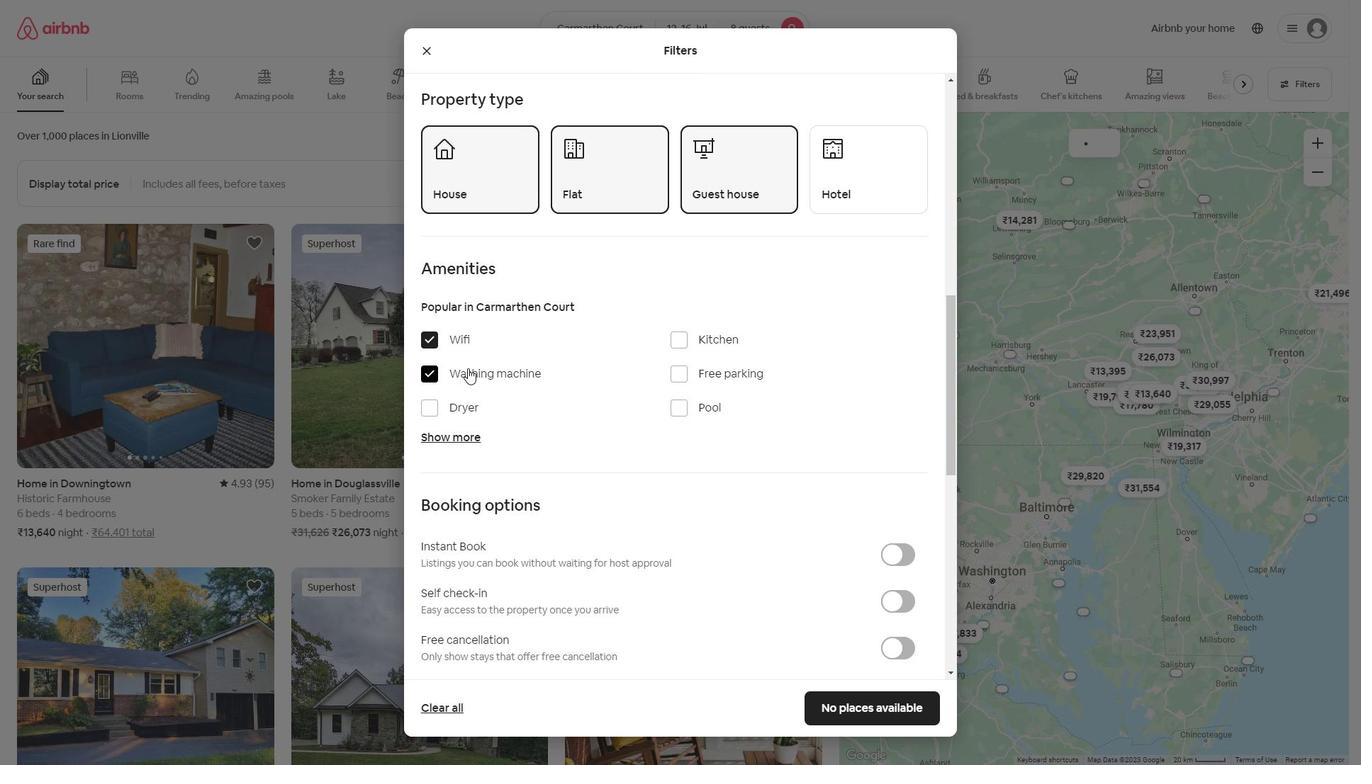 
Action: Mouse scrolled (449, 364) with delta (0, 0)
Screenshot: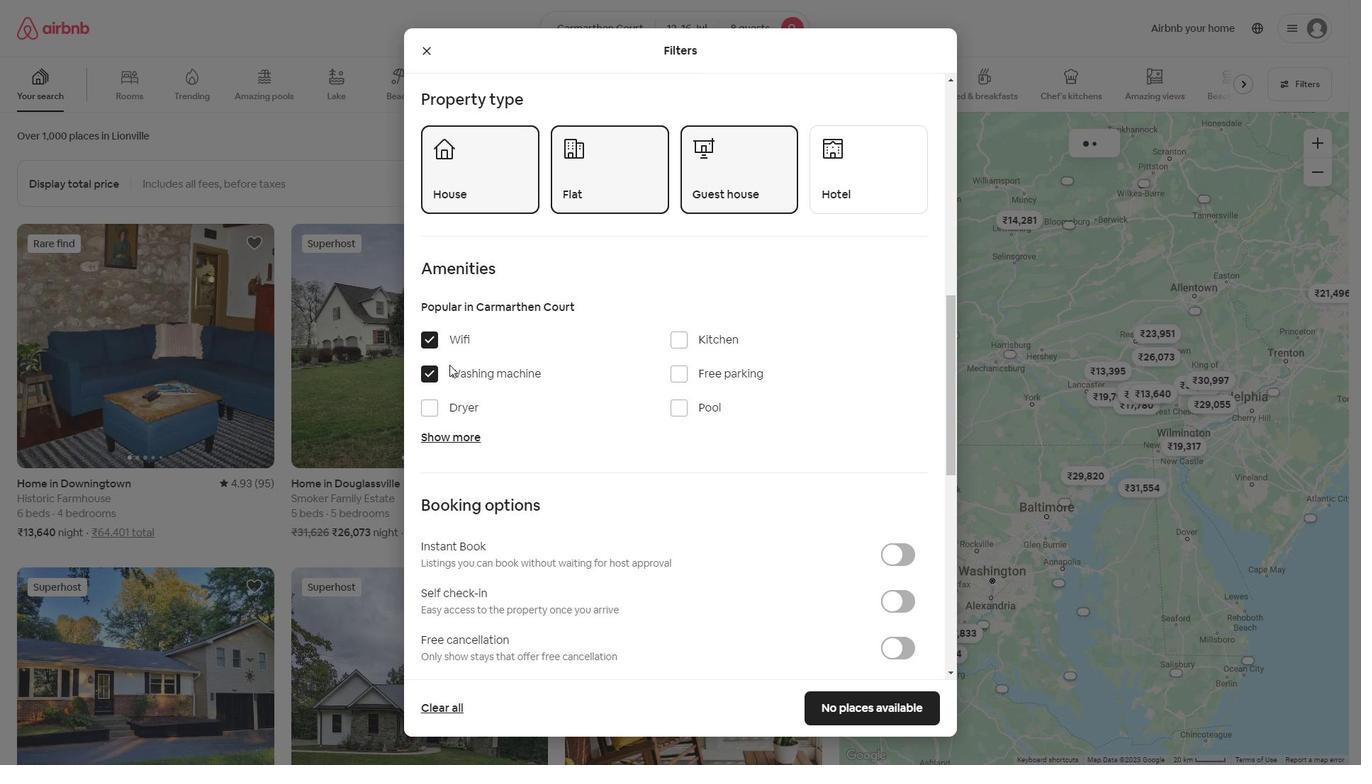 
Action: Mouse moved to (438, 287)
Screenshot: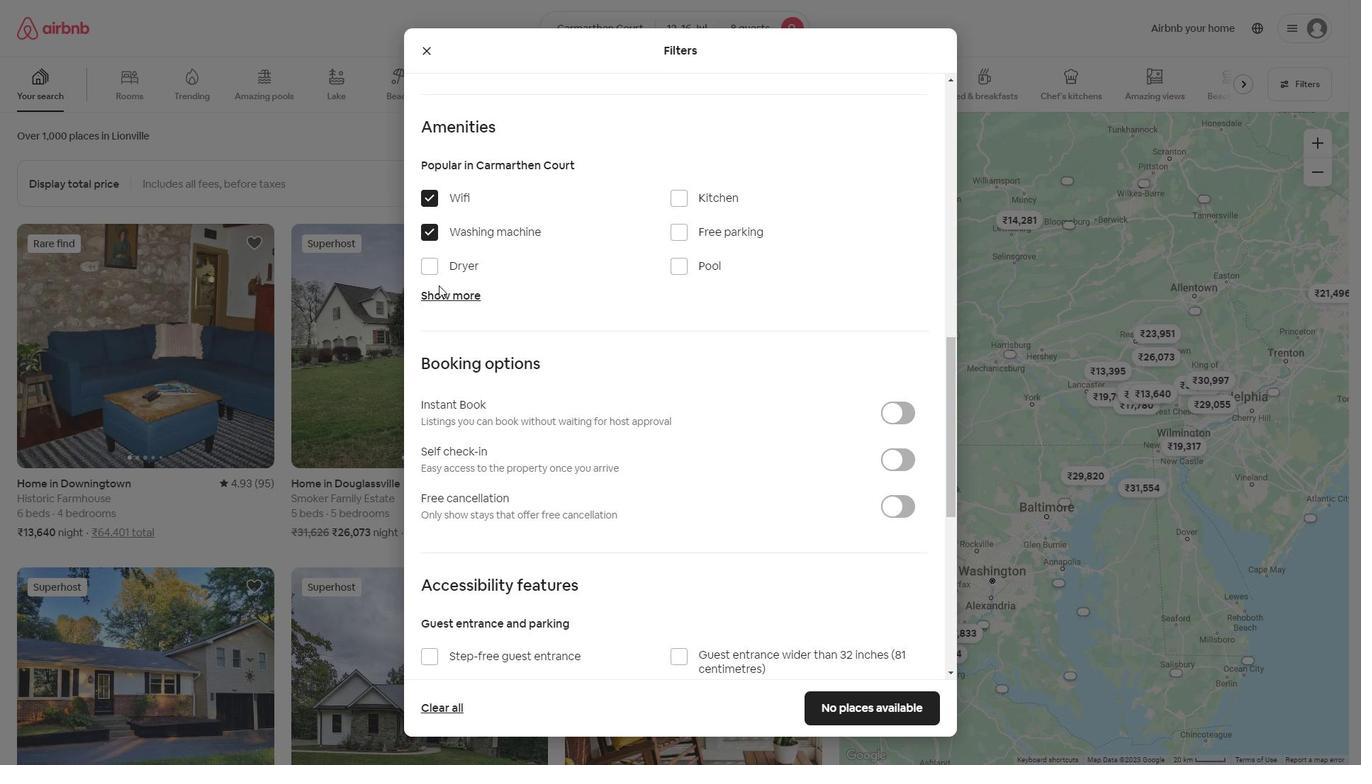 
Action: Mouse pressed left at (438, 287)
Screenshot: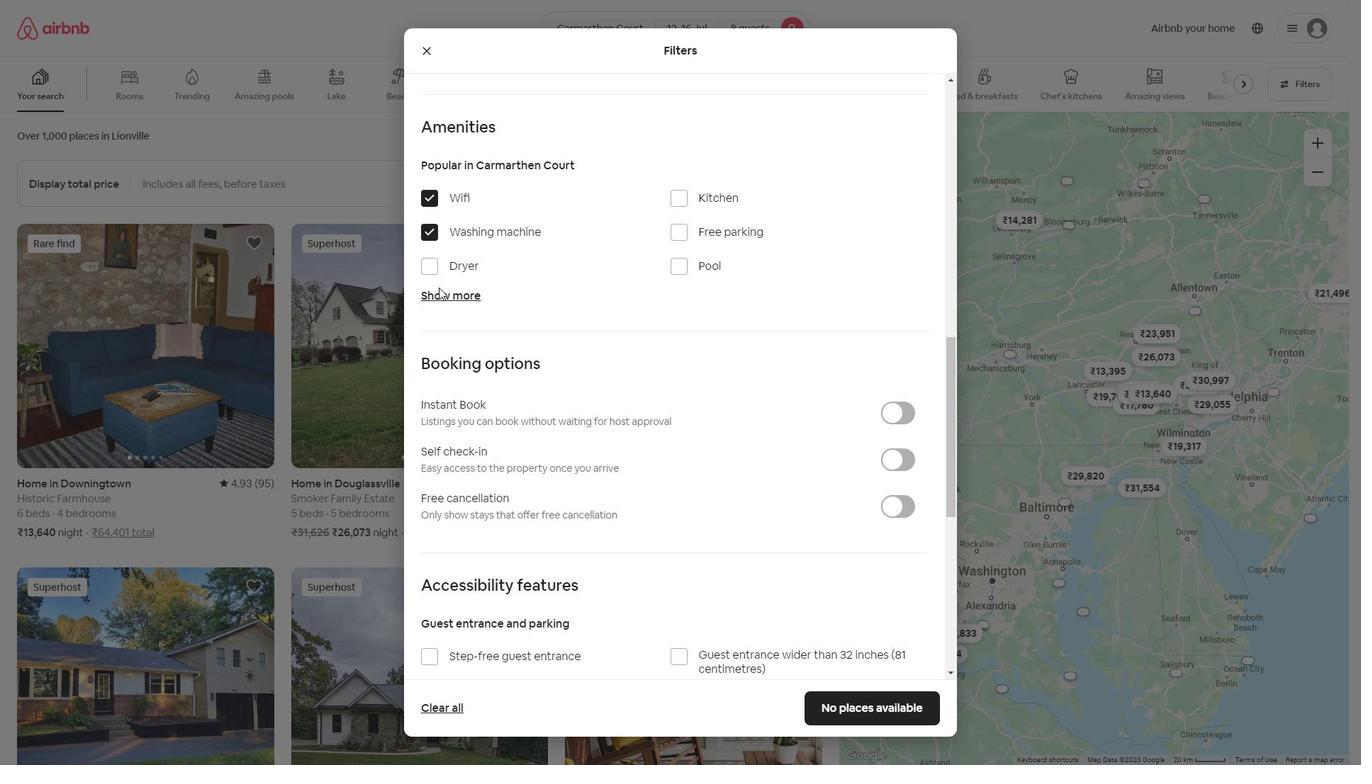 
Action: Mouse moved to (460, 298)
Screenshot: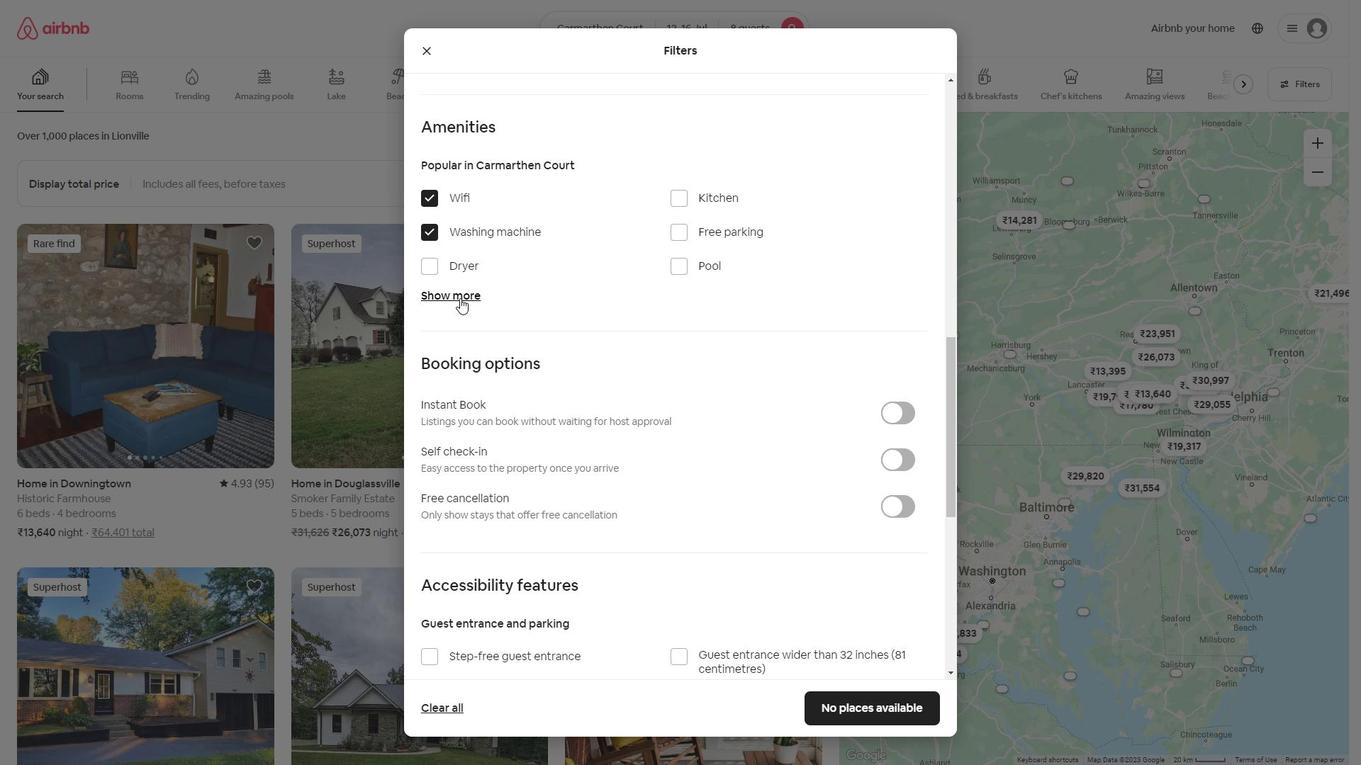 
Action: Mouse pressed left at (460, 298)
Screenshot: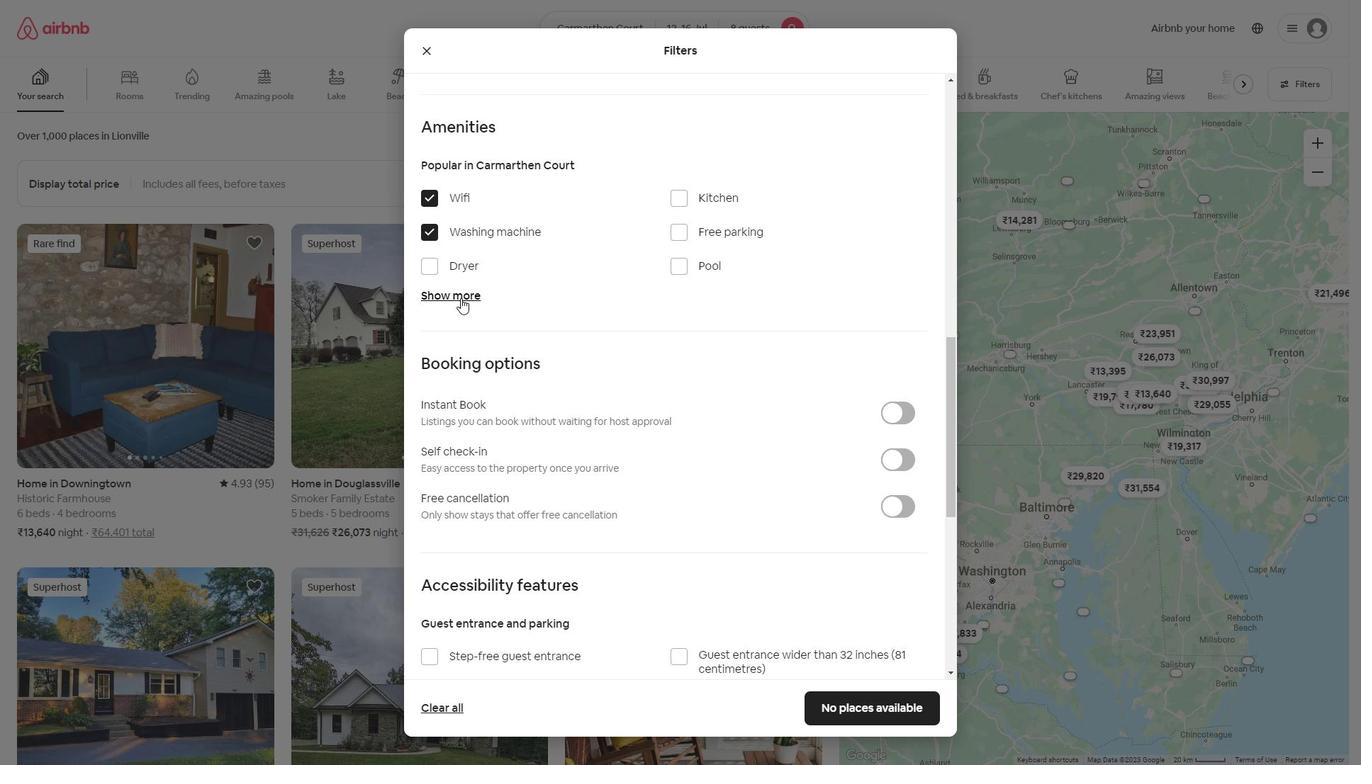 
Action: Mouse moved to (685, 379)
Screenshot: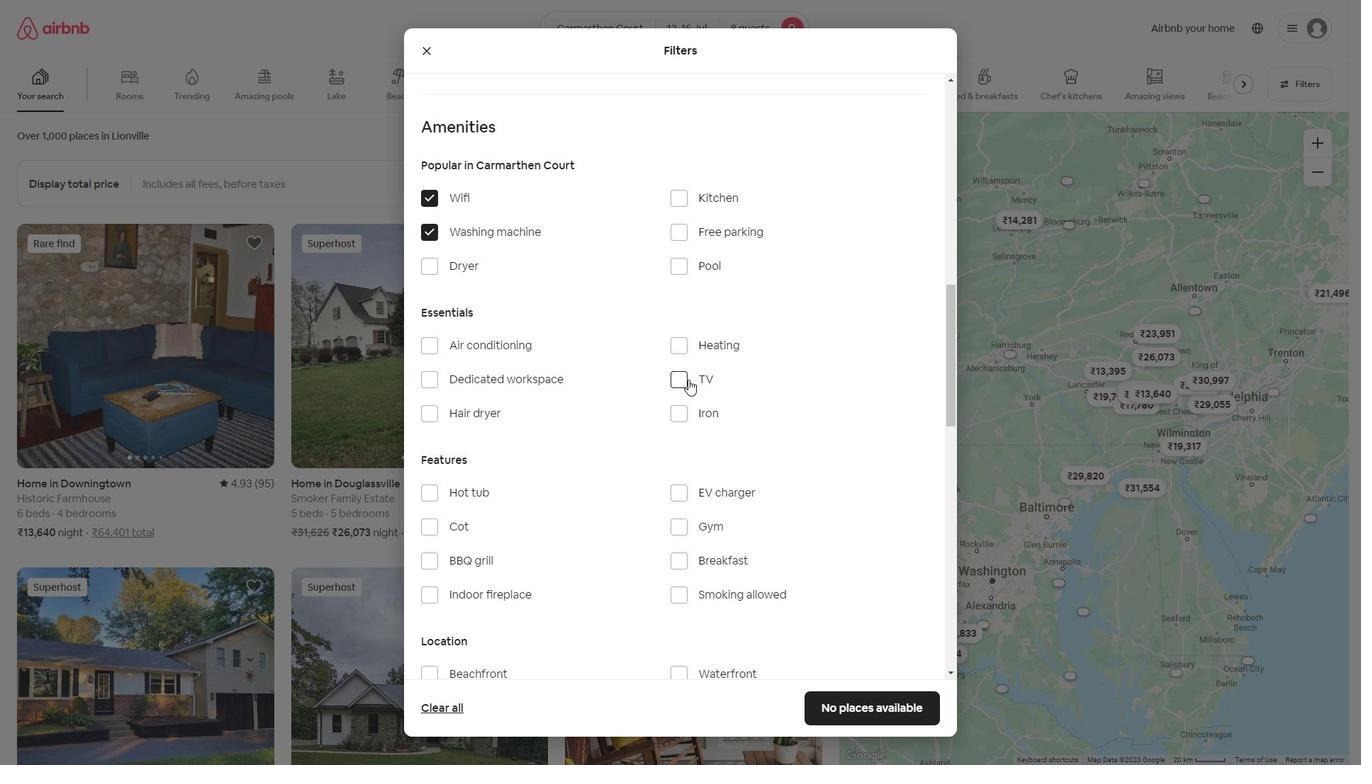 
Action: Mouse pressed left at (685, 379)
Screenshot: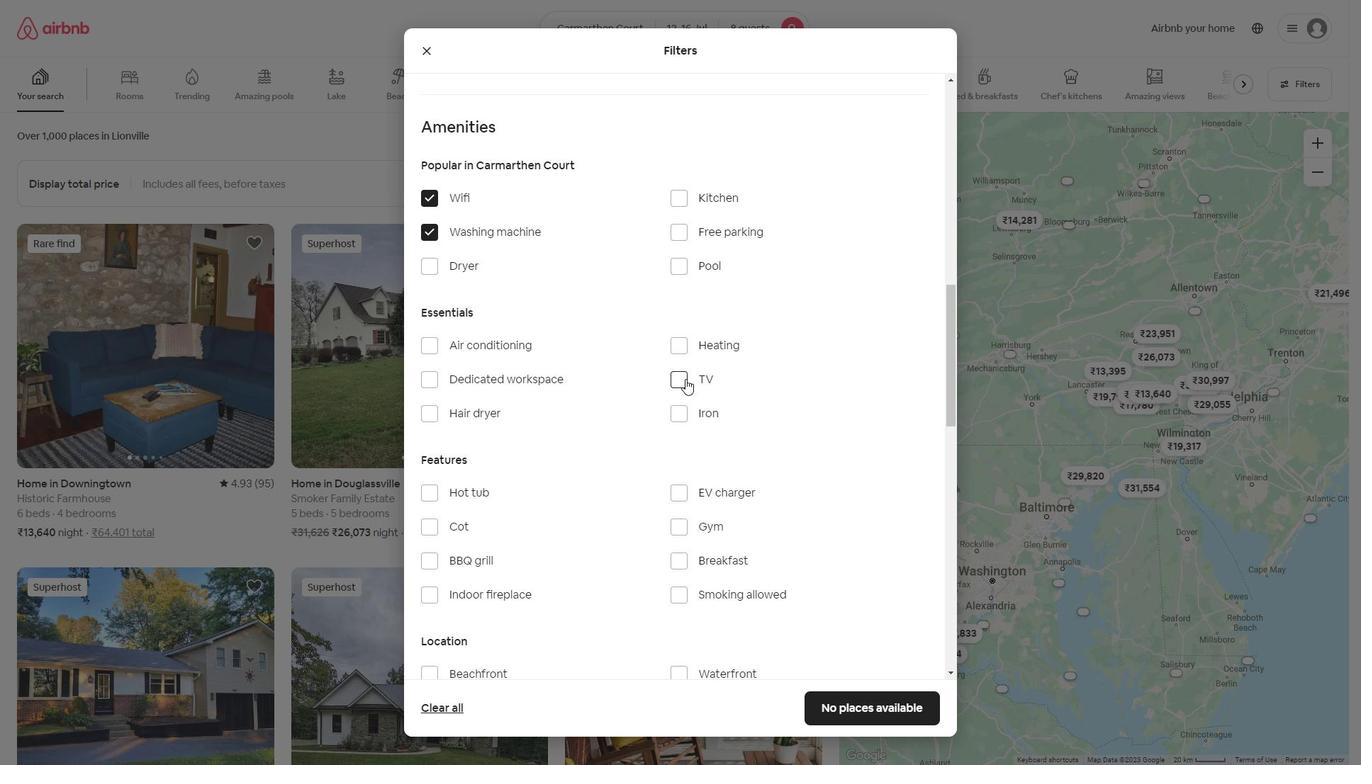 
Action: Mouse moved to (684, 525)
Screenshot: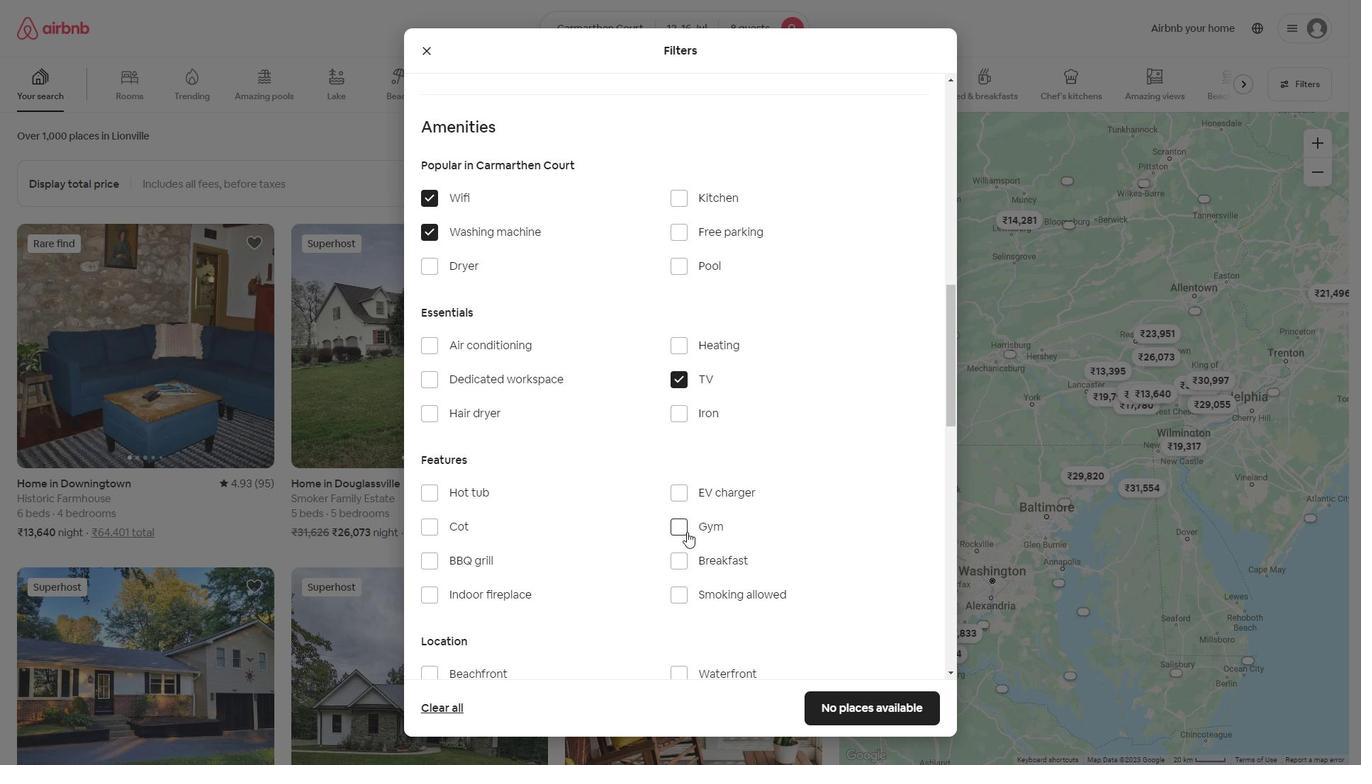 
Action: Mouse pressed left at (684, 525)
Screenshot: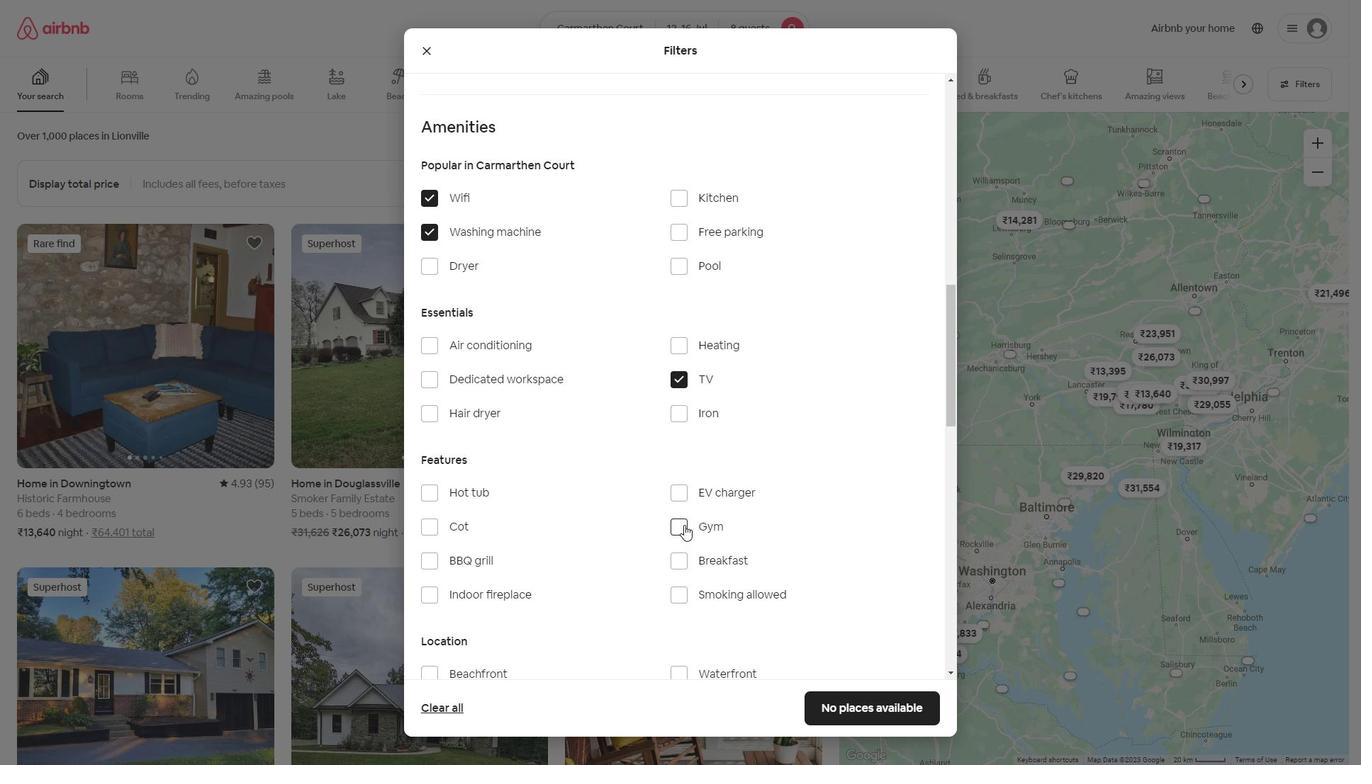 
Action: Mouse moved to (692, 582)
Screenshot: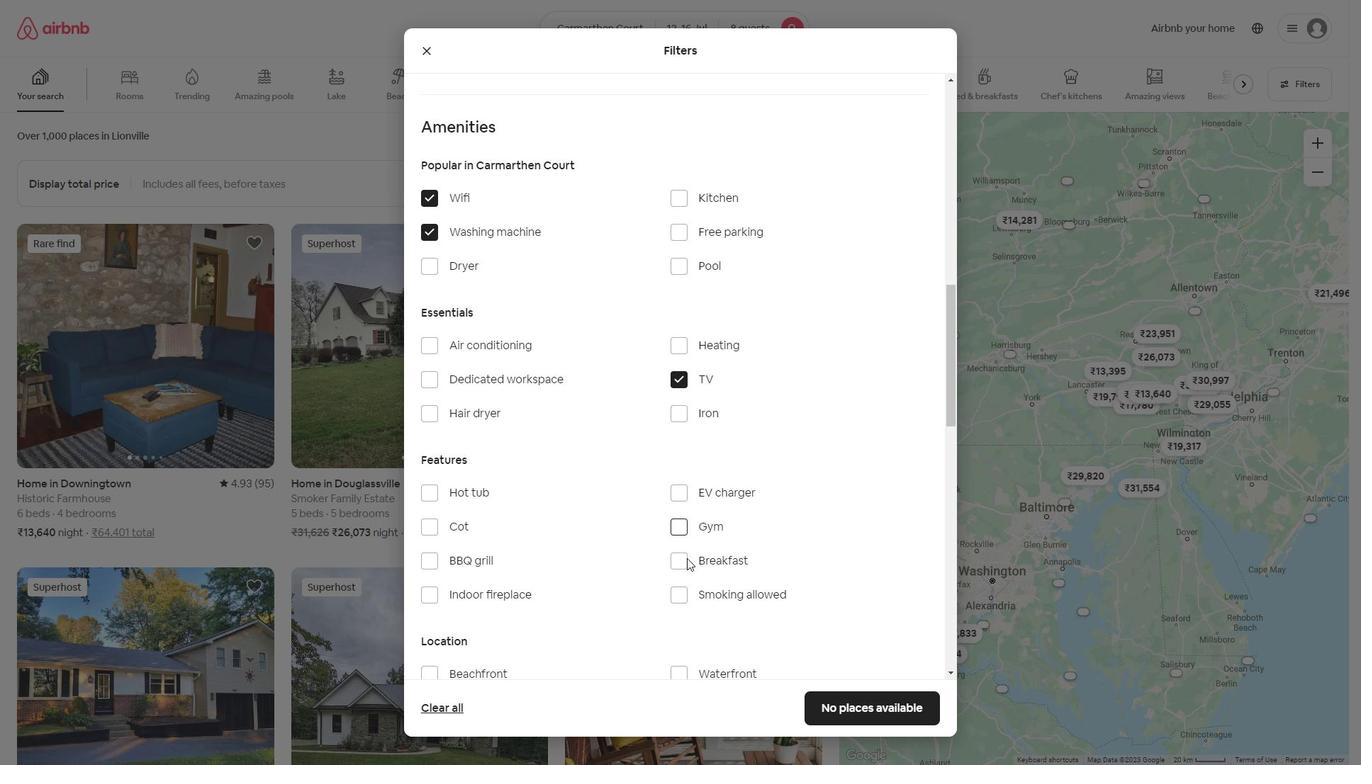 
Action: Mouse pressed left at (692, 582)
Screenshot: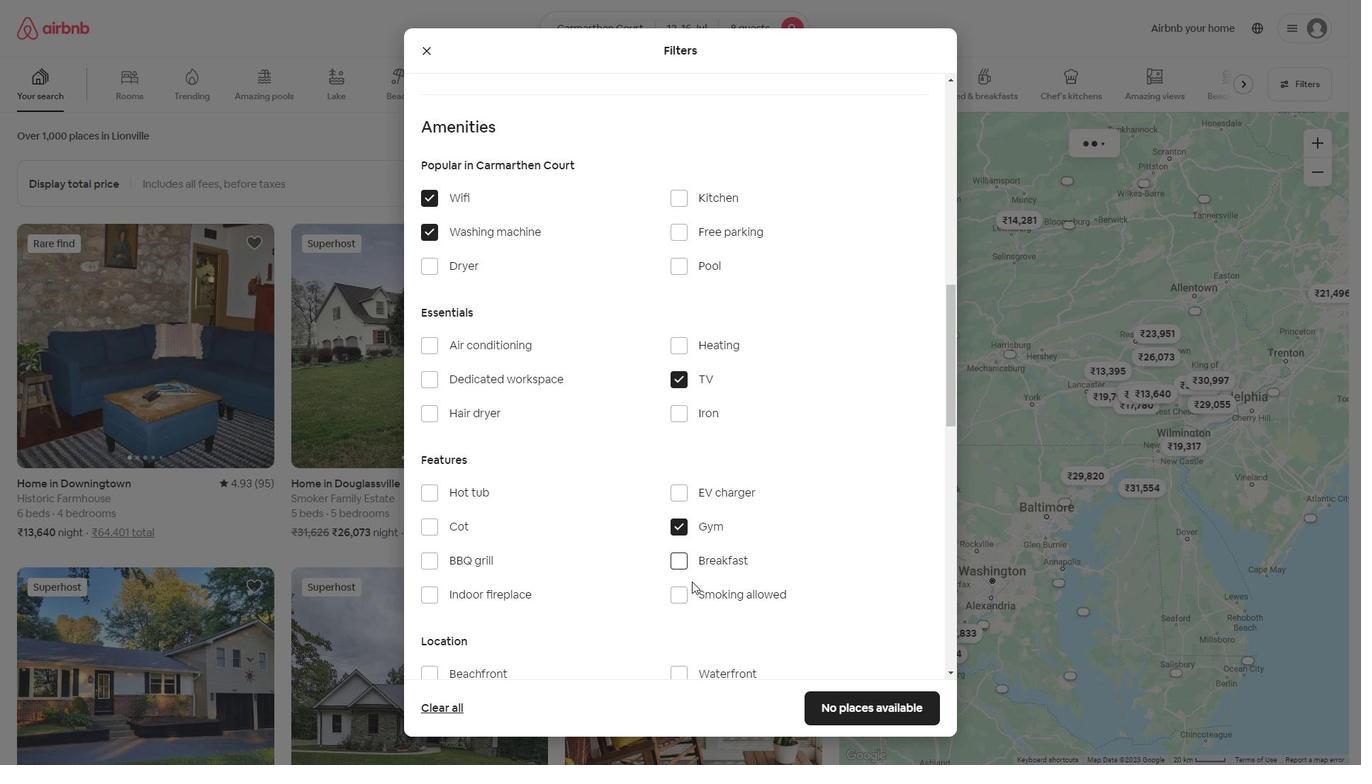 
Action: Mouse moved to (696, 568)
Screenshot: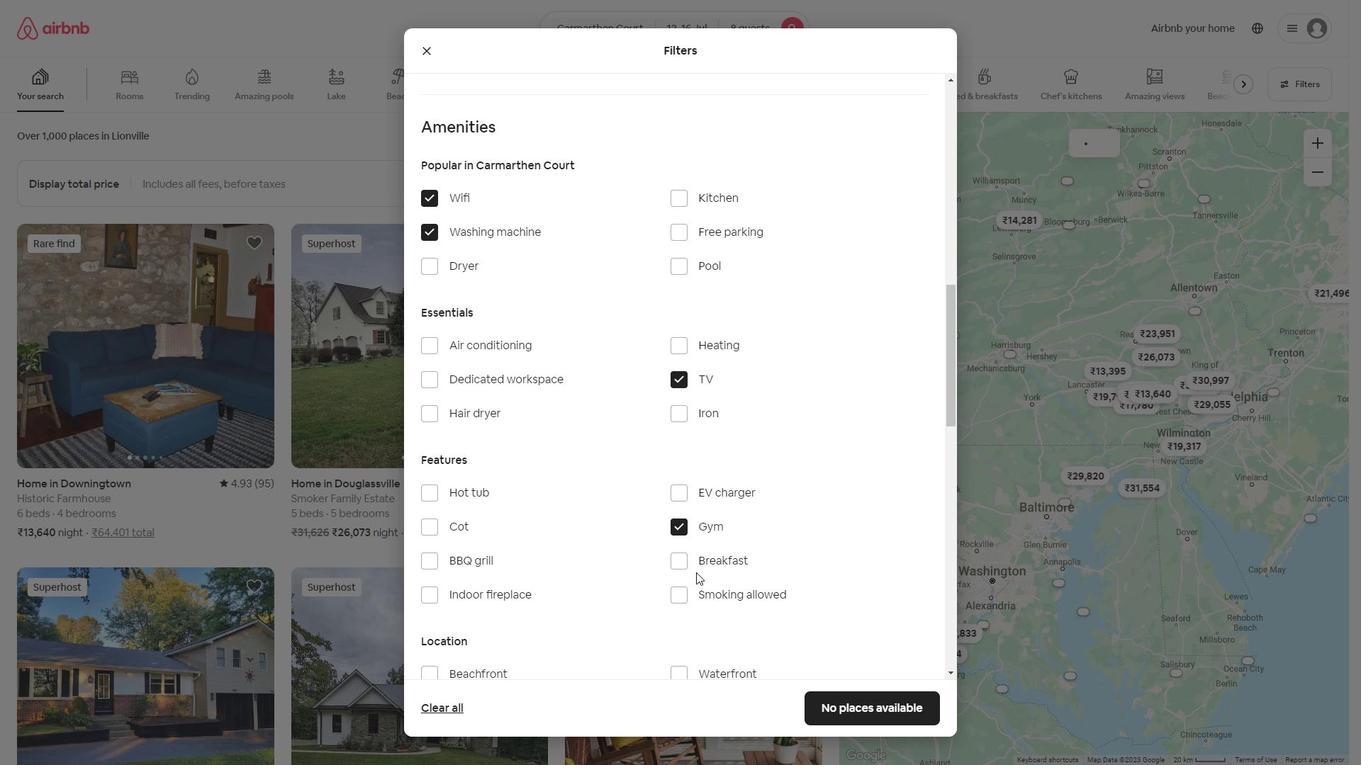 
Action: Mouse pressed left at (696, 568)
Screenshot: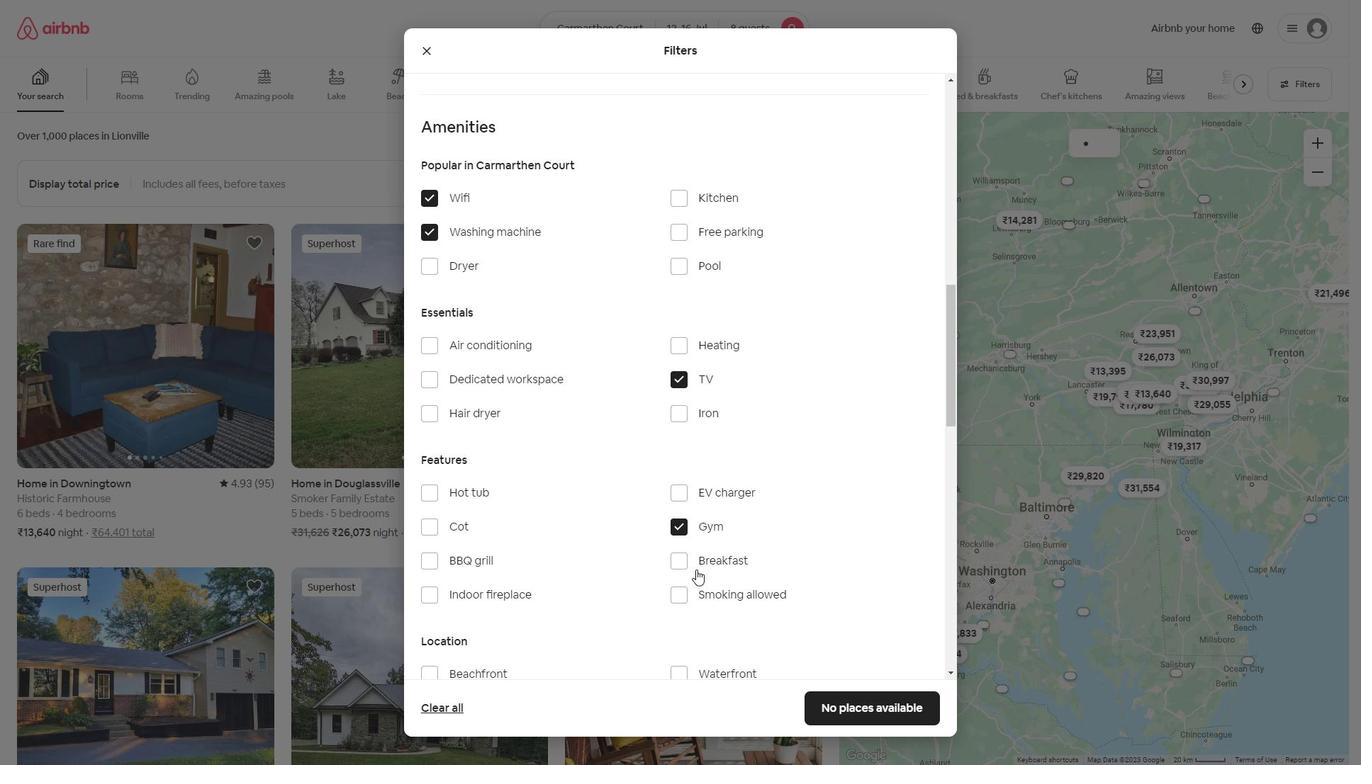 
Action: Mouse moved to (547, 447)
Screenshot: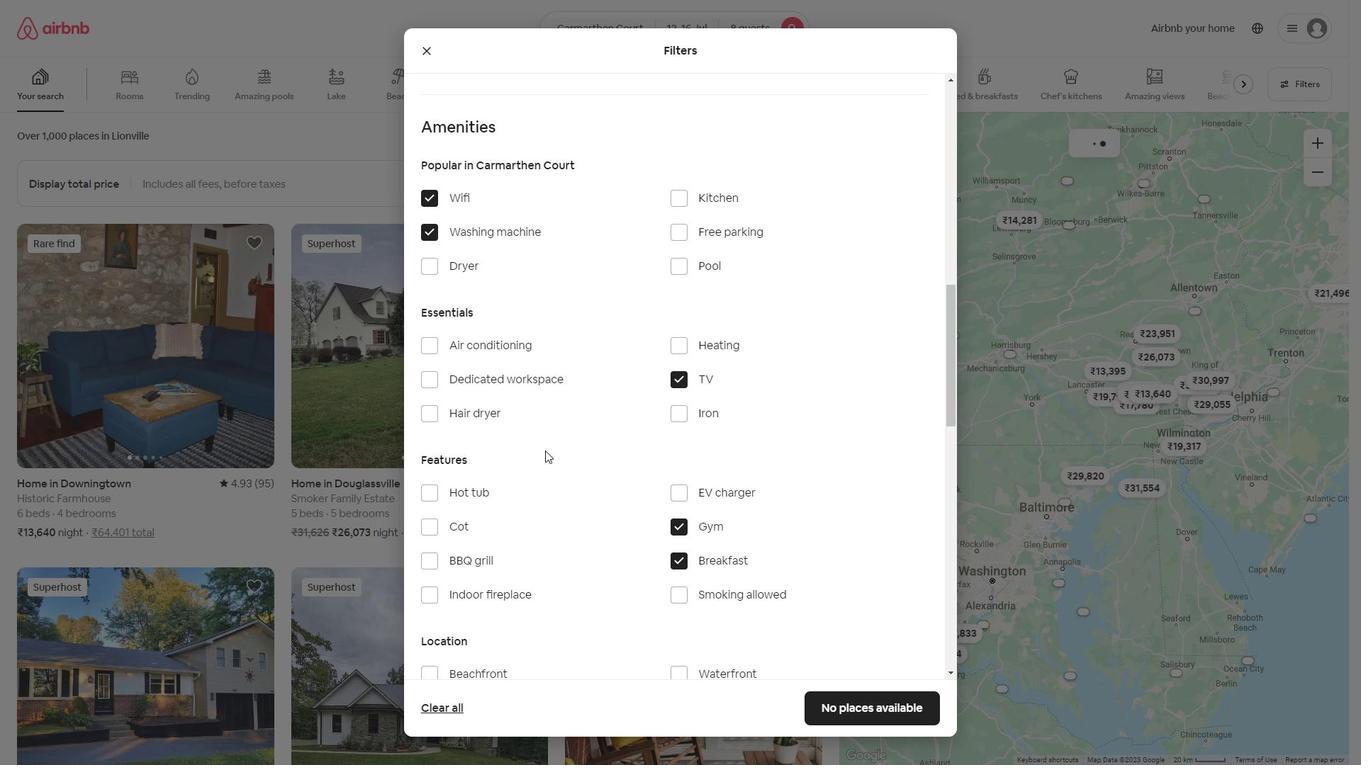 
Action: Mouse scrolled (545, 448) with delta (0, 0)
Screenshot: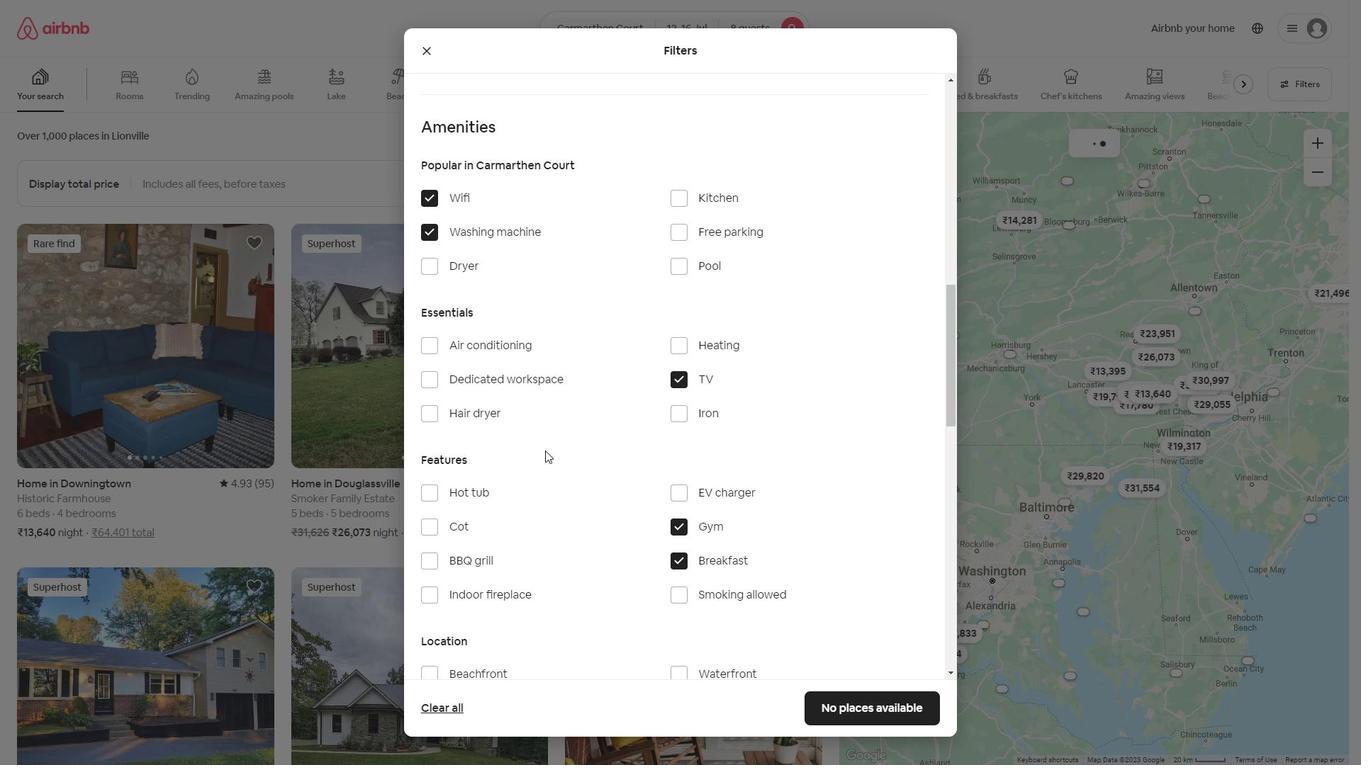 
Action: Mouse scrolled (547, 446) with delta (0, 0)
Screenshot: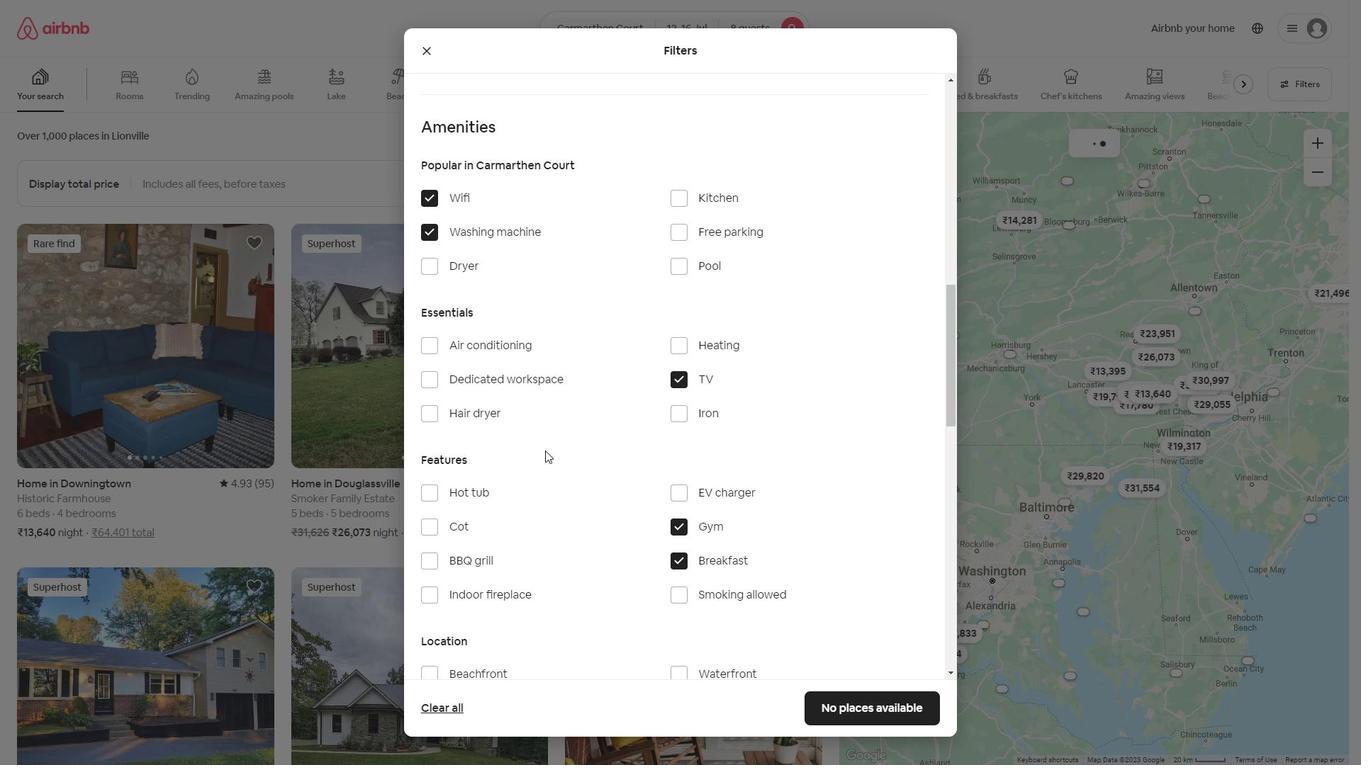 
Action: Mouse scrolled (547, 446) with delta (0, 0)
Screenshot: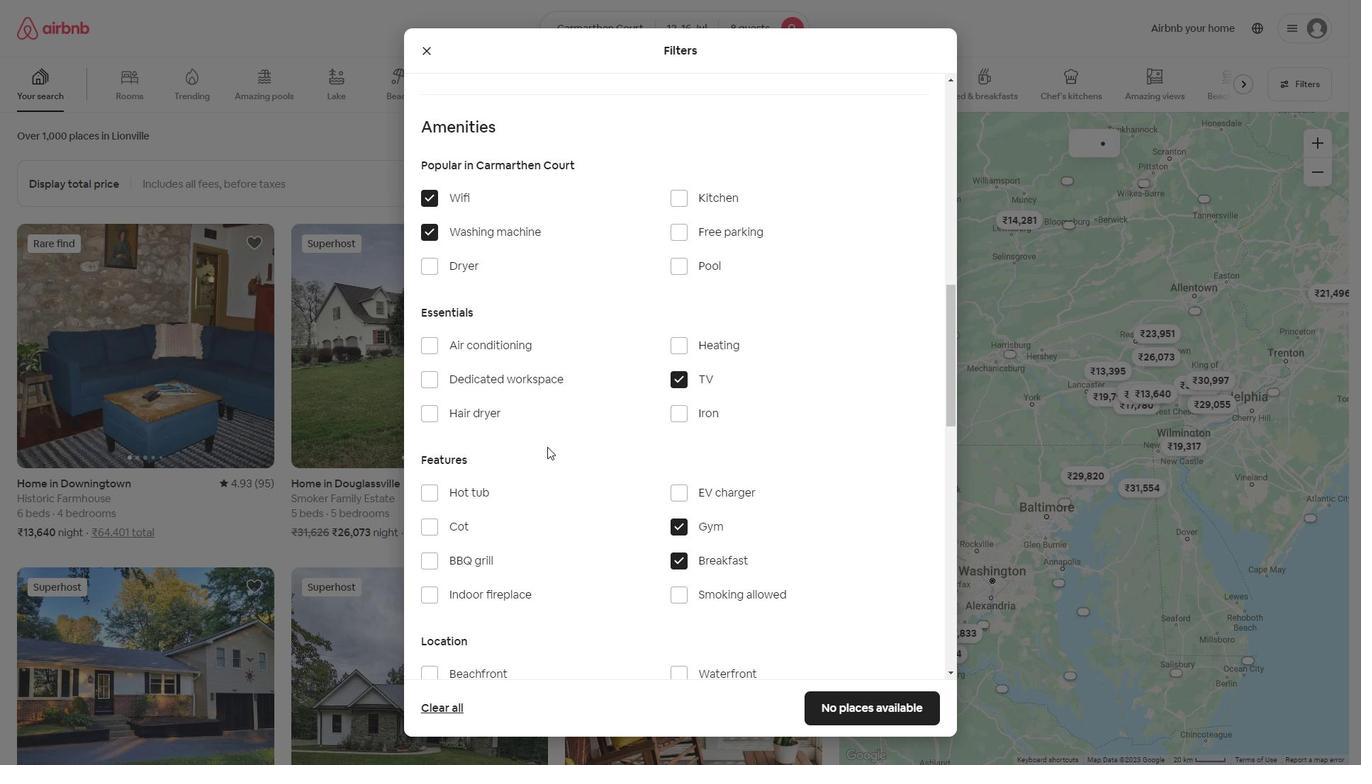 
Action: Mouse scrolled (547, 446) with delta (0, 0)
Screenshot: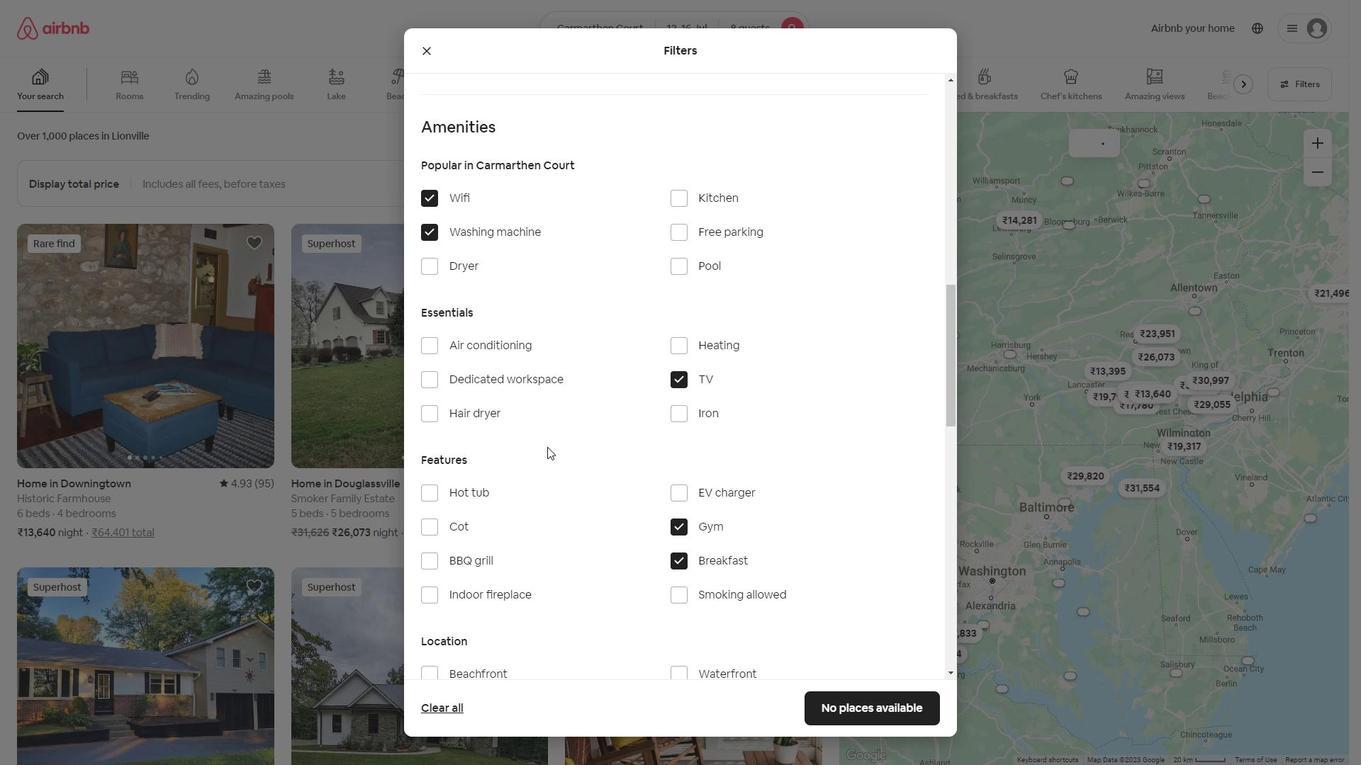 
Action: Mouse scrolled (547, 446) with delta (0, 0)
Screenshot: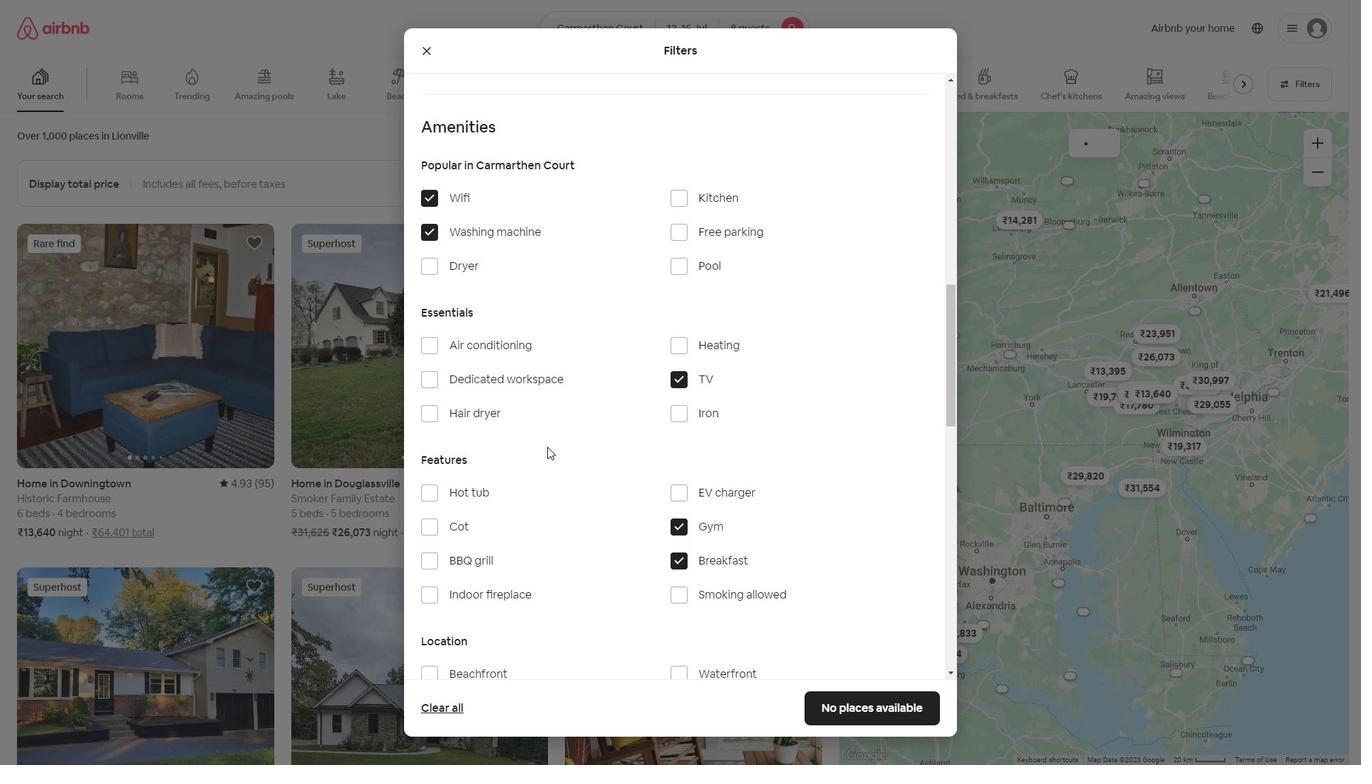 
Action: Mouse moved to (547, 444)
Screenshot: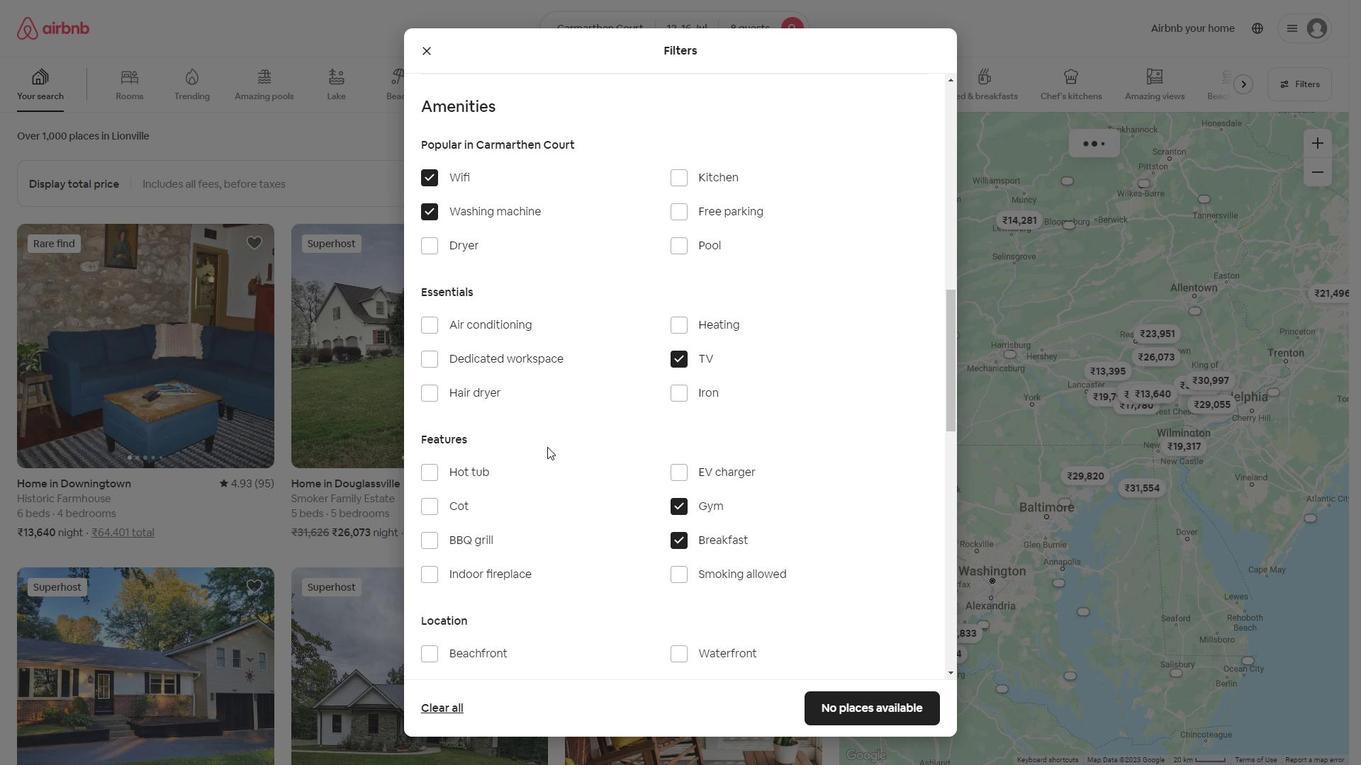 
Action: Mouse scrolled (547, 443) with delta (0, 0)
Screenshot: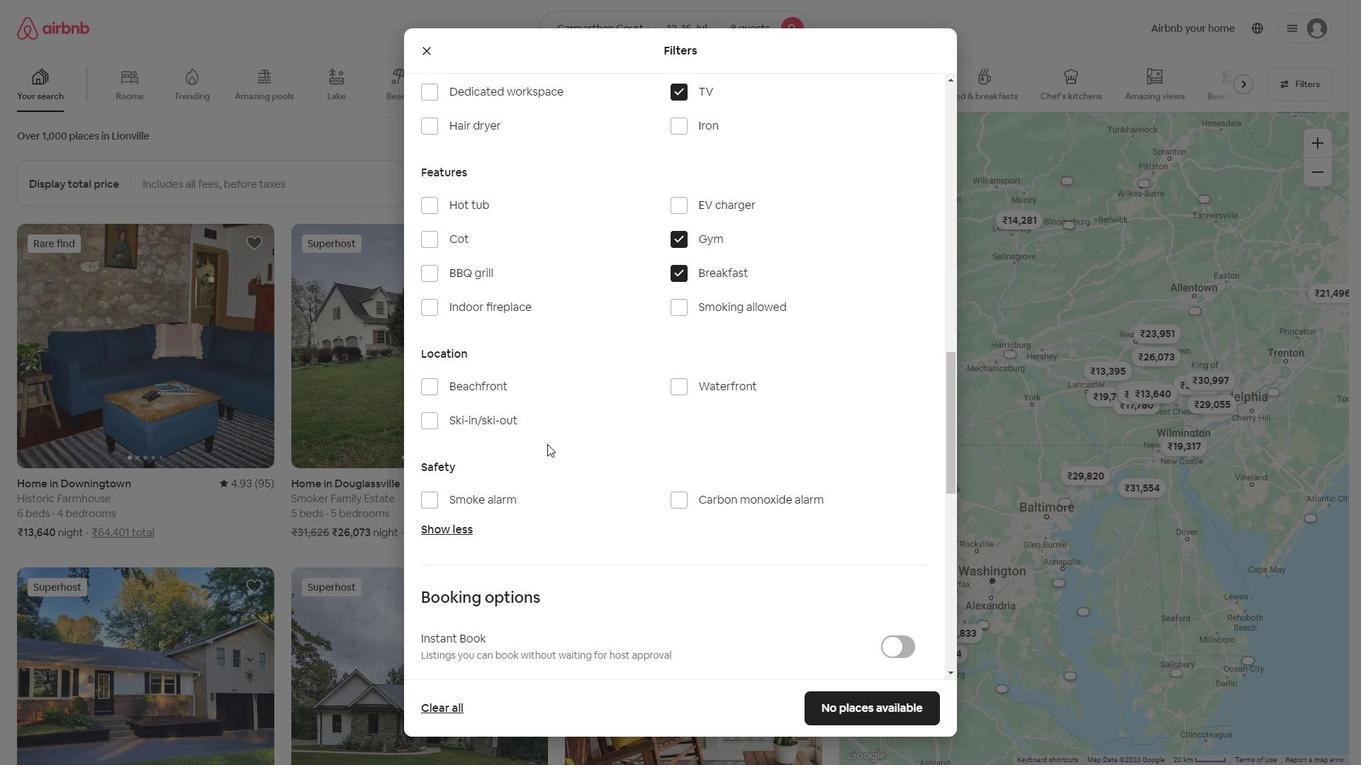 
Action: Mouse moved to (893, 551)
Screenshot: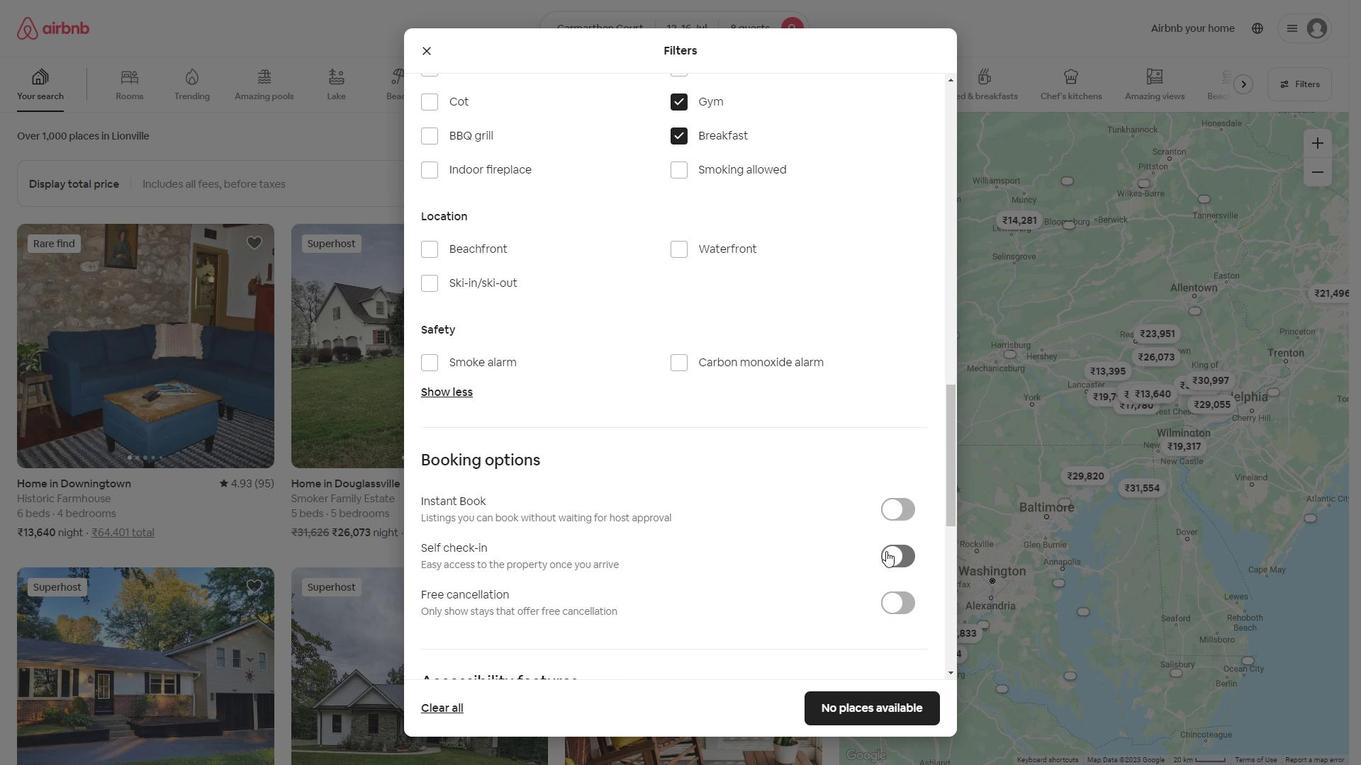 
Action: Mouse pressed left at (893, 551)
Screenshot: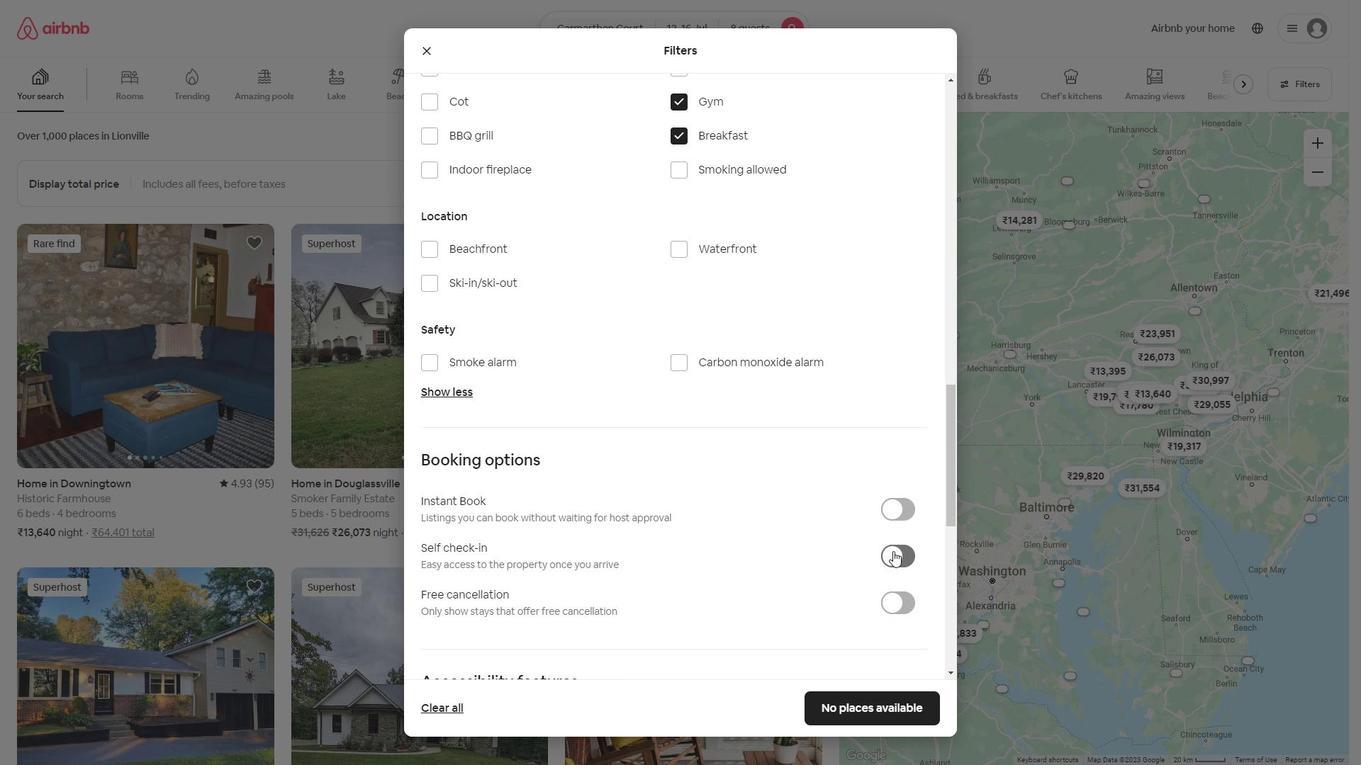 
Action: Mouse moved to (538, 352)
Screenshot: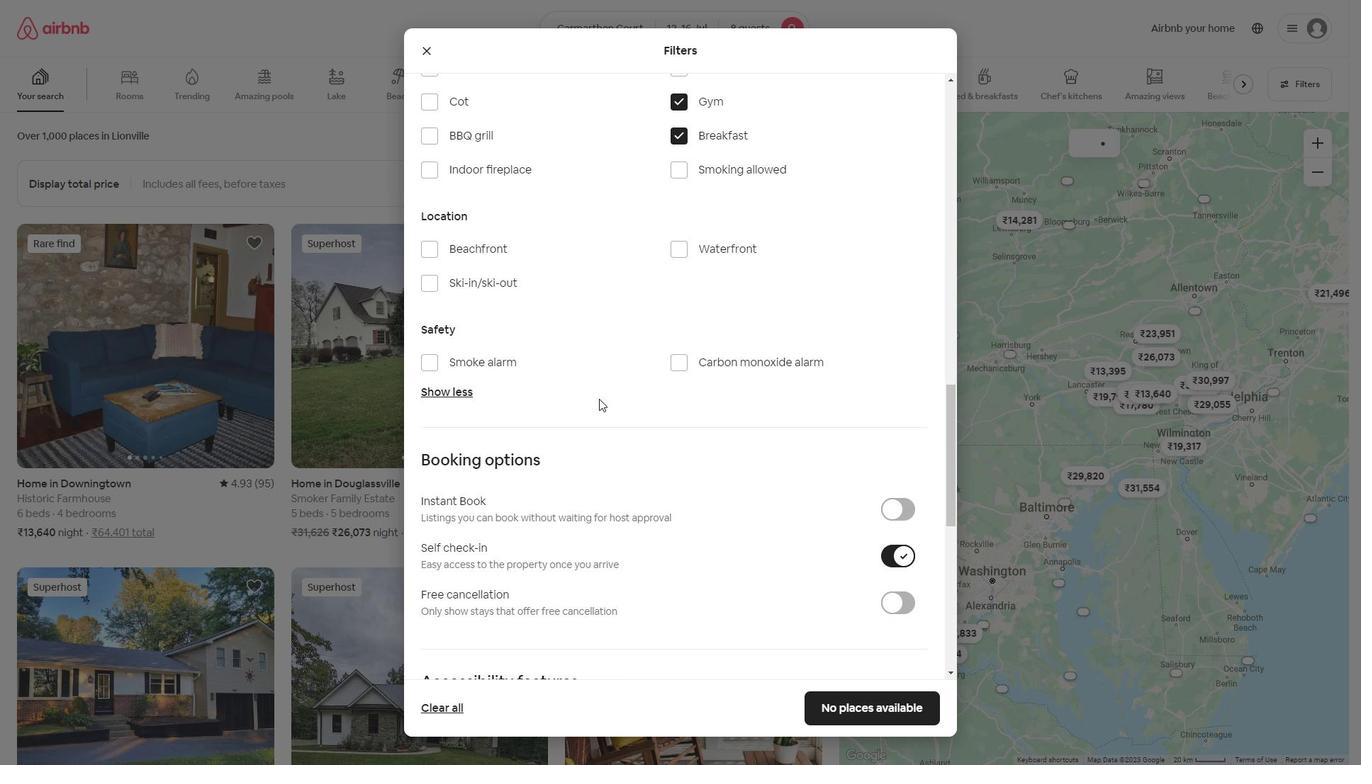 
Action: Mouse scrolled (538, 351) with delta (0, 0)
Screenshot: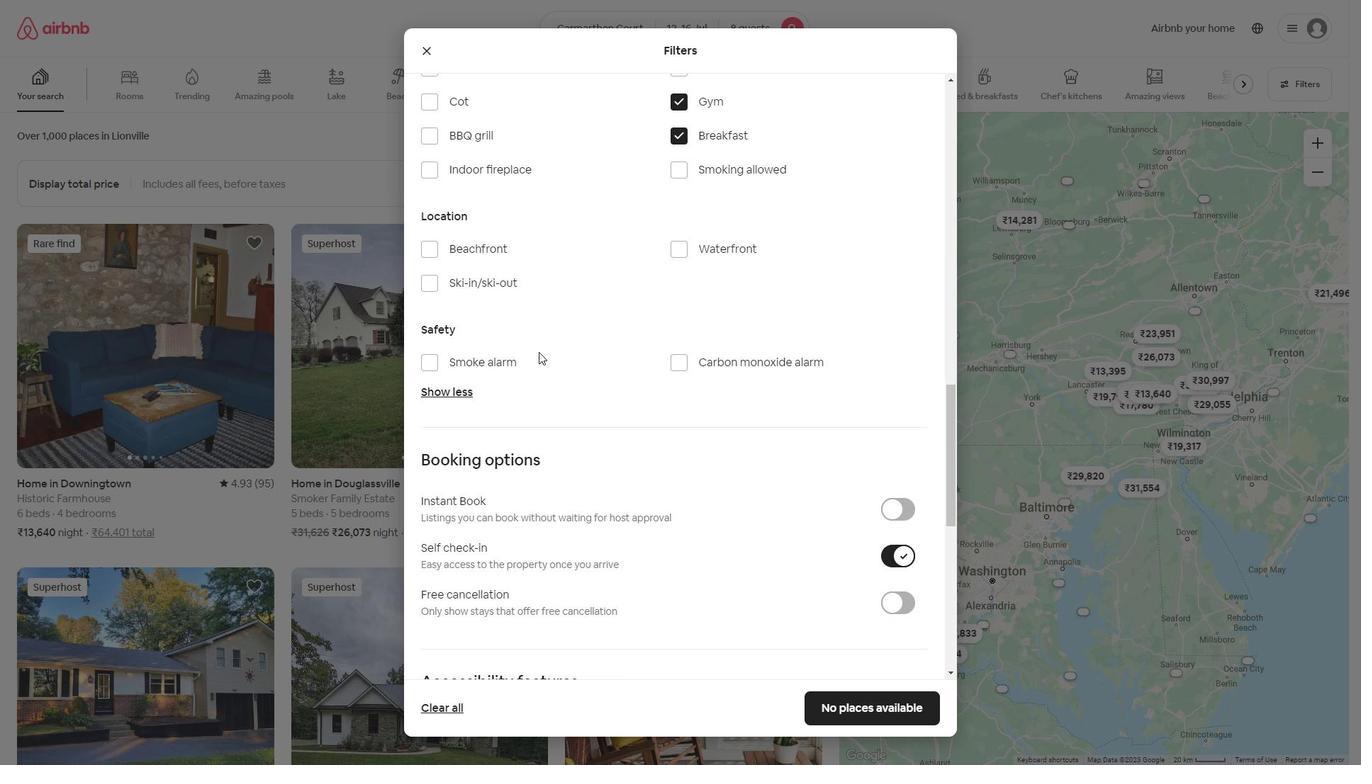 
Action: Mouse scrolled (538, 351) with delta (0, 0)
Screenshot: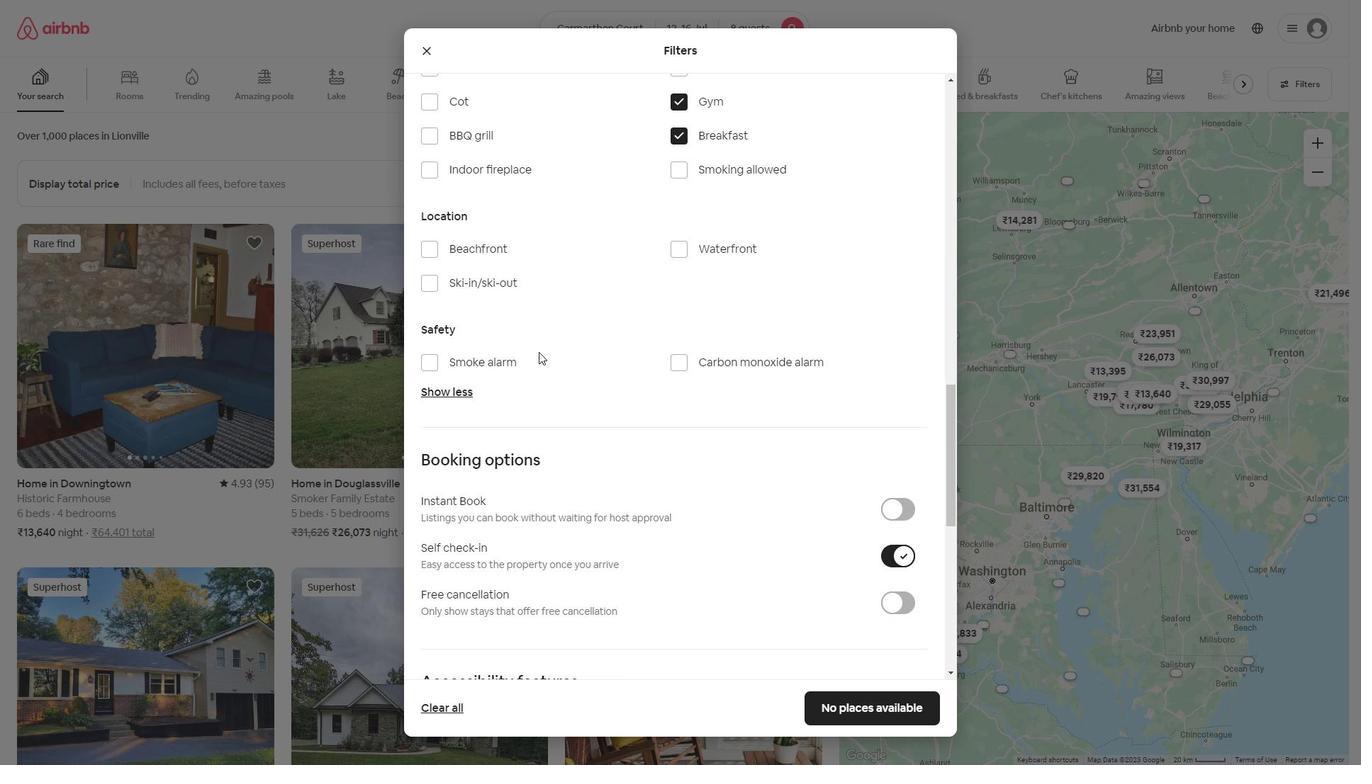 
Action: Mouse scrolled (538, 351) with delta (0, 0)
Screenshot: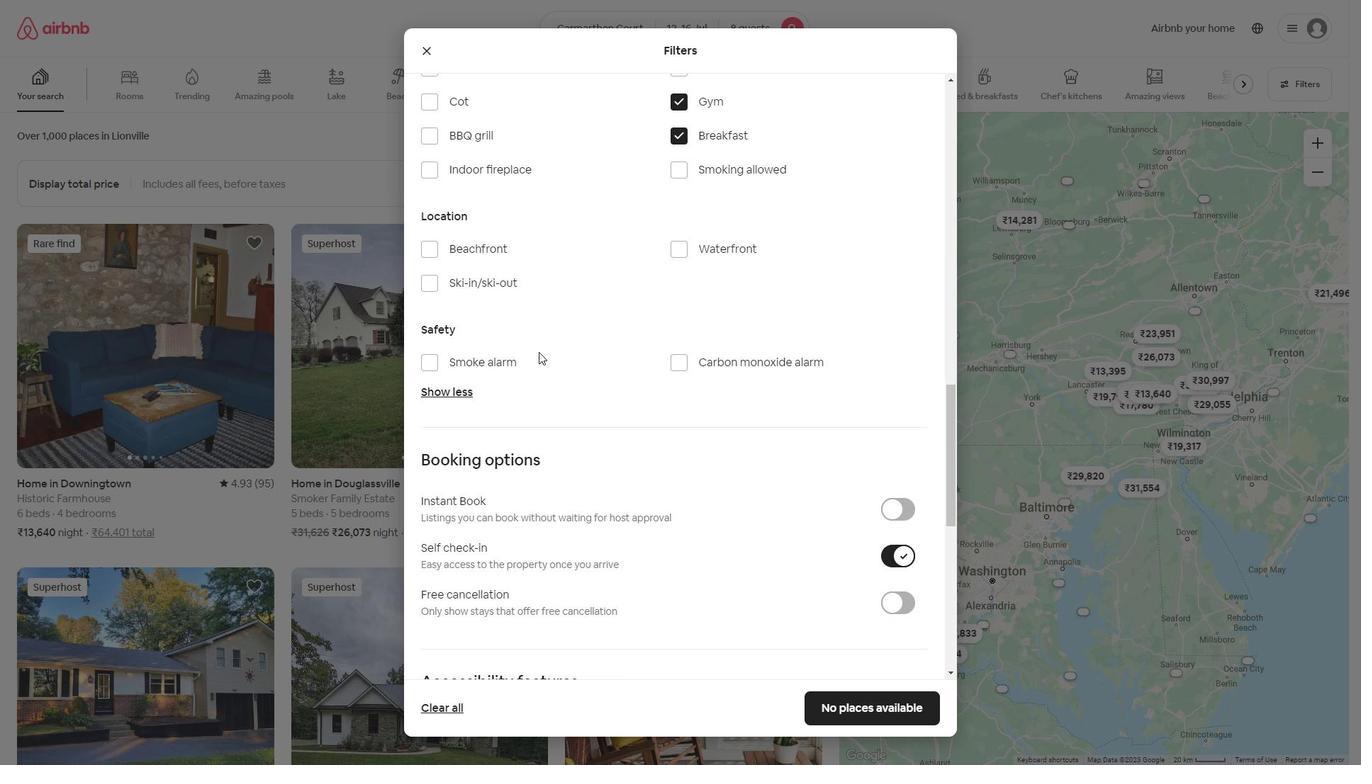 
Action: Mouse scrolled (538, 351) with delta (0, 0)
Screenshot: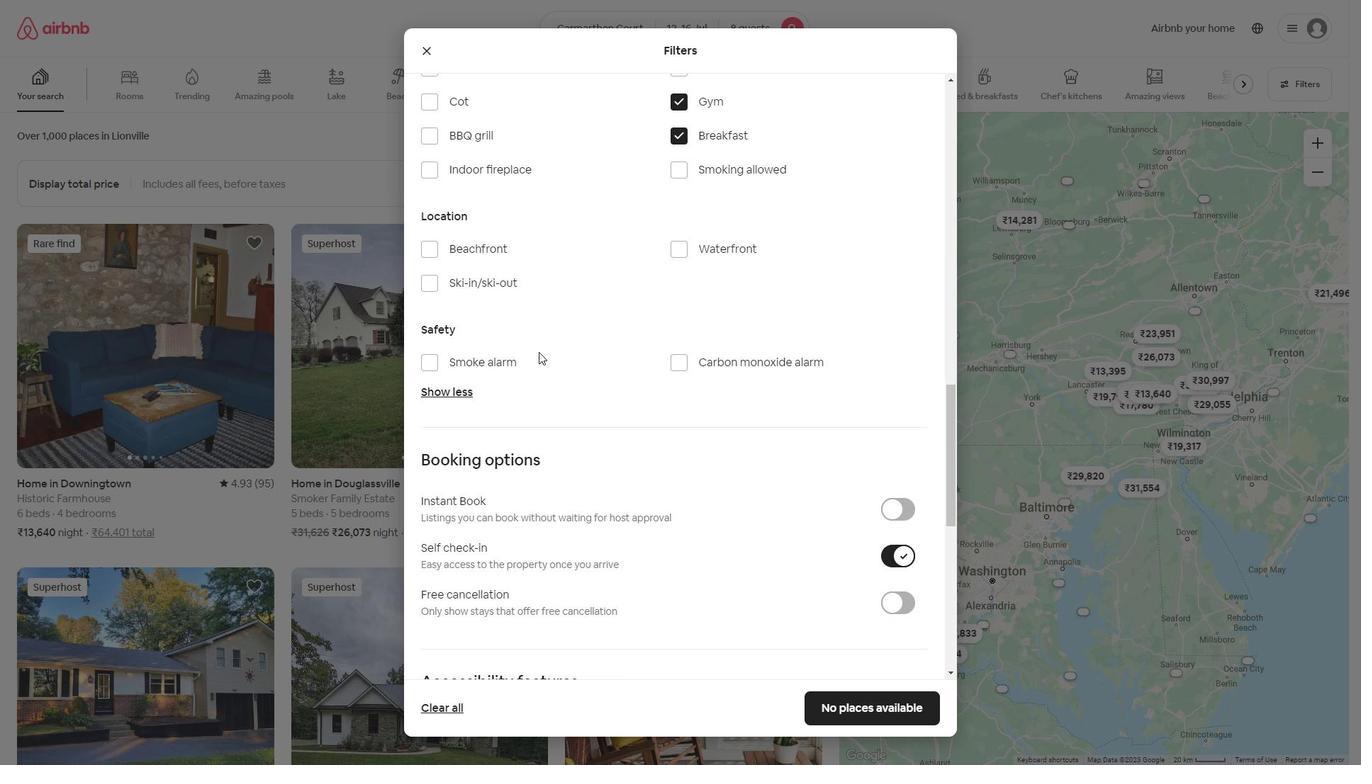 
Action: Mouse scrolled (538, 351) with delta (0, 0)
Screenshot: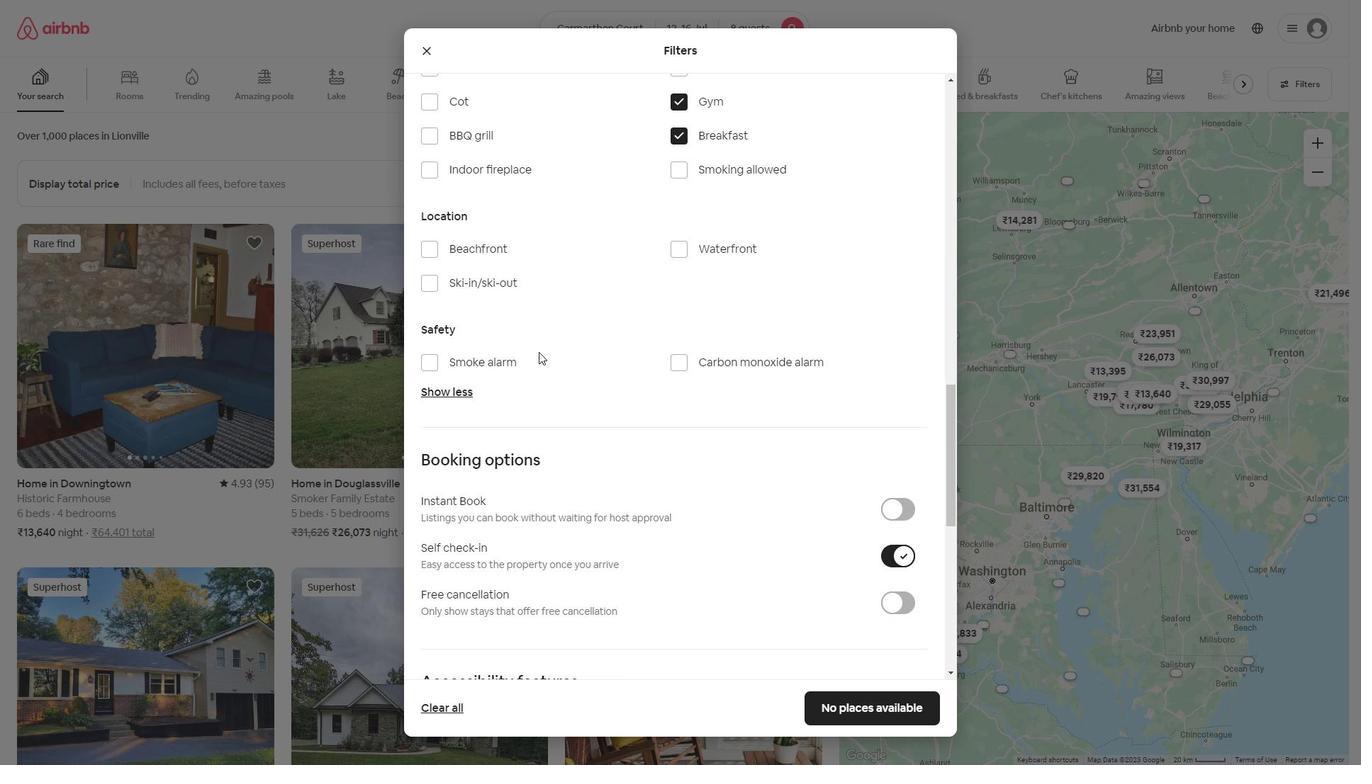 
Action: Mouse scrolled (538, 351) with delta (0, 0)
Screenshot: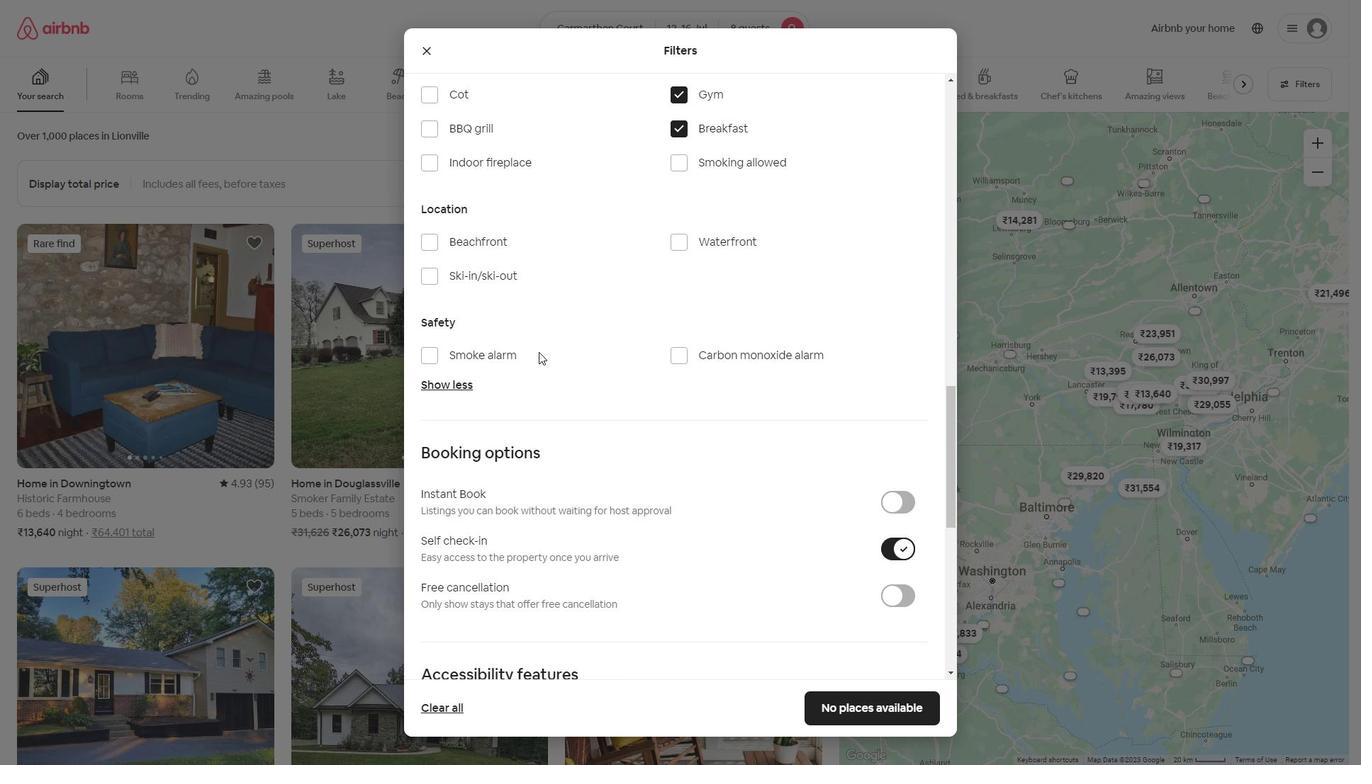 
Action: Mouse moved to (731, 440)
Screenshot: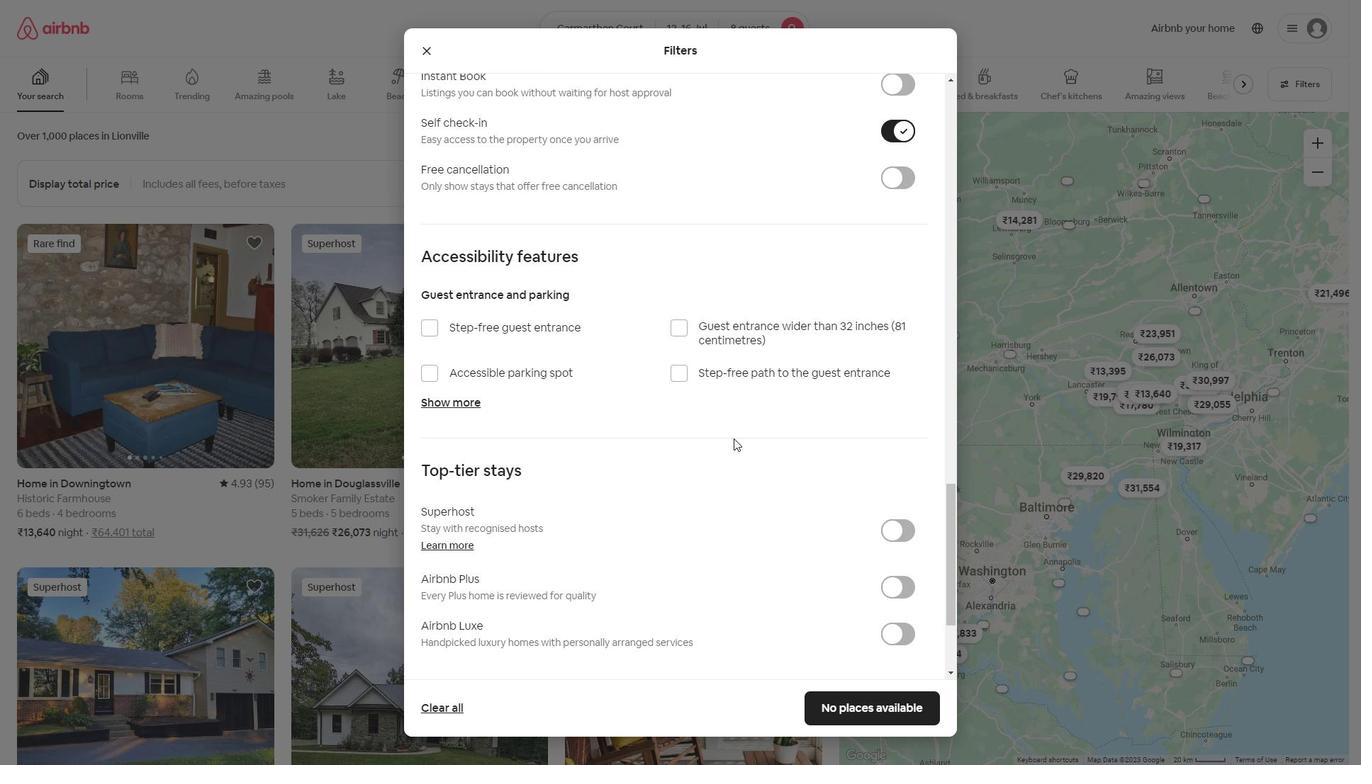 
Action: Mouse scrolled (731, 439) with delta (0, 0)
Screenshot: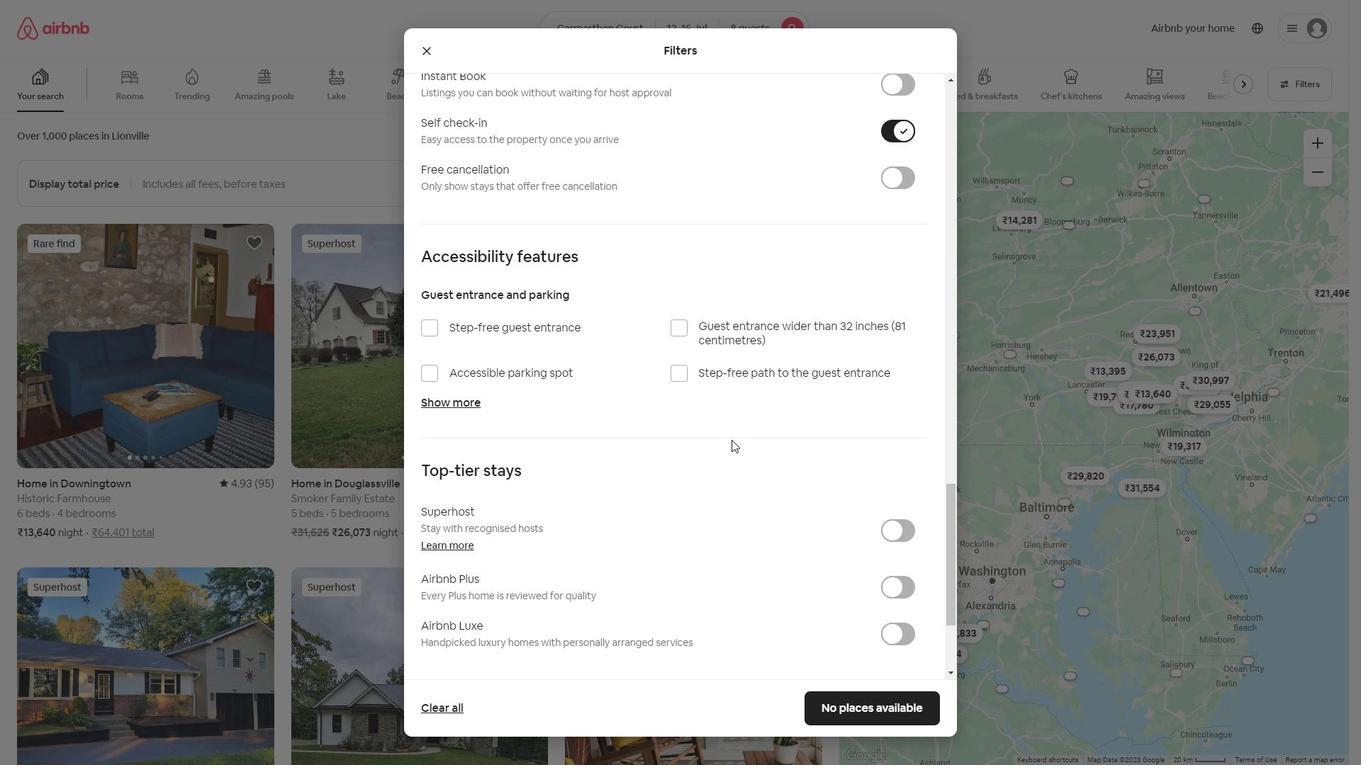 
Action: Mouse scrolled (731, 439) with delta (0, 0)
Screenshot: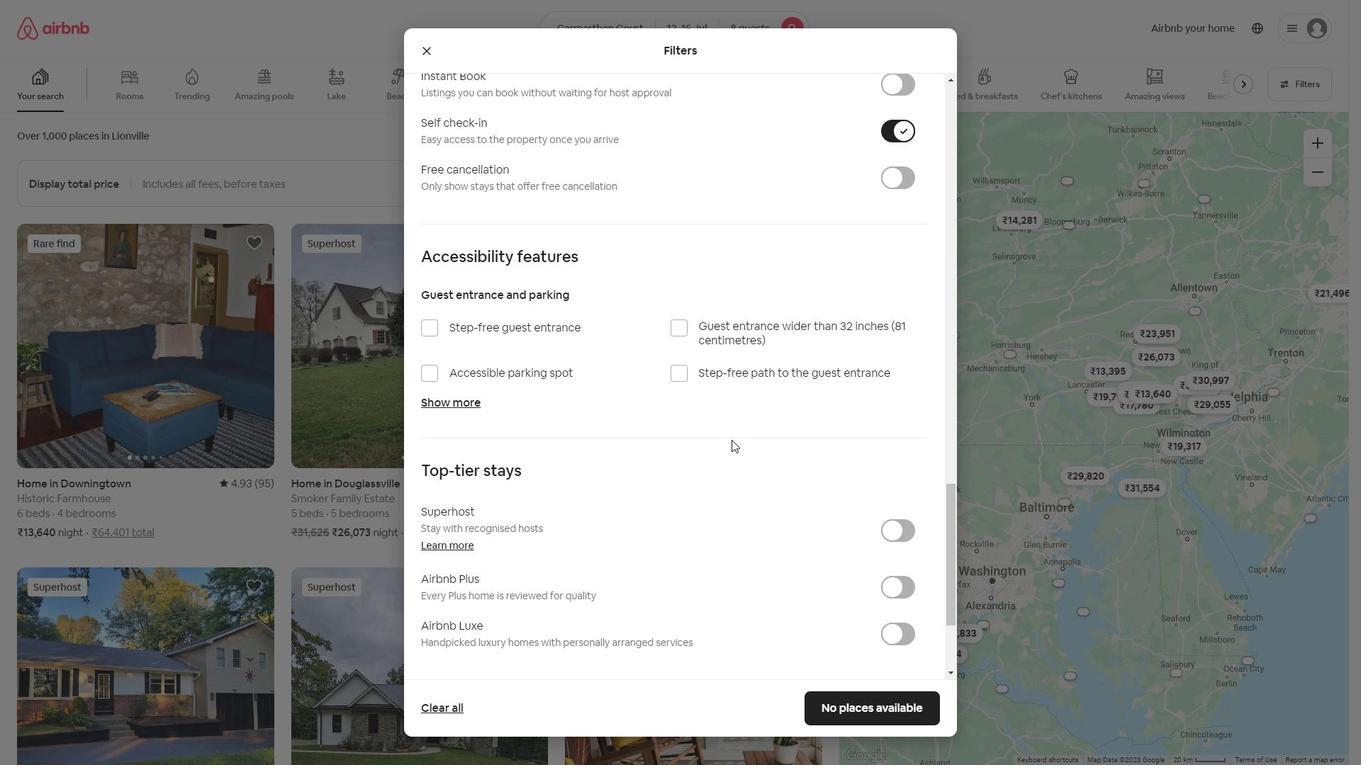 
Action: Mouse scrolled (731, 439) with delta (0, 0)
Screenshot: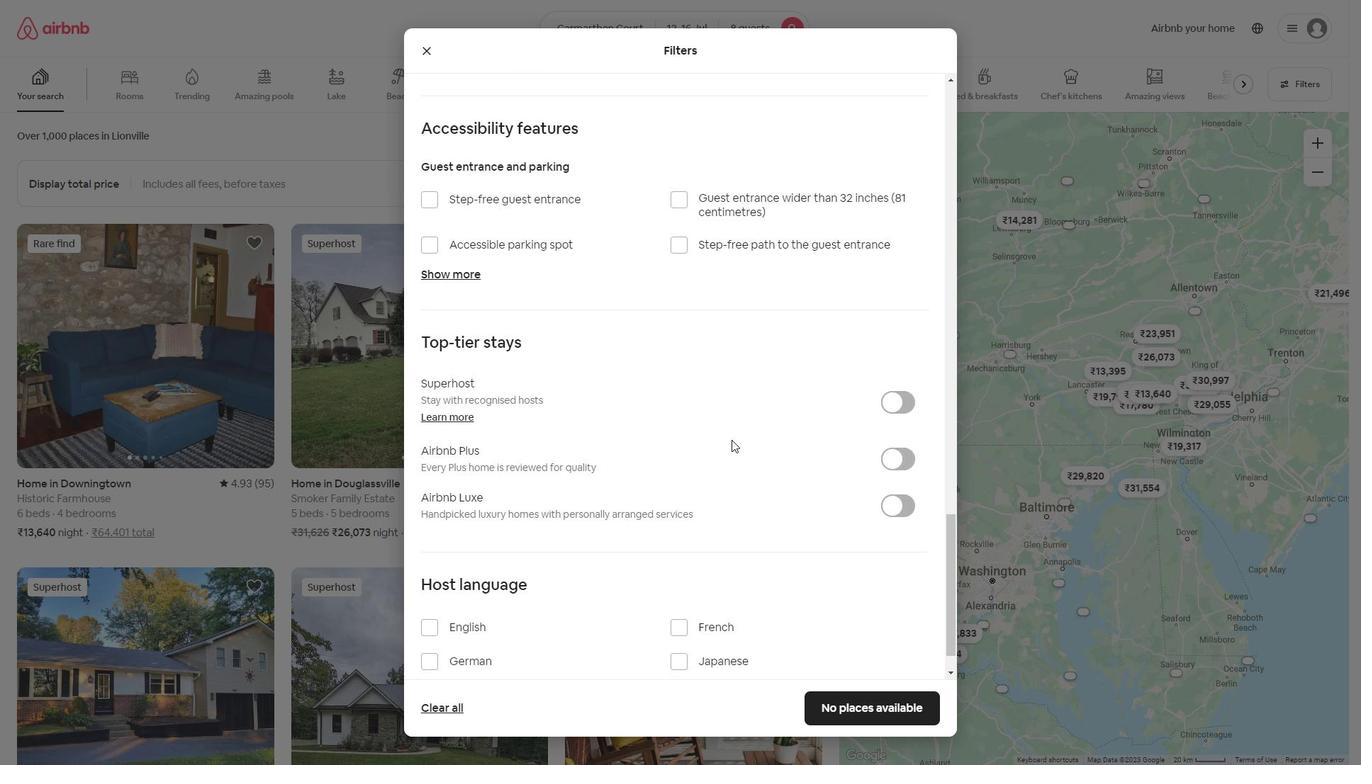 
Action: Mouse moved to (728, 441)
Screenshot: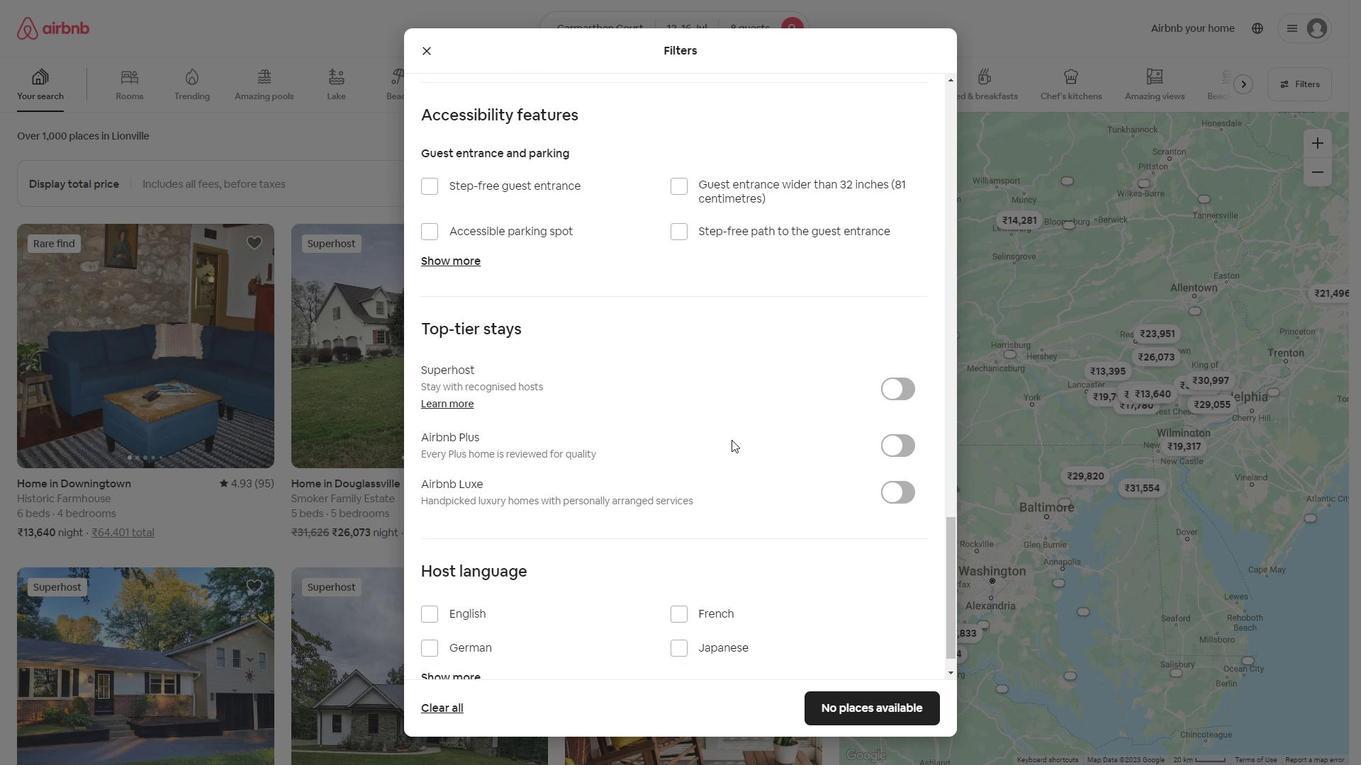 
Action: Mouse scrolled (731, 439) with delta (0, 0)
Screenshot: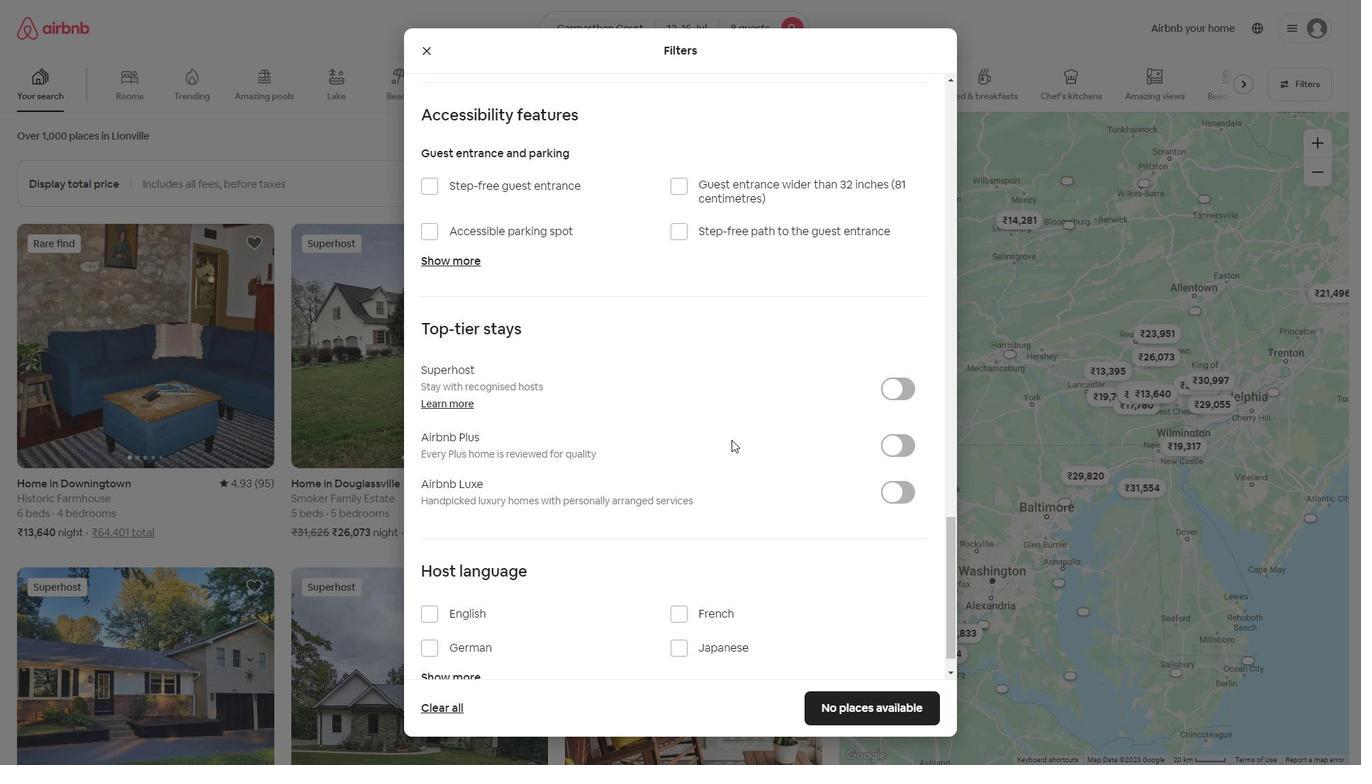 
Action: Mouse moved to (724, 443)
Screenshot: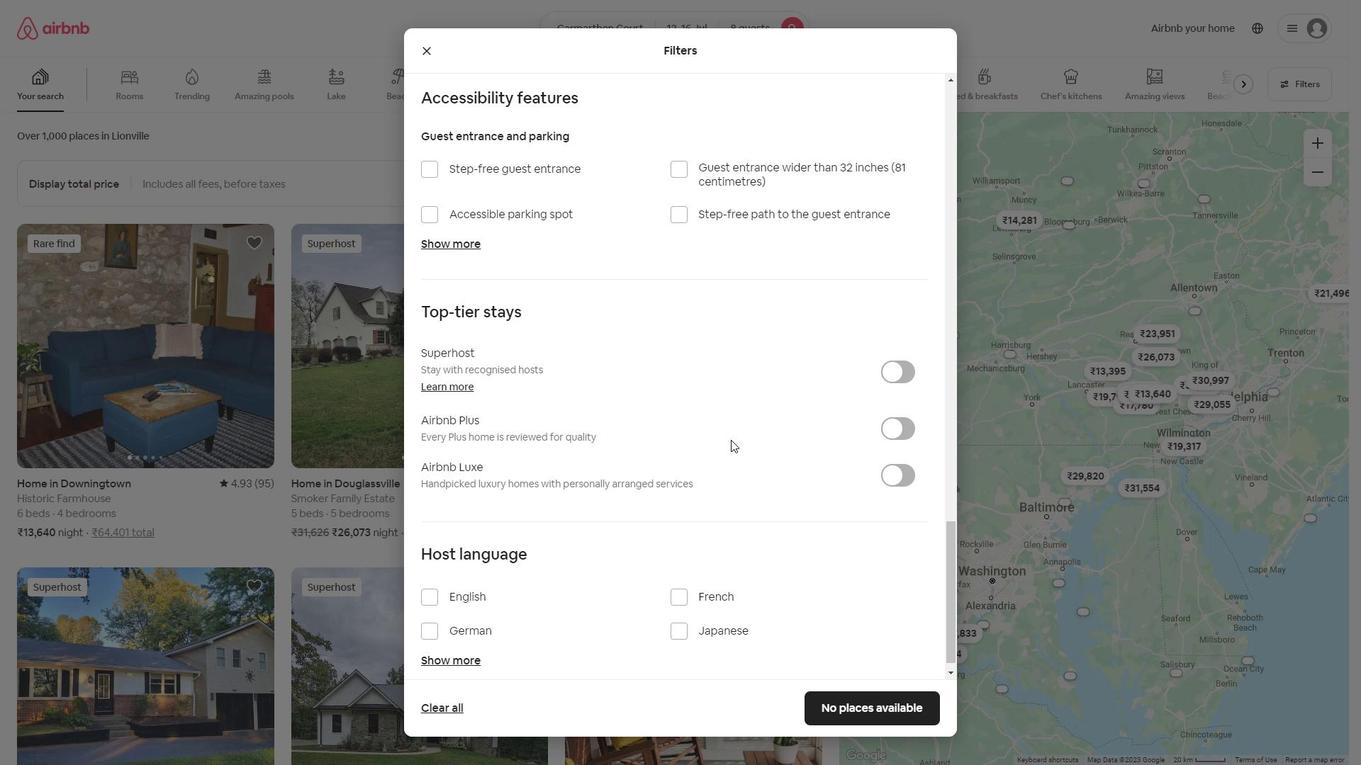 
Action: Mouse scrolled (728, 441) with delta (0, 0)
Screenshot: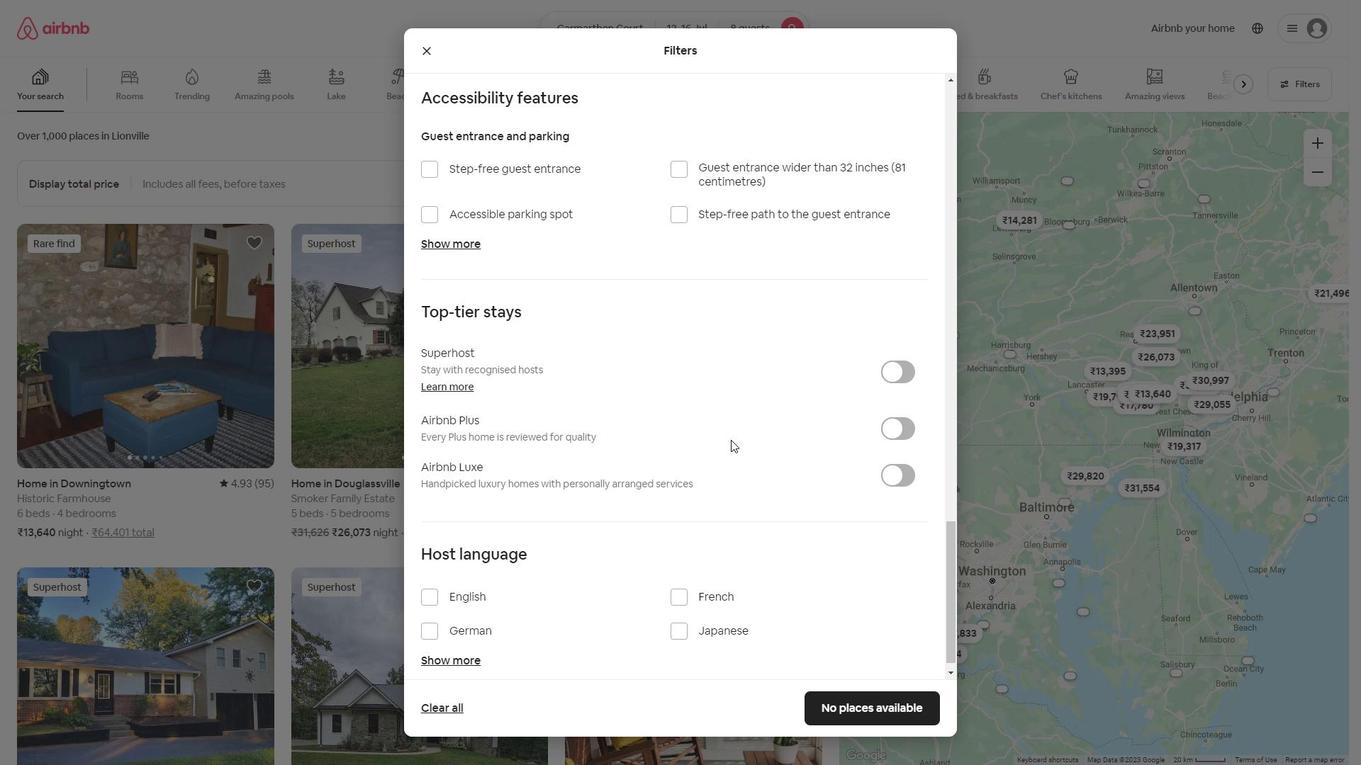 
Action: Mouse moved to (426, 581)
Screenshot: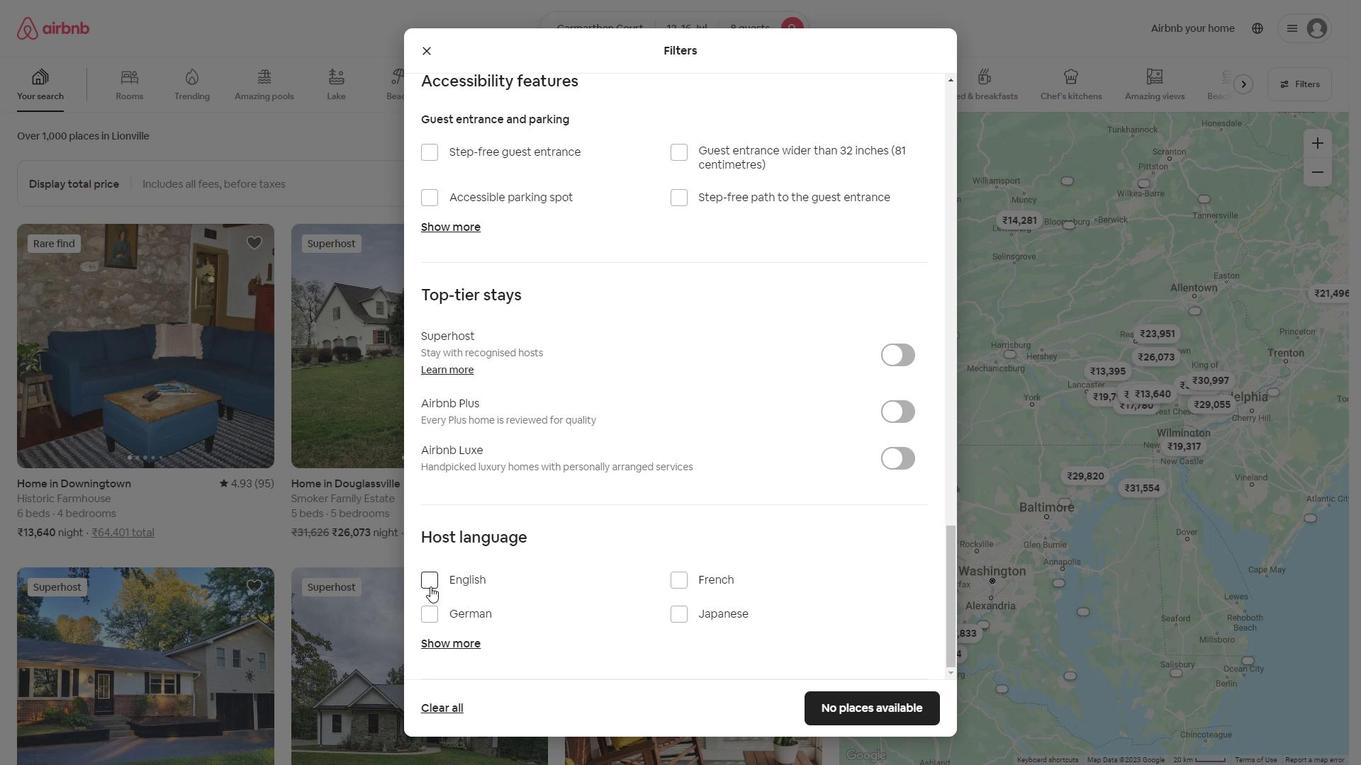 
Action: Mouse pressed left at (426, 581)
Screenshot: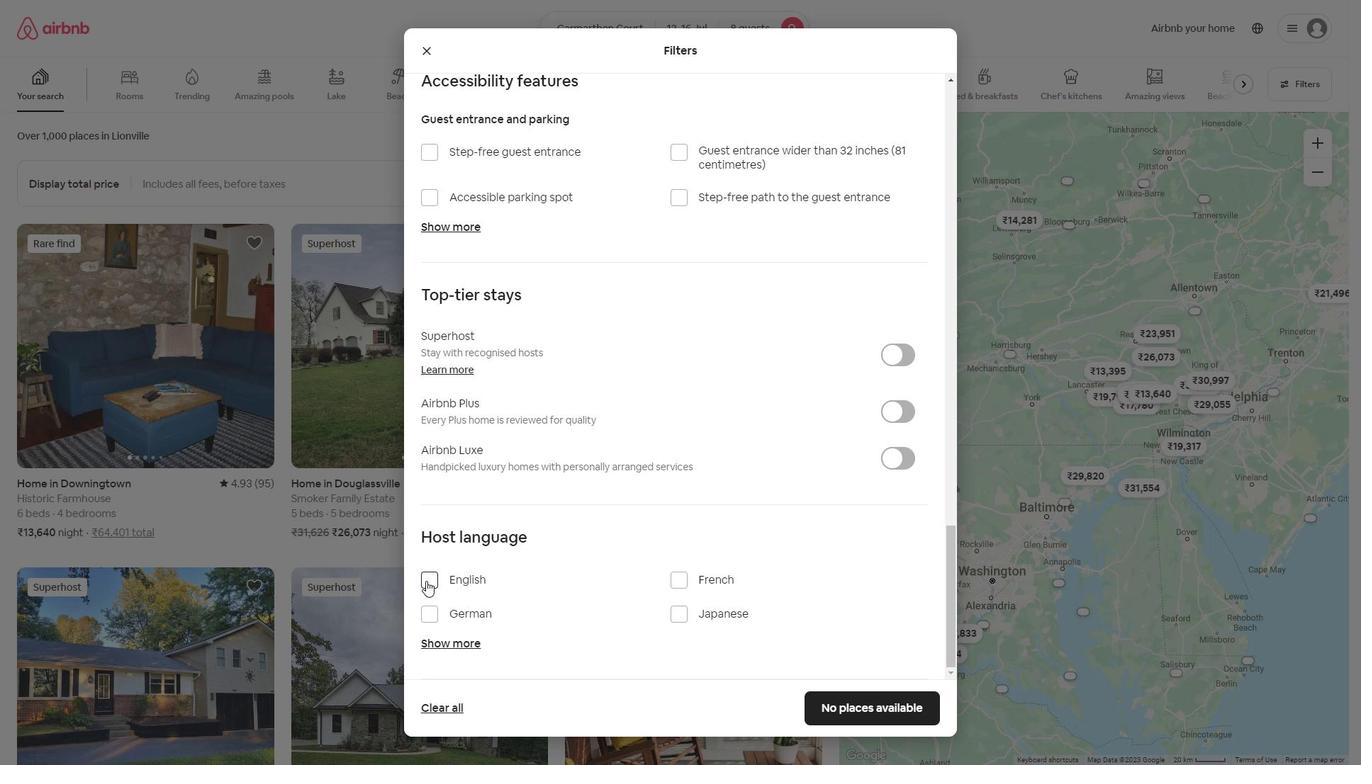 
Action: Mouse moved to (822, 707)
Screenshot: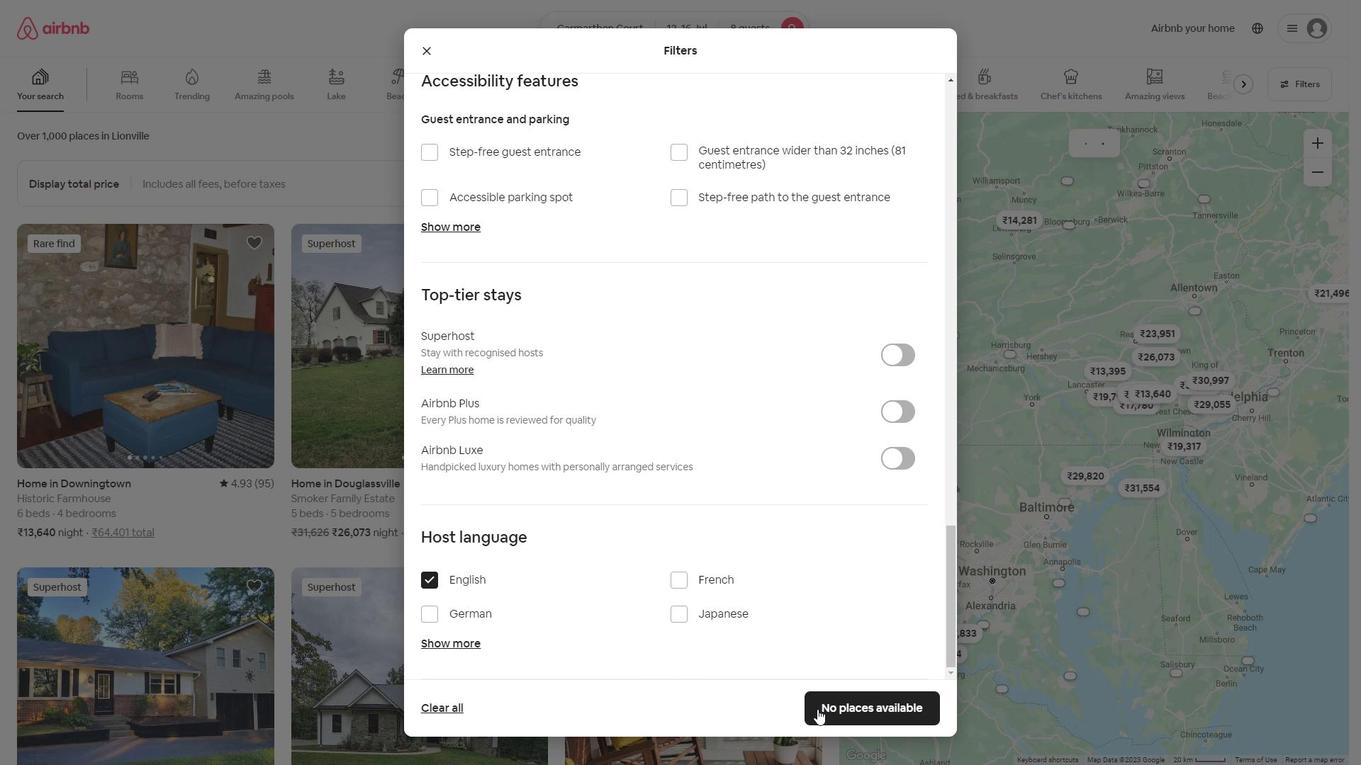 
Action: Mouse pressed left at (822, 707)
Screenshot: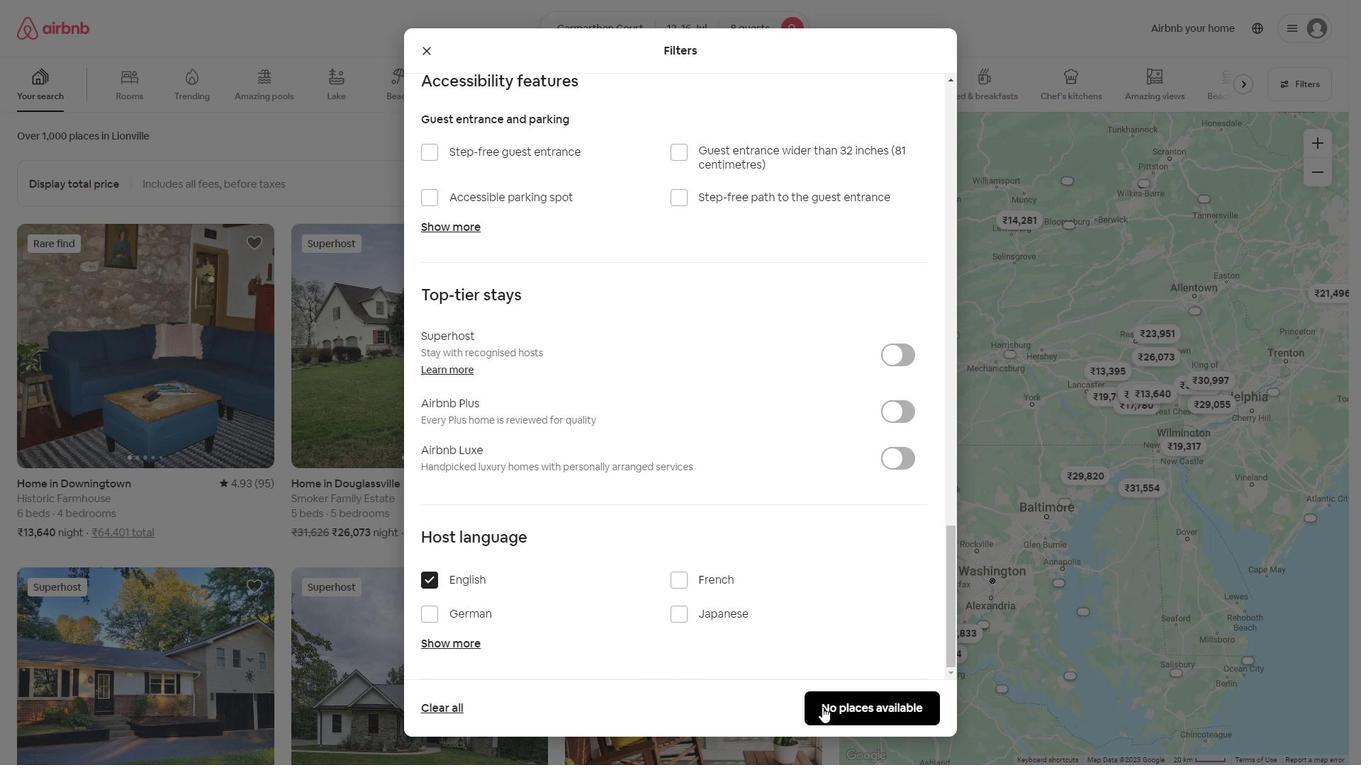 
Action: Mouse moved to (814, 698)
Screenshot: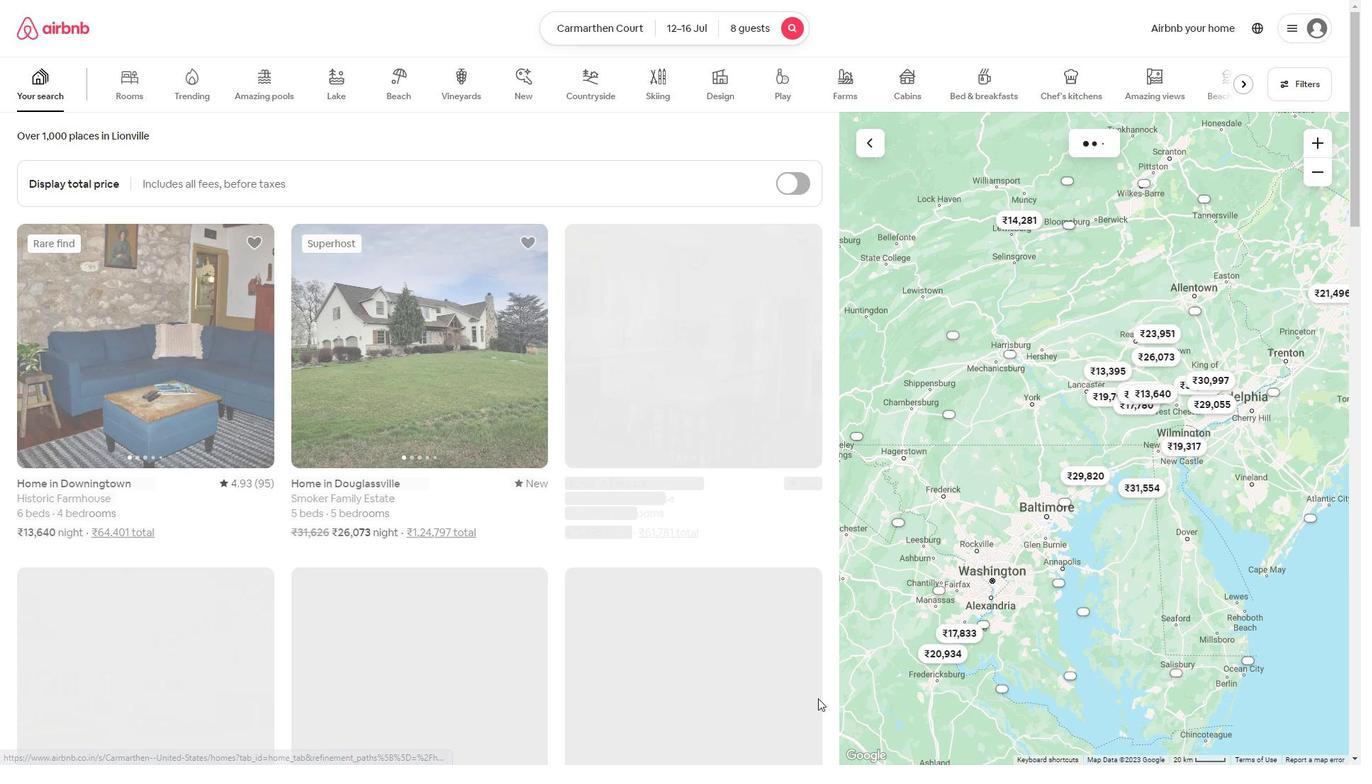 
